 Task: Find a place to stay in Trenton, United States, from 12th to 16th July for 8 guests. Ensure the place has WiFi, free parking, TV, gym, and breakfast, with a price range between ₹10,000 and ₹16,000, and select 'Flat' as the property type.
Action: Mouse moved to (656, 79)
Screenshot: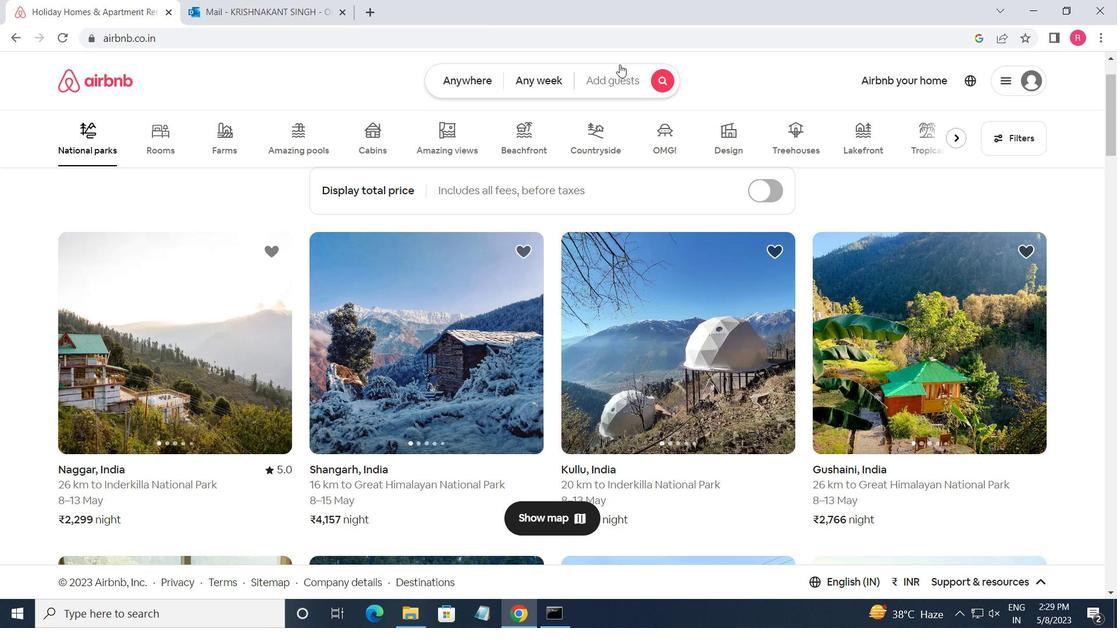 
Action: Mouse pressed left at (656, 79)
Screenshot: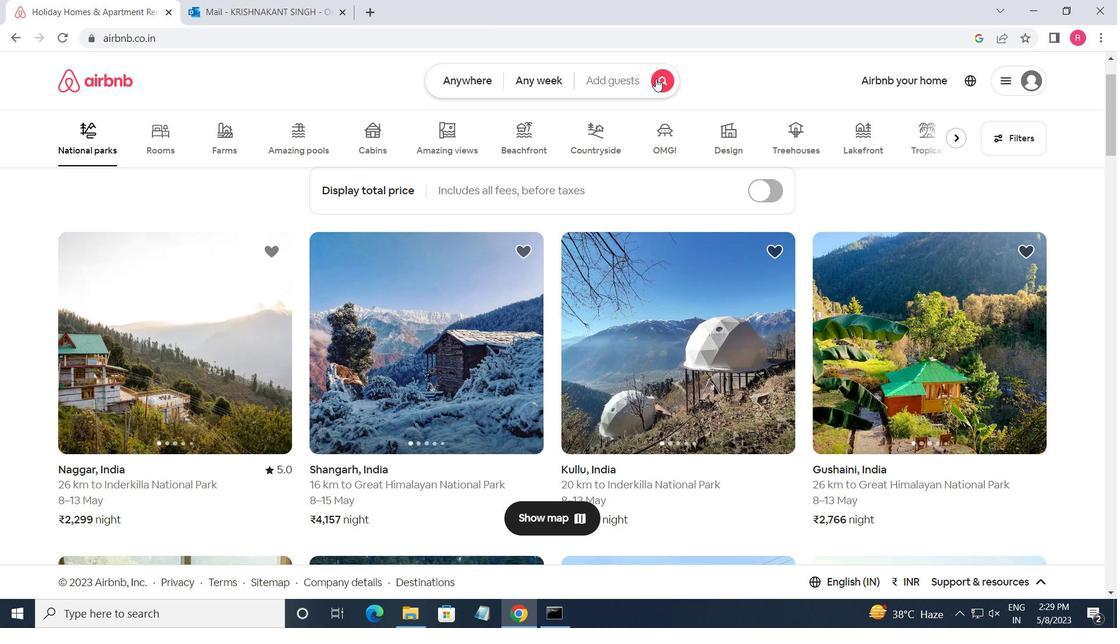 
Action: Mouse moved to (319, 136)
Screenshot: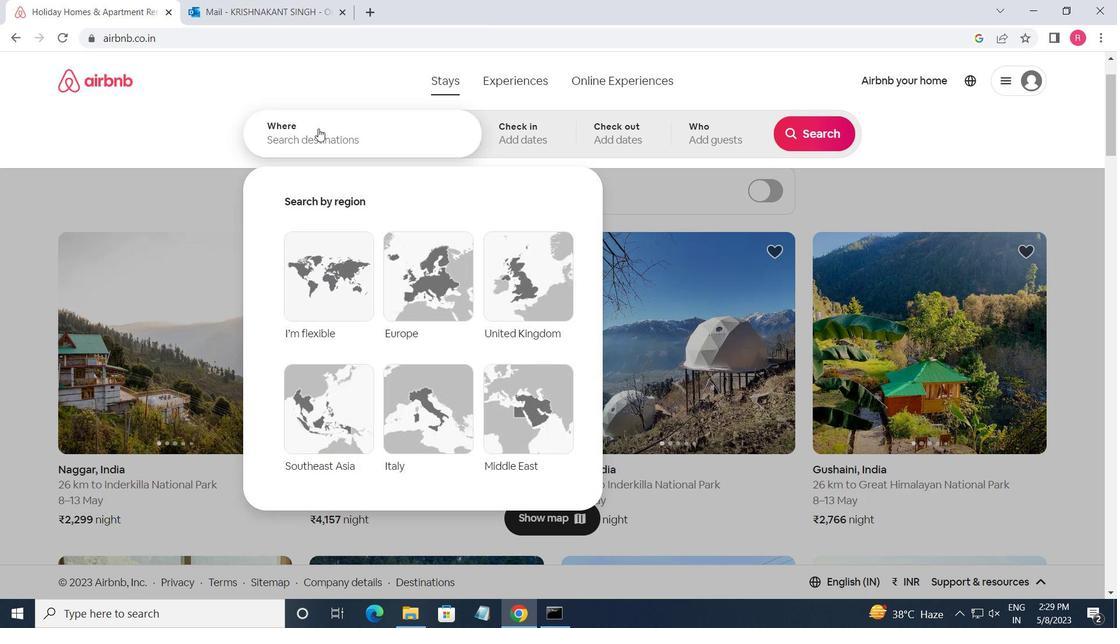 
Action: Mouse pressed left at (319, 136)
Screenshot: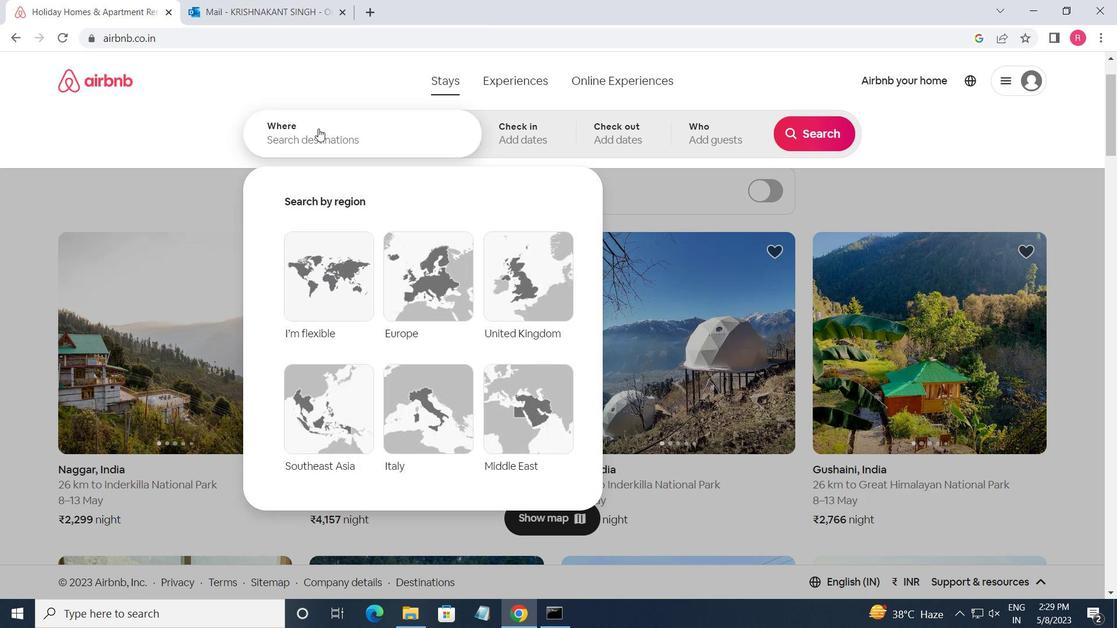 
Action: Key pressed <Key.shift>TRENTON,<Key.space><Key.shift_r>UNITED<Key.space><Key.shift>STATES<Key.enter>
Screenshot: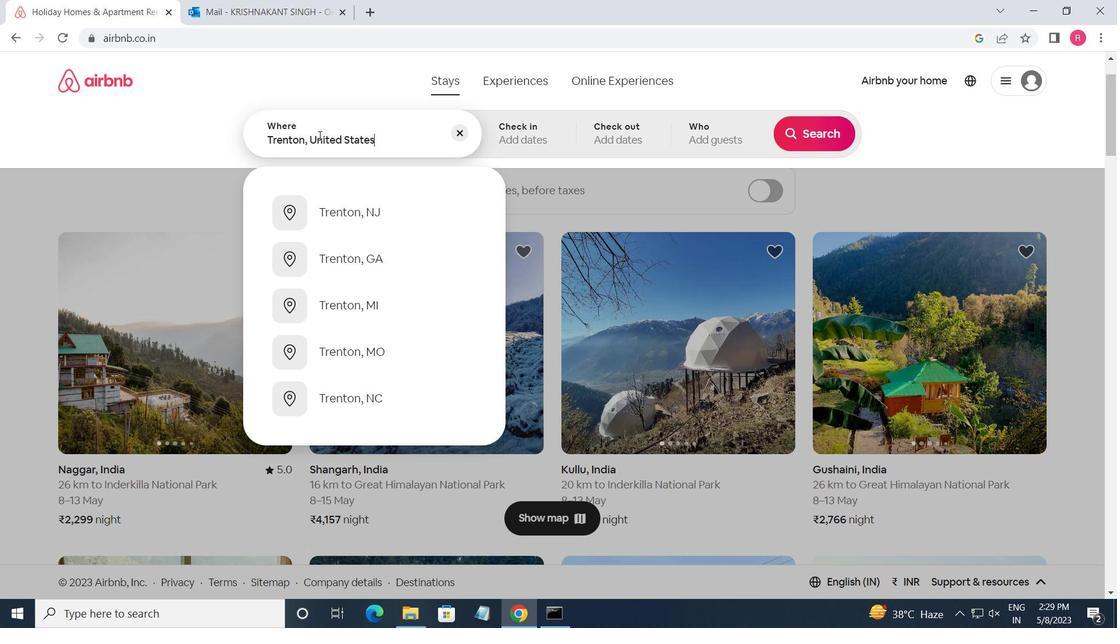 
Action: Mouse moved to (813, 249)
Screenshot: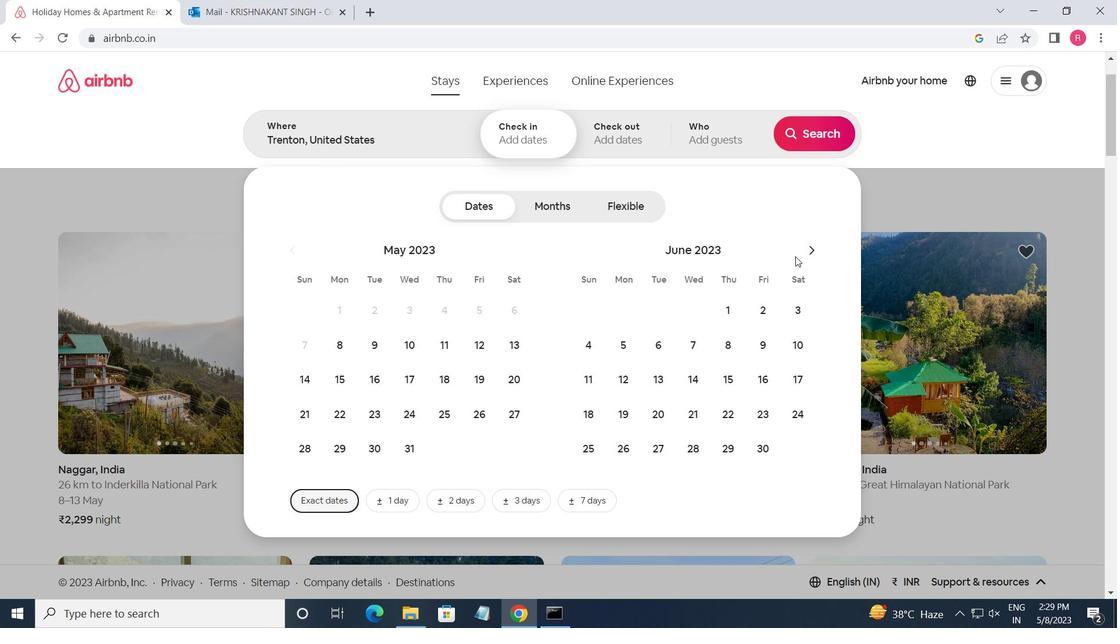 
Action: Mouse pressed left at (813, 249)
Screenshot: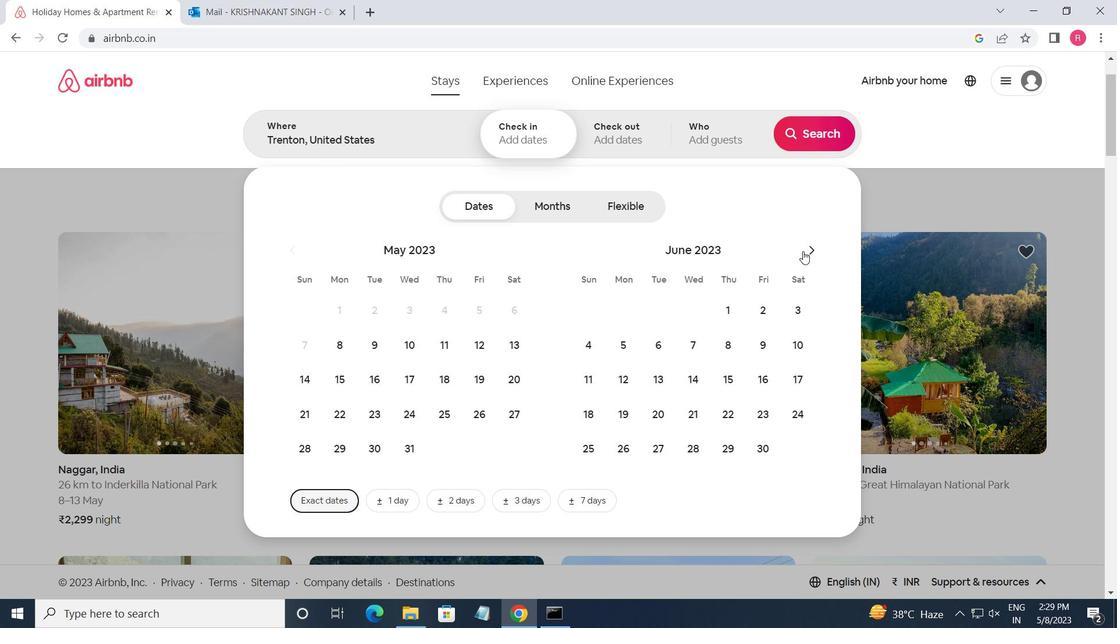 
Action: Mouse moved to (704, 378)
Screenshot: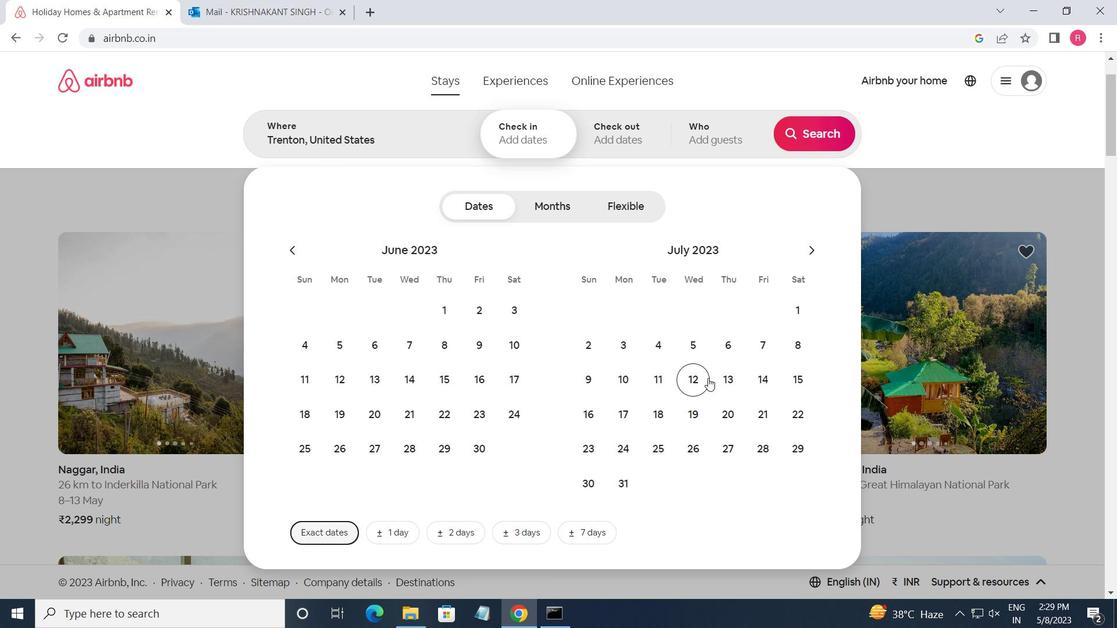
Action: Mouse pressed left at (704, 378)
Screenshot: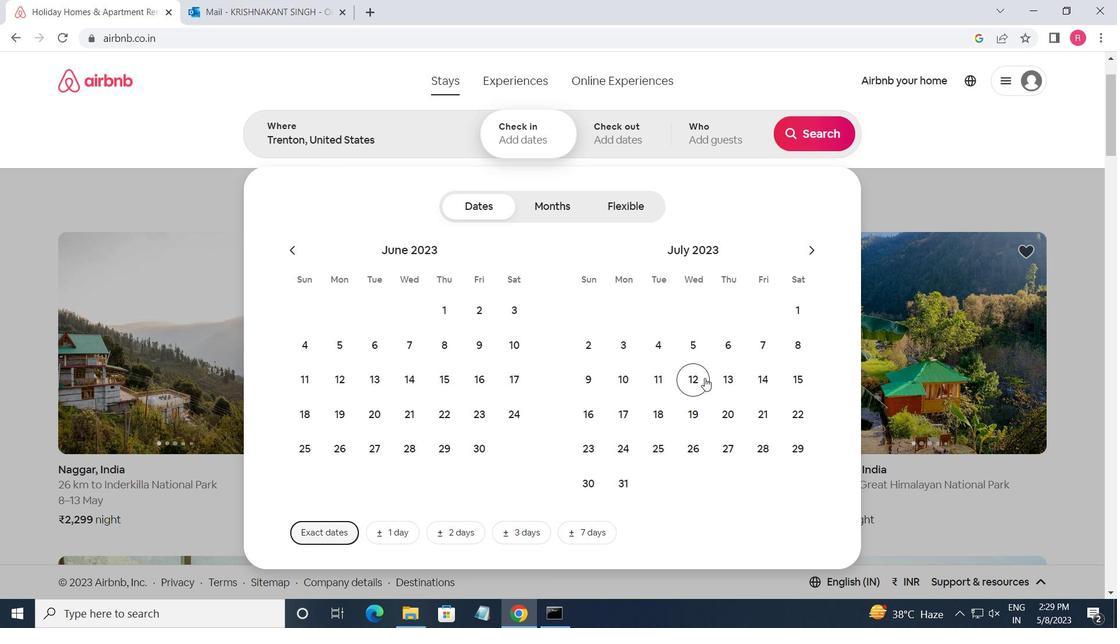 
Action: Mouse moved to (592, 428)
Screenshot: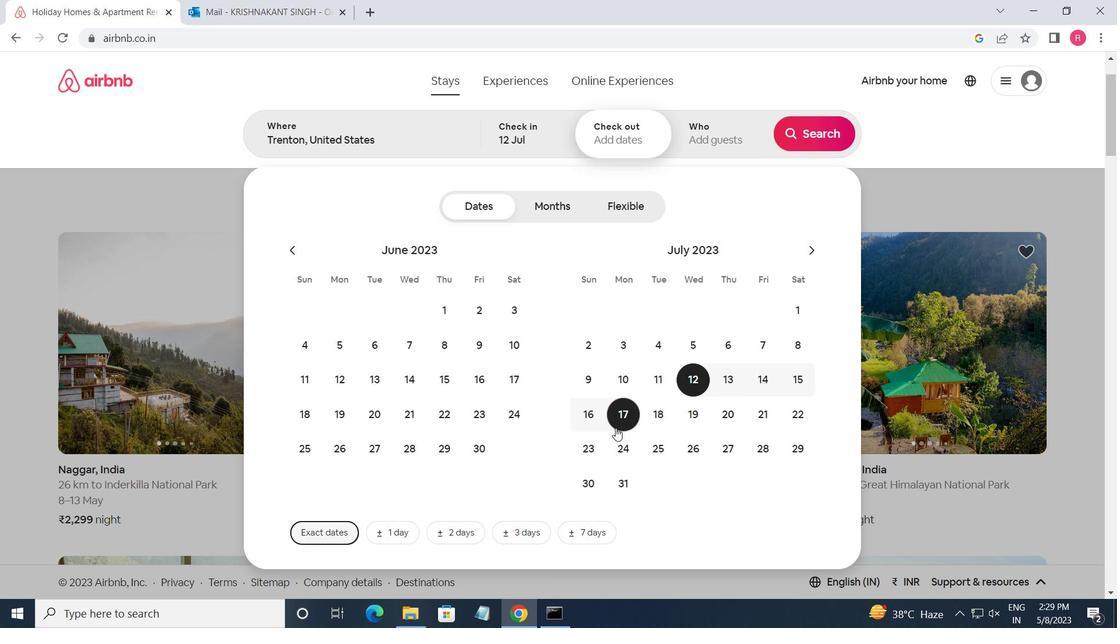 
Action: Mouse pressed left at (592, 428)
Screenshot: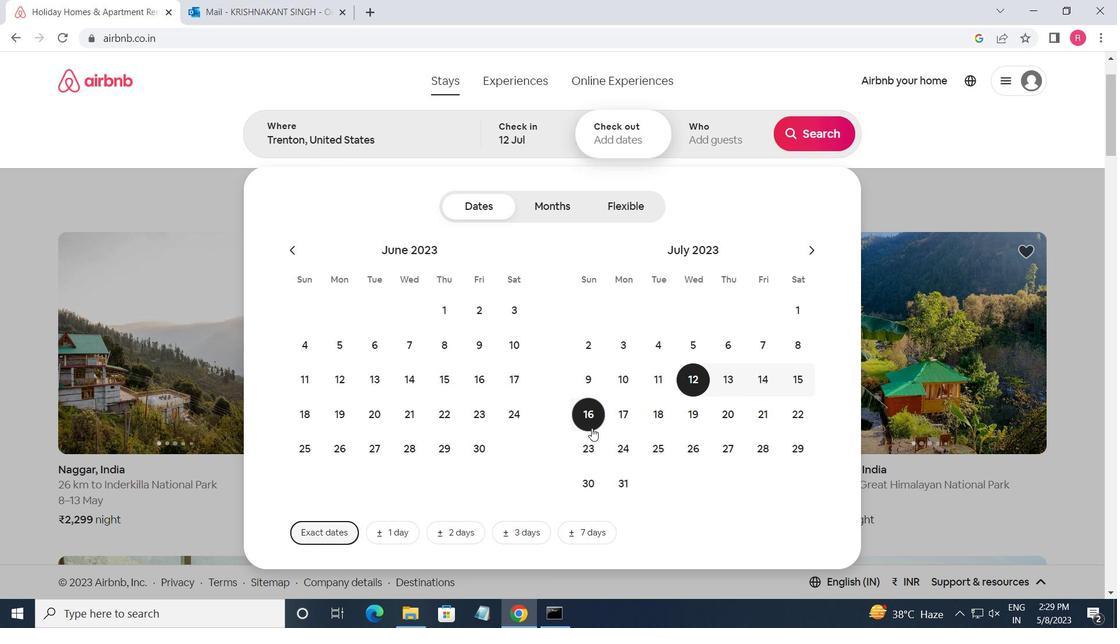 
Action: Mouse moved to (698, 141)
Screenshot: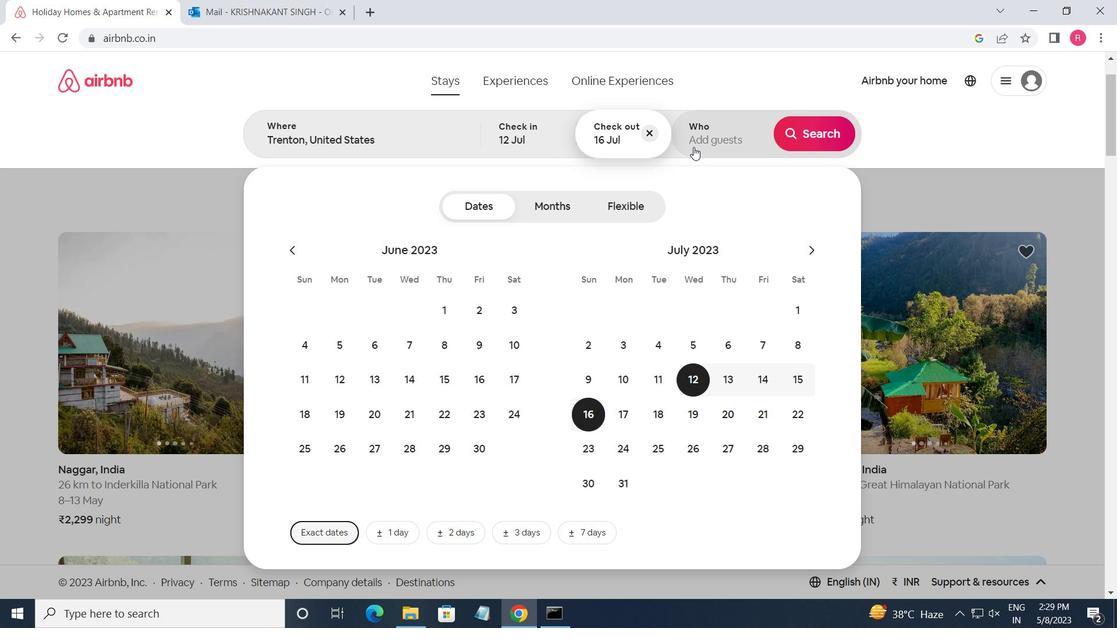 
Action: Mouse pressed left at (698, 141)
Screenshot: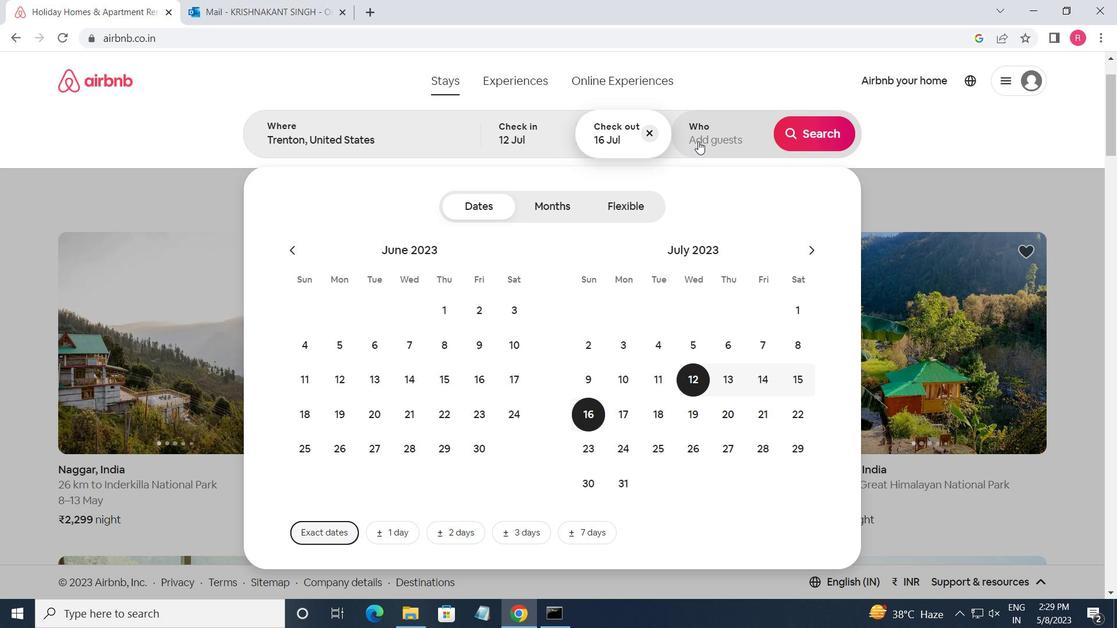 
Action: Mouse moved to (819, 207)
Screenshot: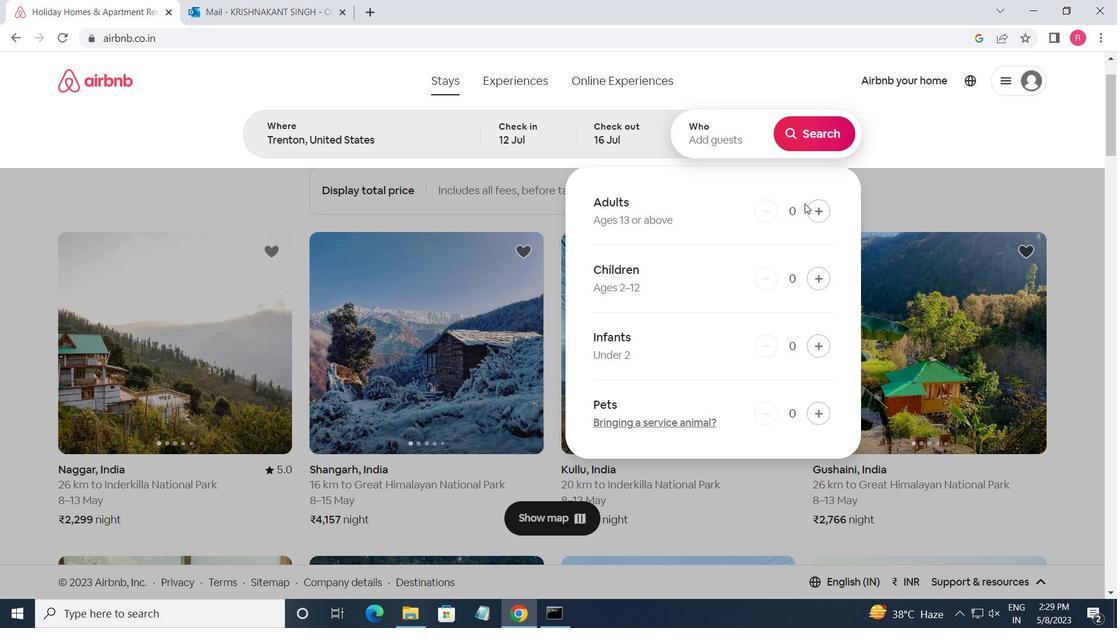 
Action: Mouse pressed left at (819, 207)
Screenshot: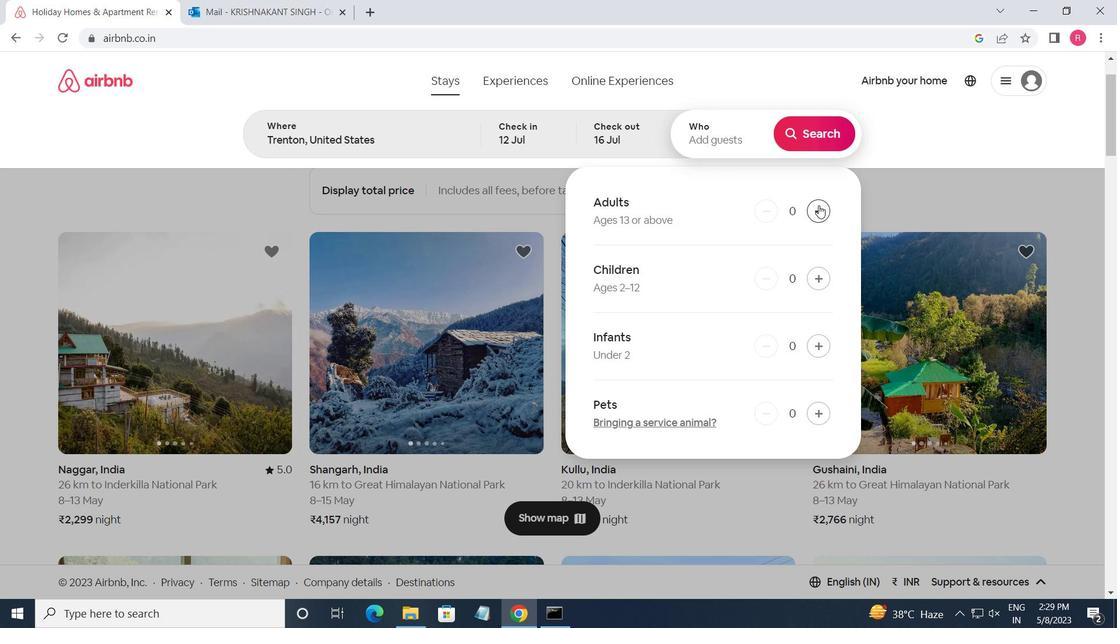 
Action: Mouse pressed left at (819, 207)
Screenshot: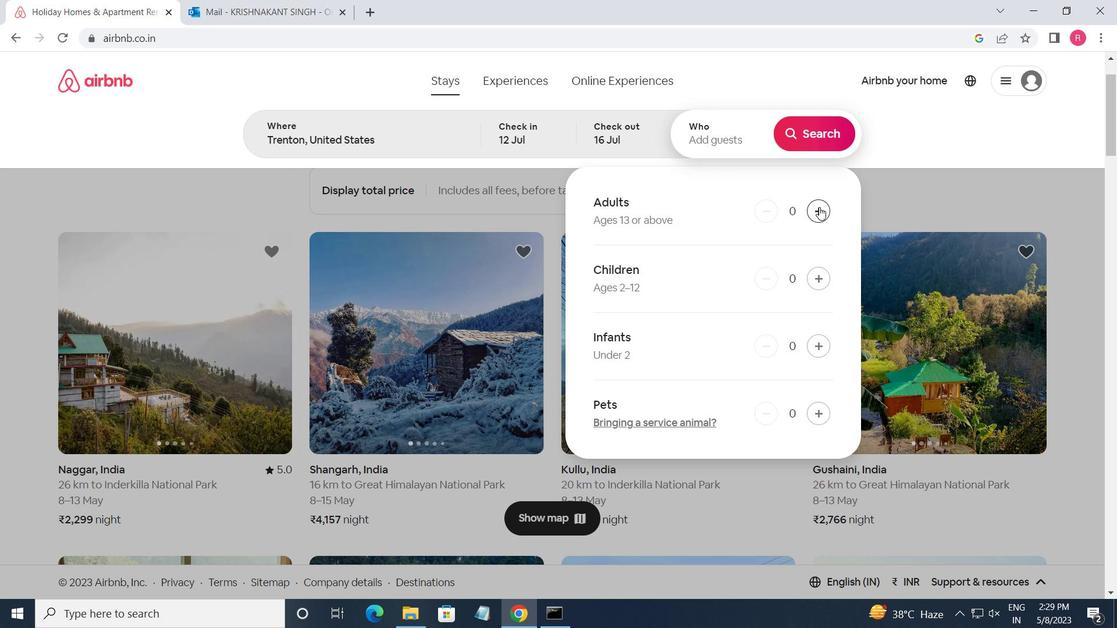 
Action: Mouse pressed left at (819, 207)
Screenshot: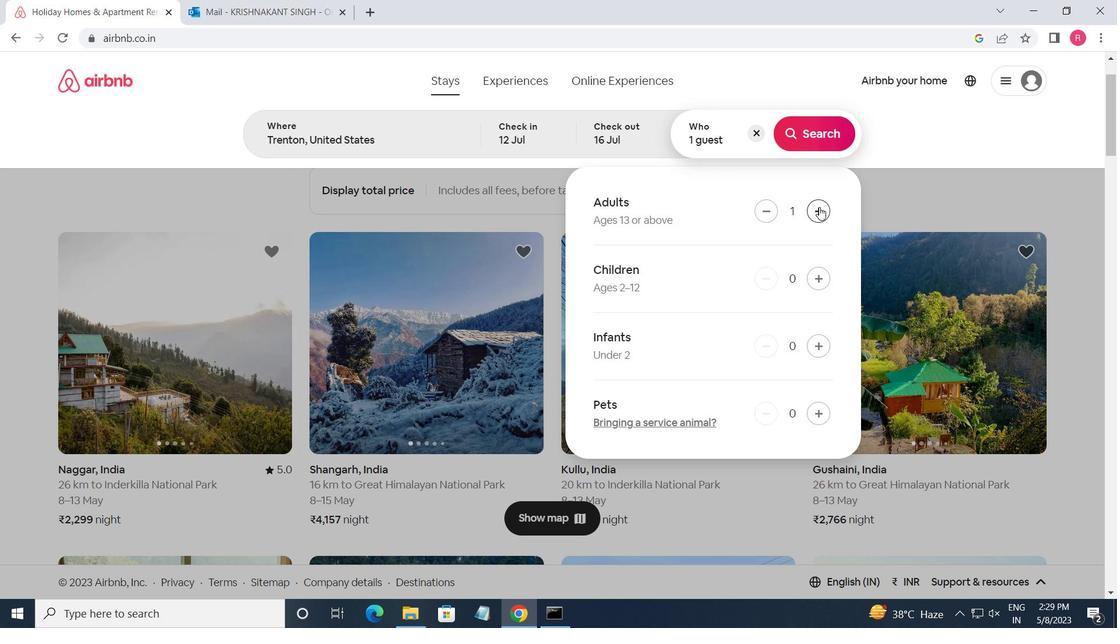 
Action: Mouse pressed left at (819, 207)
Screenshot: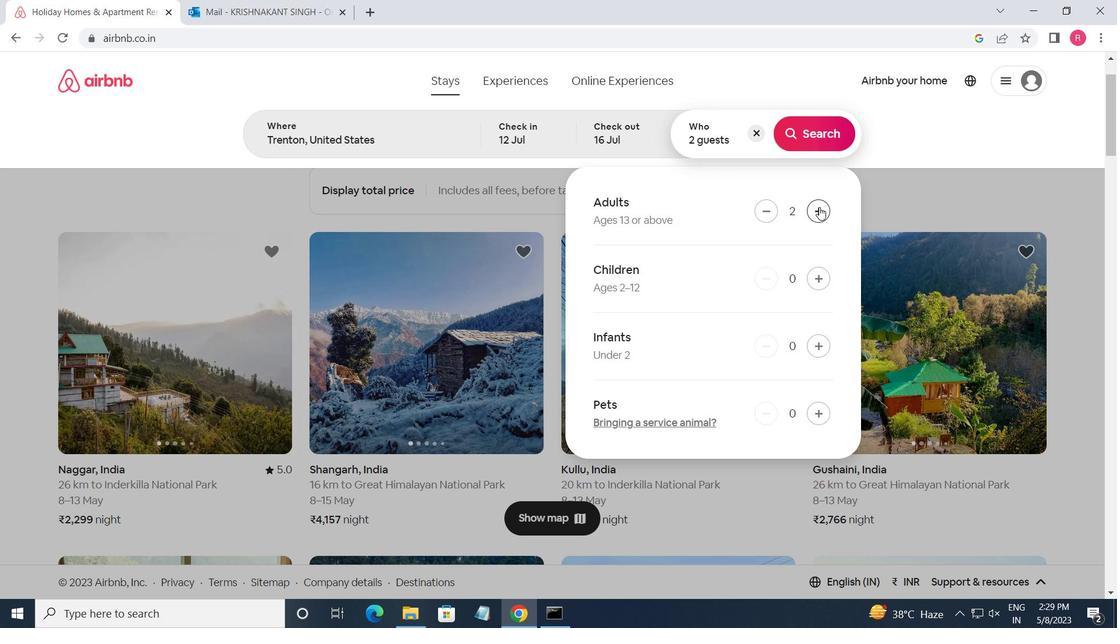 
Action: Mouse pressed left at (819, 207)
Screenshot: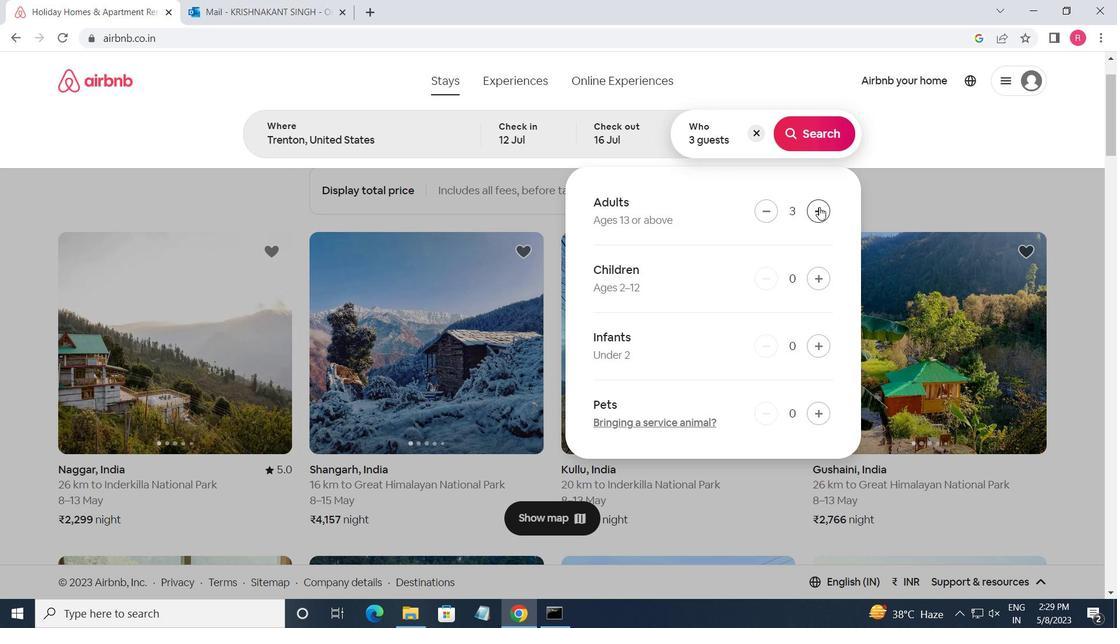 
Action: Mouse pressed left at (819, 207)
Screenshot: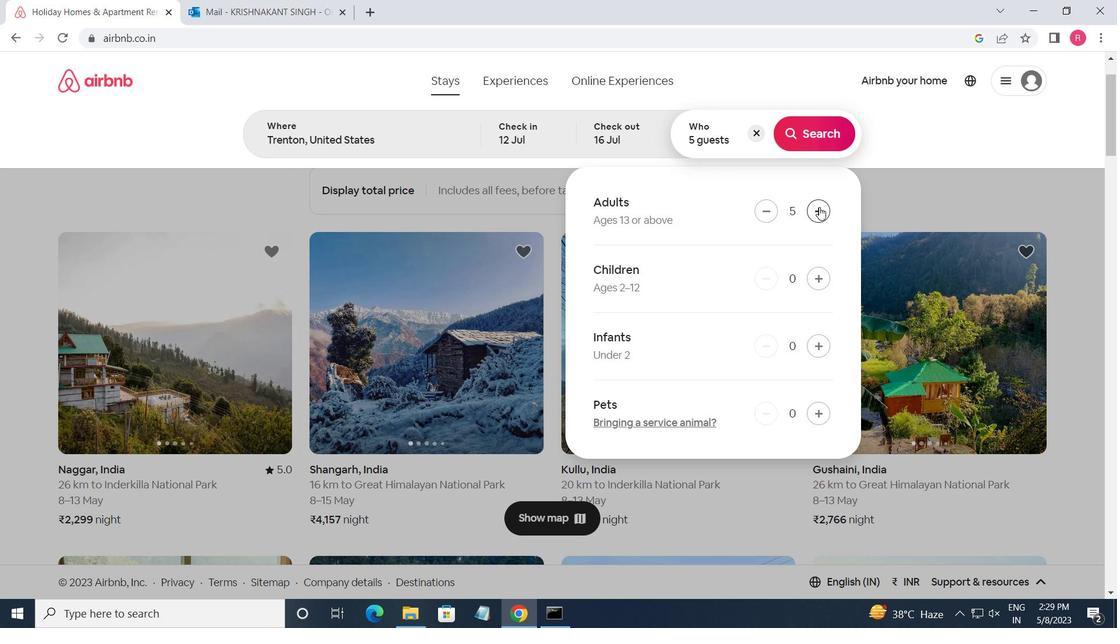 
Action: Mouse pressed left at (819, 207)
Screenshot: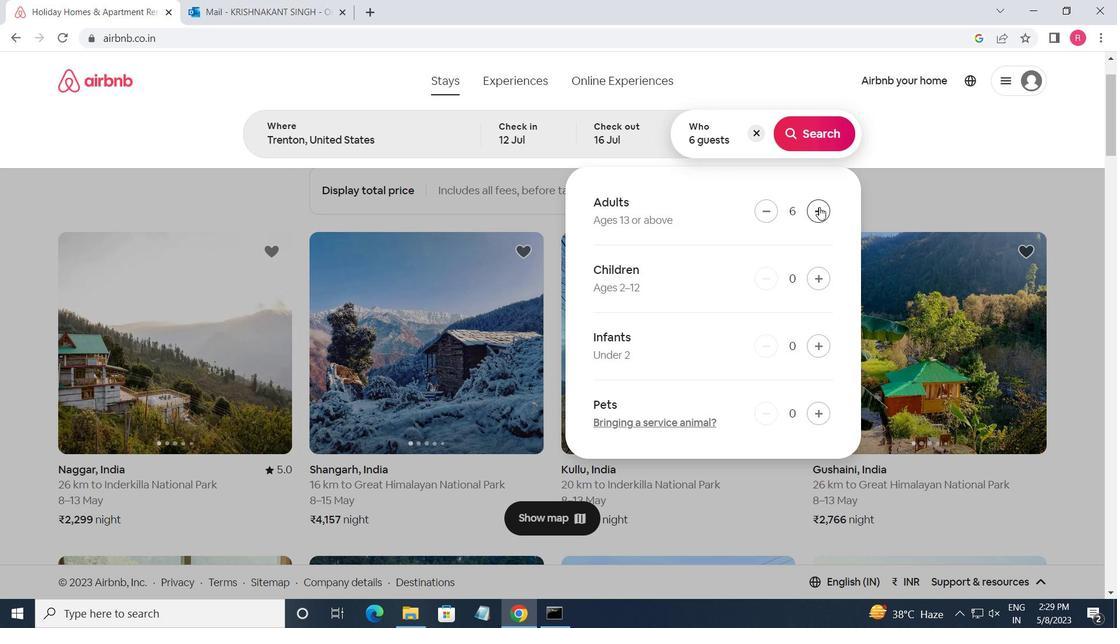 
Action: Mouse pressed left at (819, 207)
Screenshot: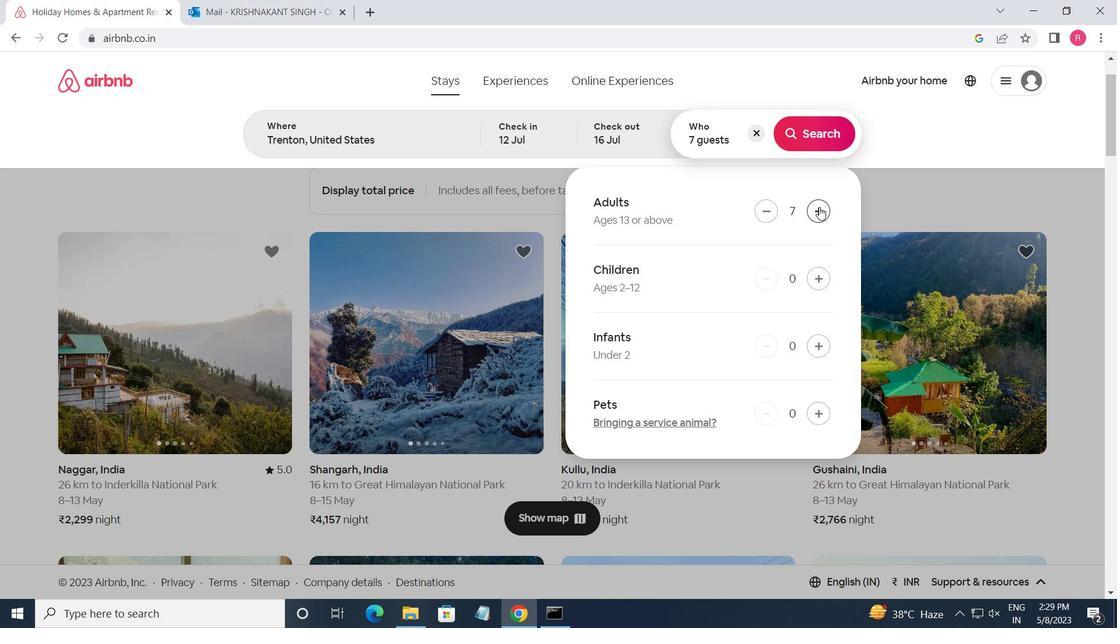 
Action: Mouse moved to (812, 140)
Screenshot: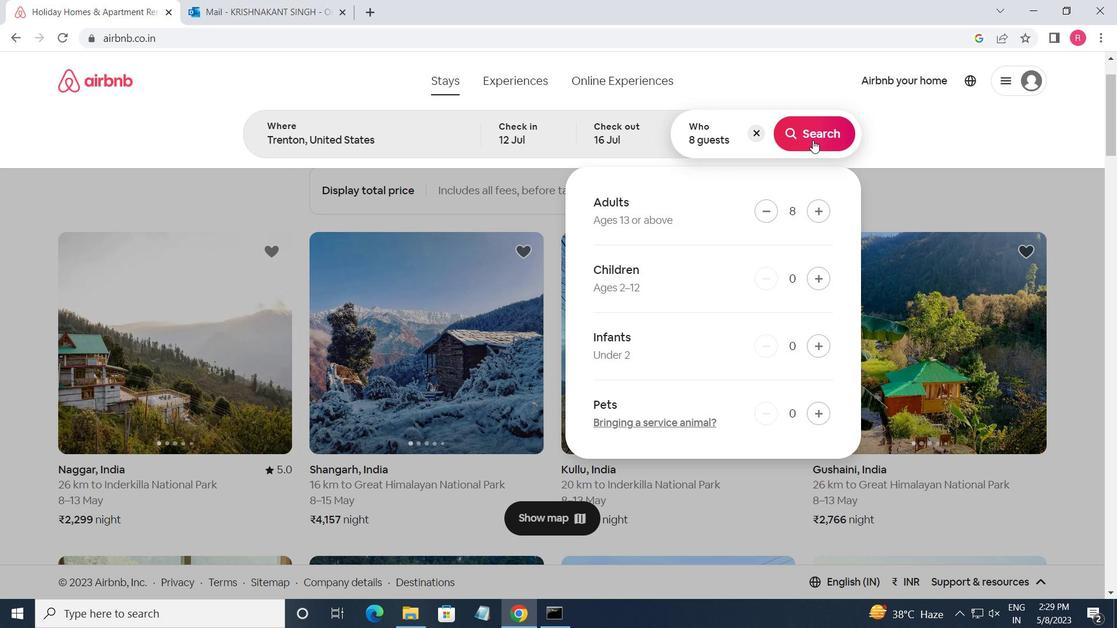 
Action: Mouse pressed left at (812, 140)
Screenshot: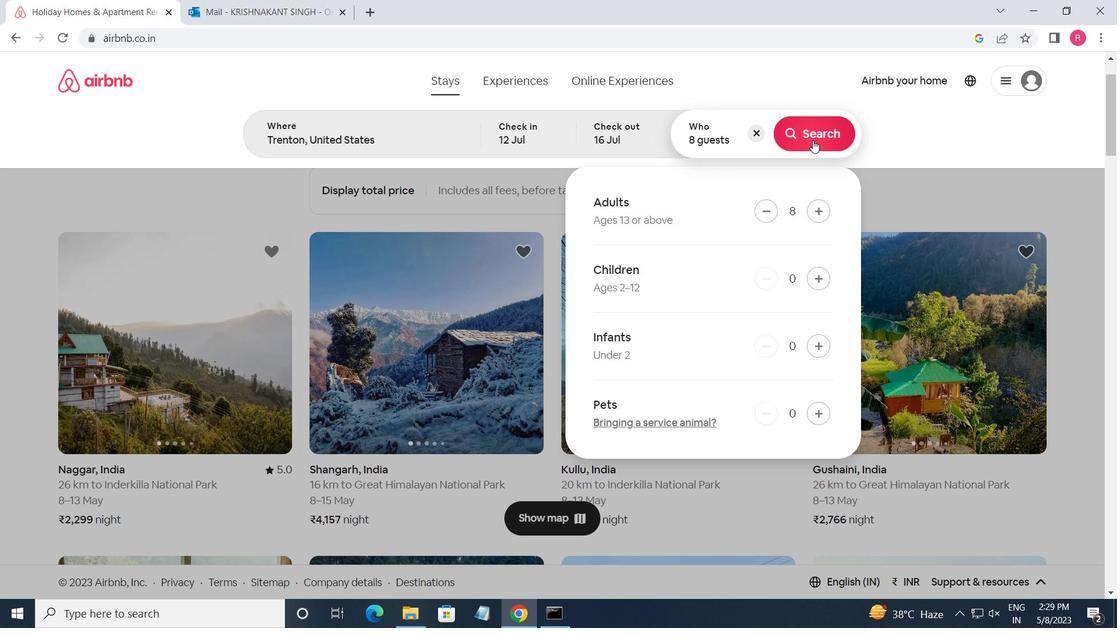 
Action: Mouse moved to (1037, 136)
Screenshot: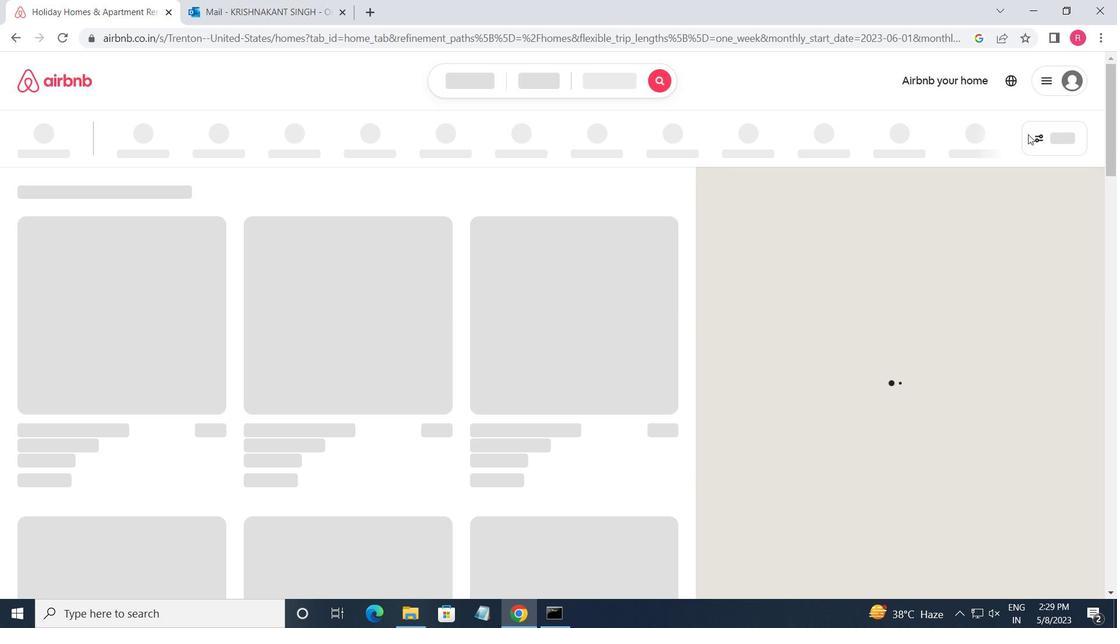 
Action: Mouse pressed left at (1037, 136)
Screenshot: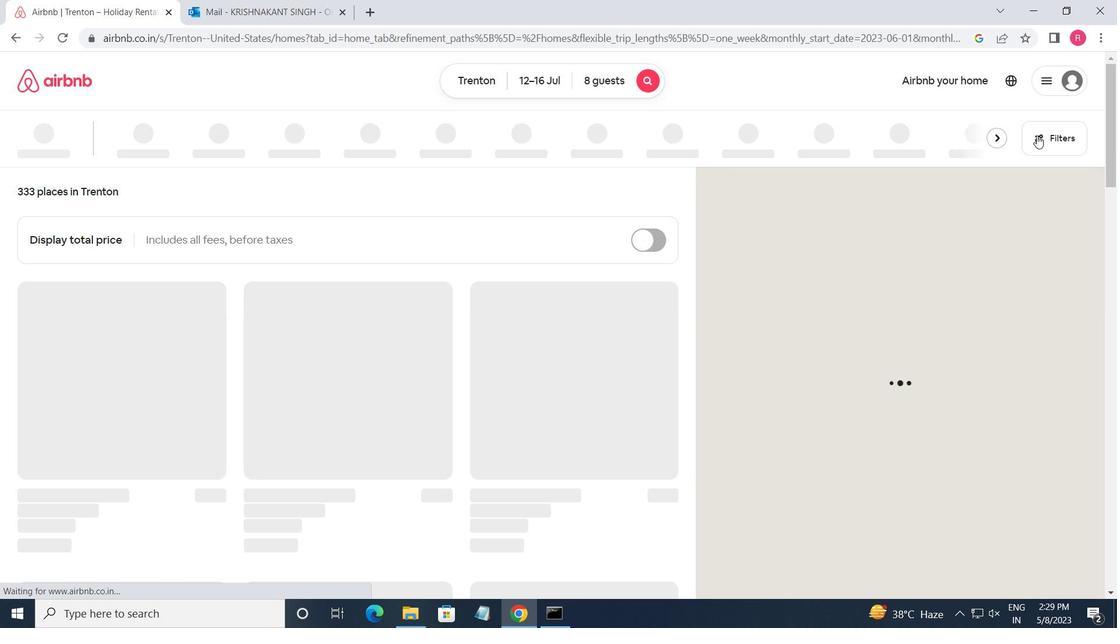 
Action: Mouse moved to (372, 490)
Screenshot: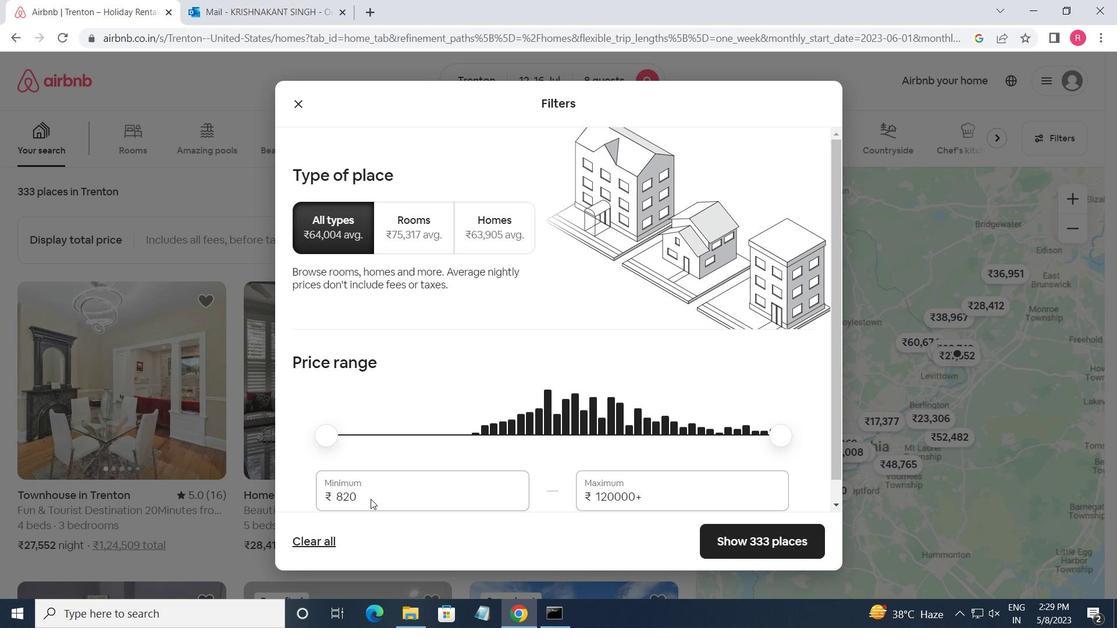 
Action: Mouse pressed left at (372, 490)
Screenshot: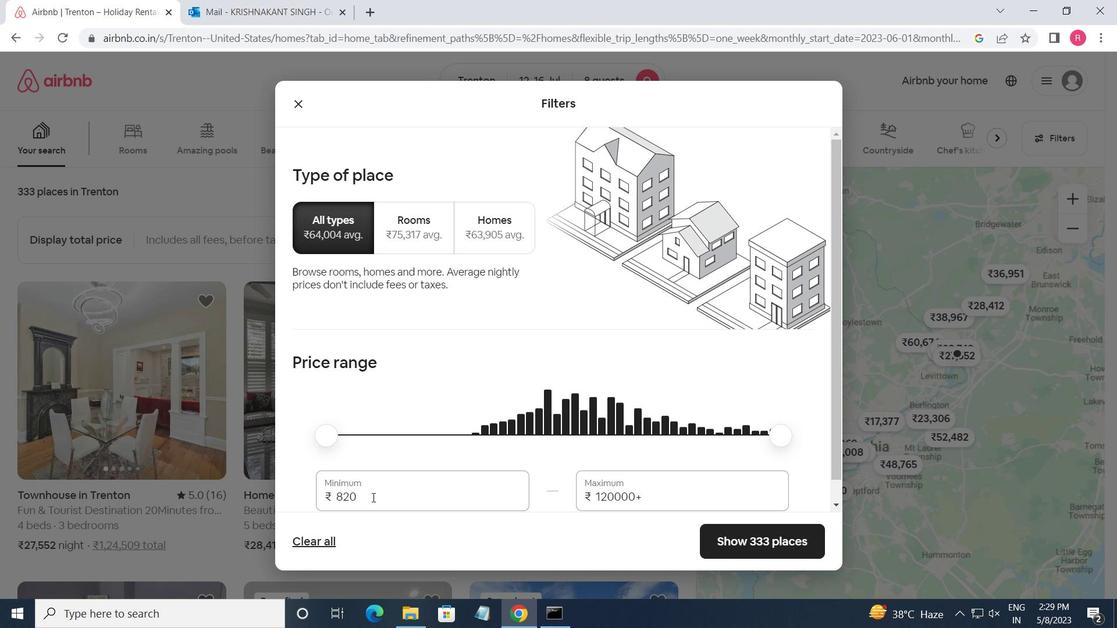 
Action: Mouse pressed left at (372, 490)
Screenshot: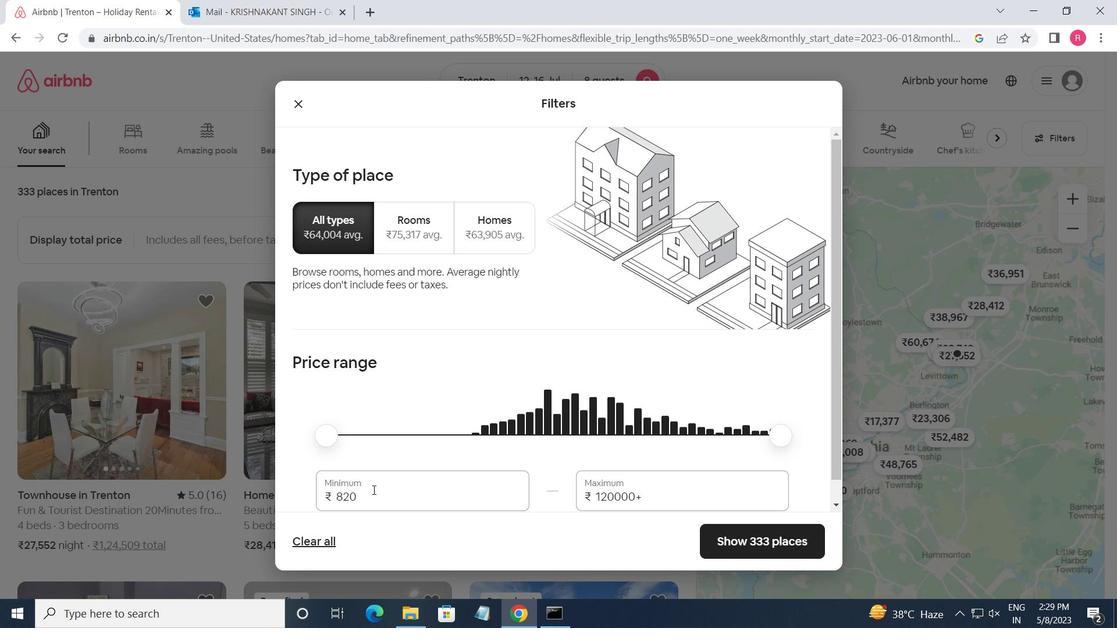 
Action: Mouse moved to (412, 473)
Screenshot: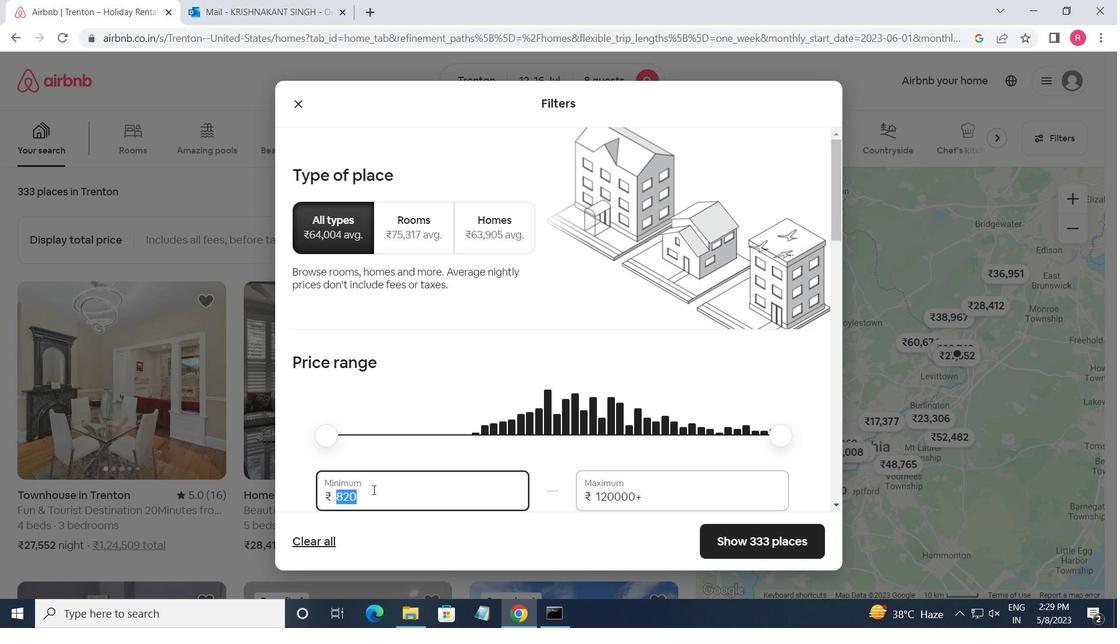 
Action: Key pressed 10000<Key.tab>16000
Screenshot: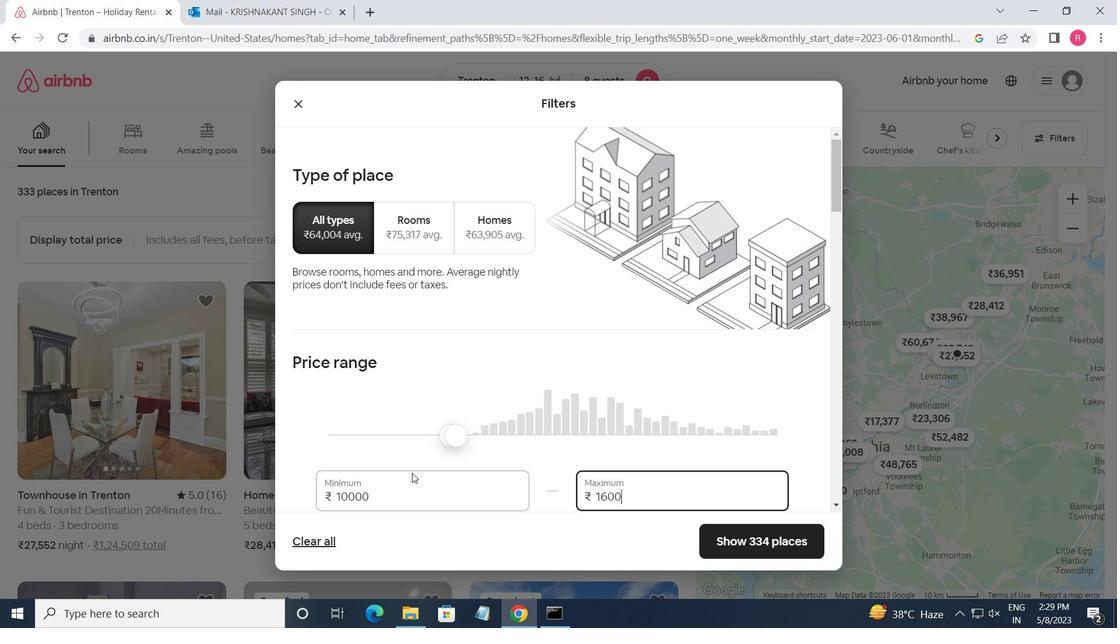 
Action: Mouse moved to (570, 466)
Screenshot: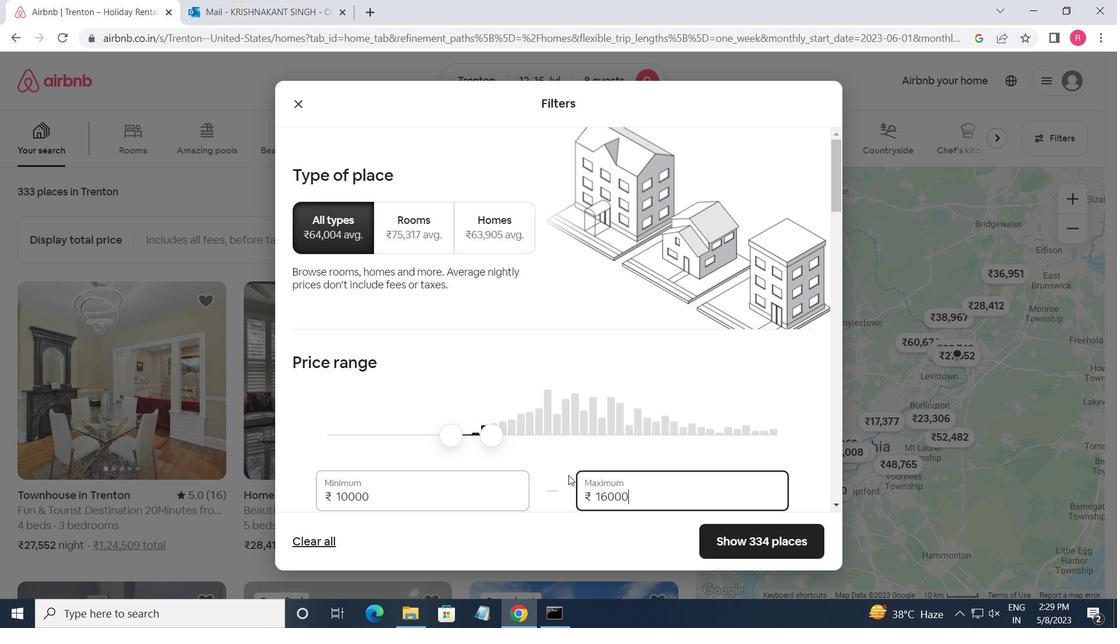 
Action: Mouse scrolled (570, 465) with delta (0, 0)
Screenshot: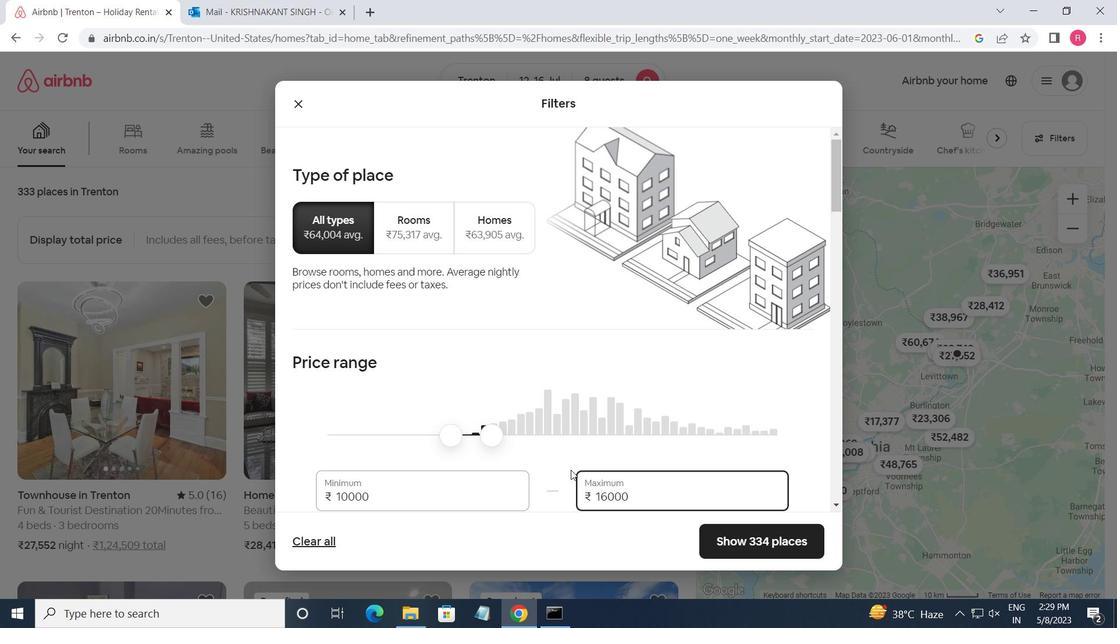 
Action: Mouse scrolled (570, 465) with delta (0, 0)
Screenshot: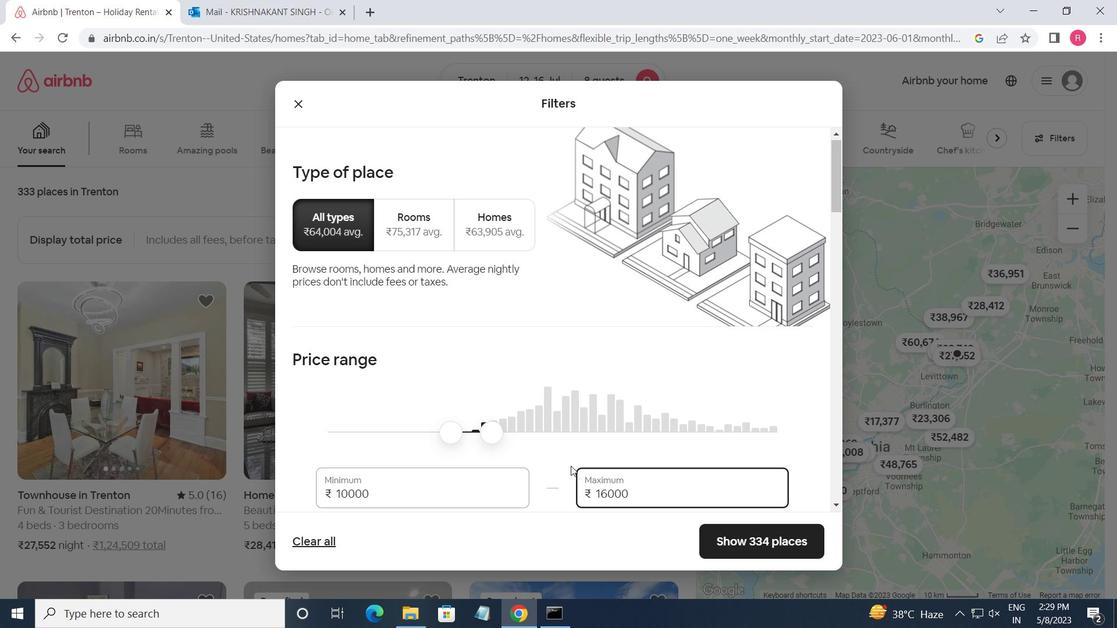 
Action: Mouse moved to (570, 466)
Screenshot: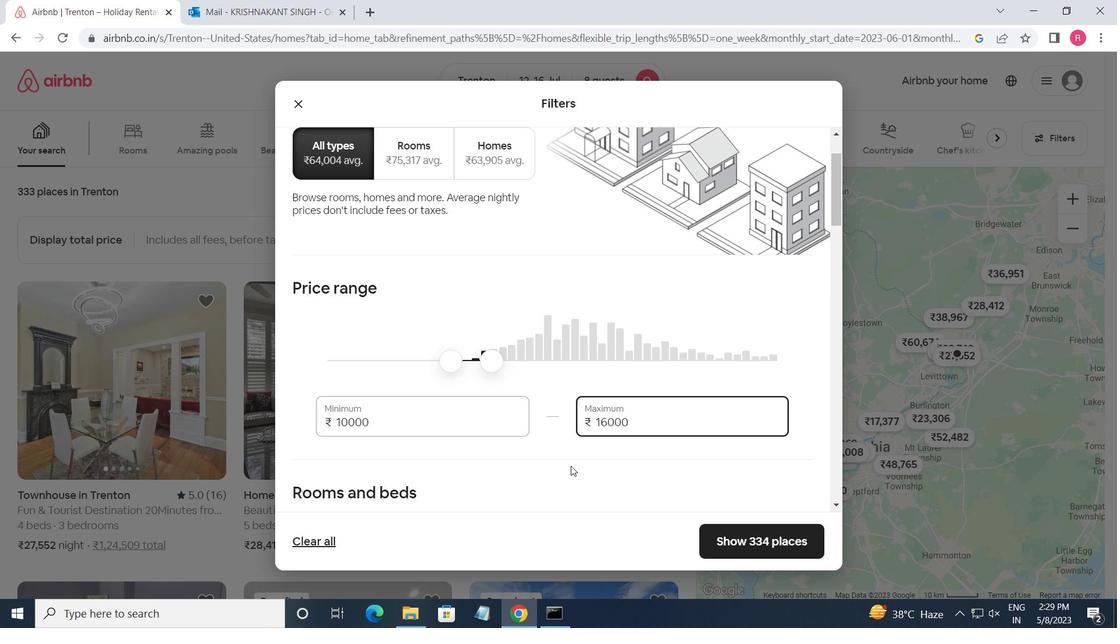 
Action: Mouse scrolled (570, 465) with delta (0, 0)
Screenshot: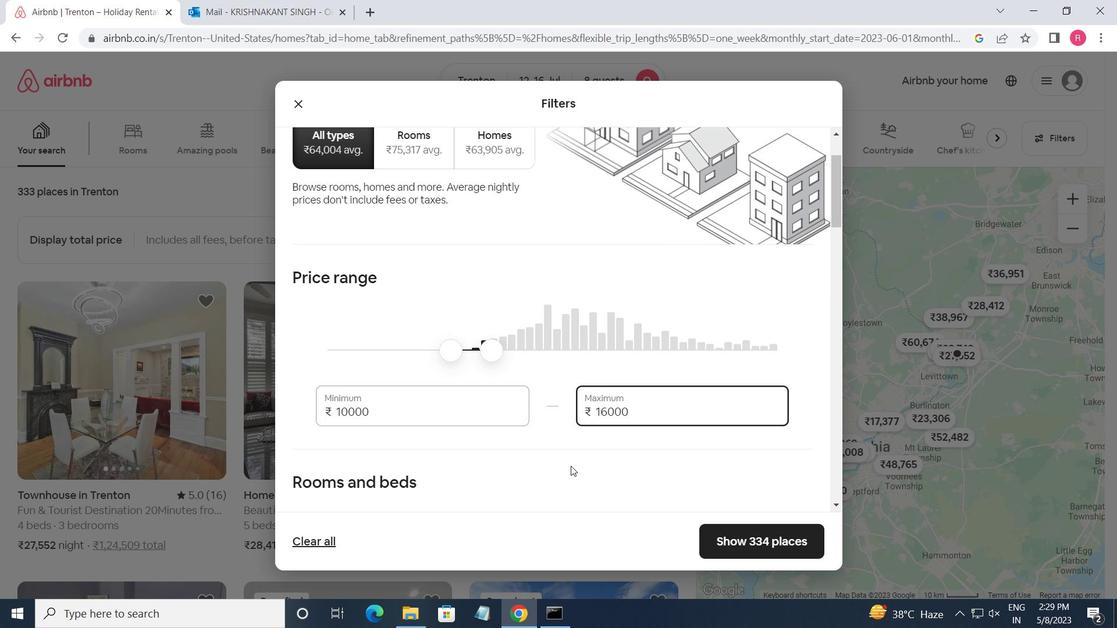 
Action: Mouse moved to (493, 458)
Screenshot: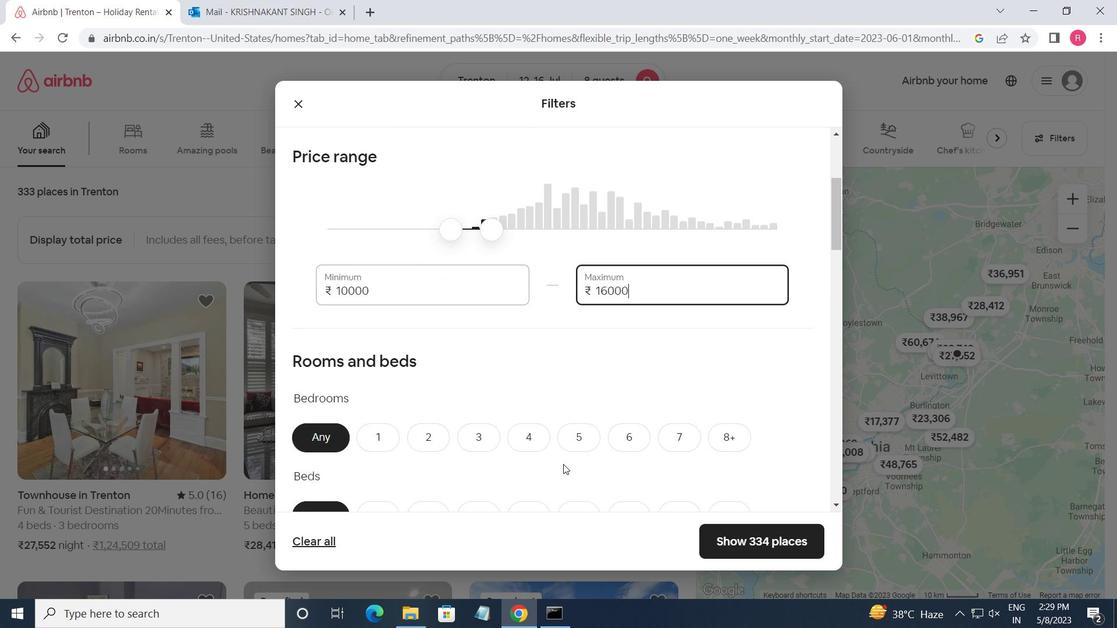 
Action: Mouse scrolled (493, 457) with delta (0, 0)
Screenshot: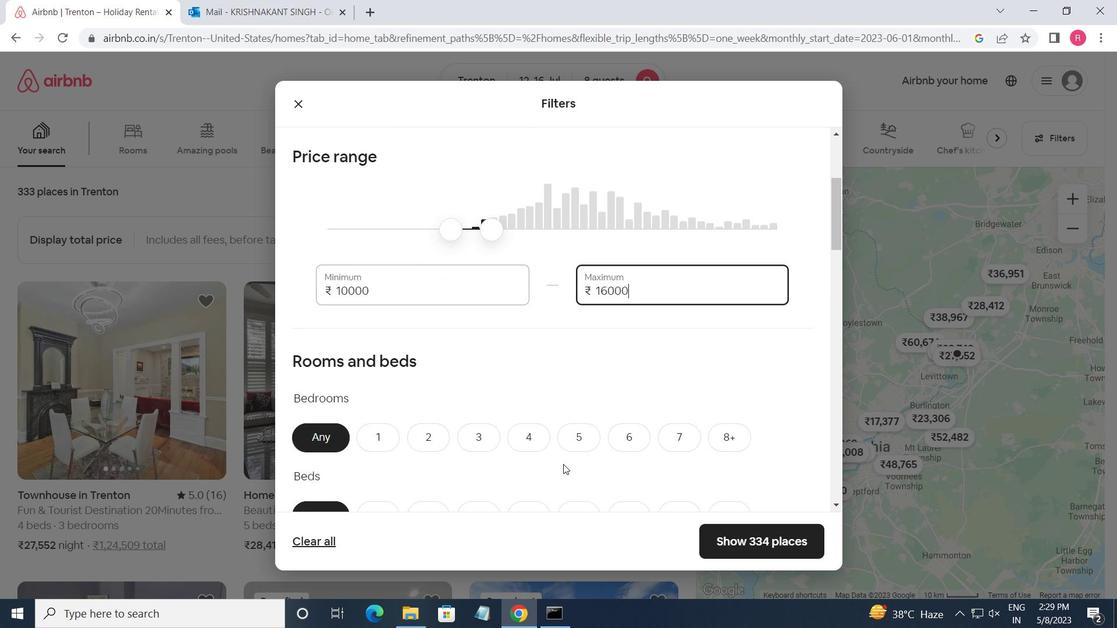 
Action: Mouse moved to (725, 361)
Screenshot: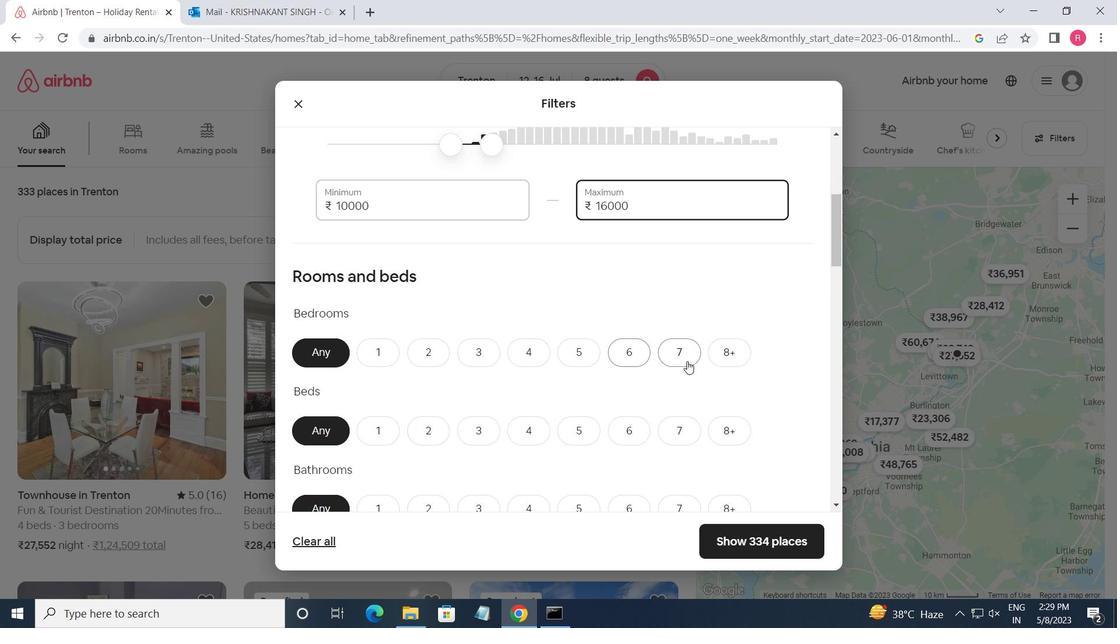
Action: Mouse pressed left at (725, 361)
Screenshot: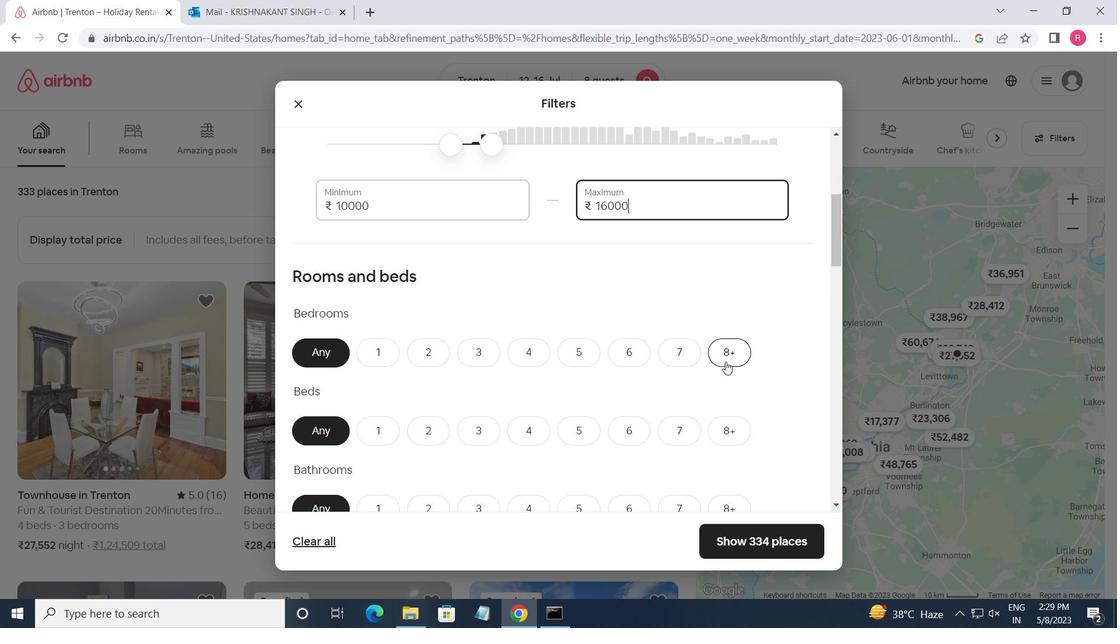 
Action: Mouse moved to (737, 430)
Screenshot: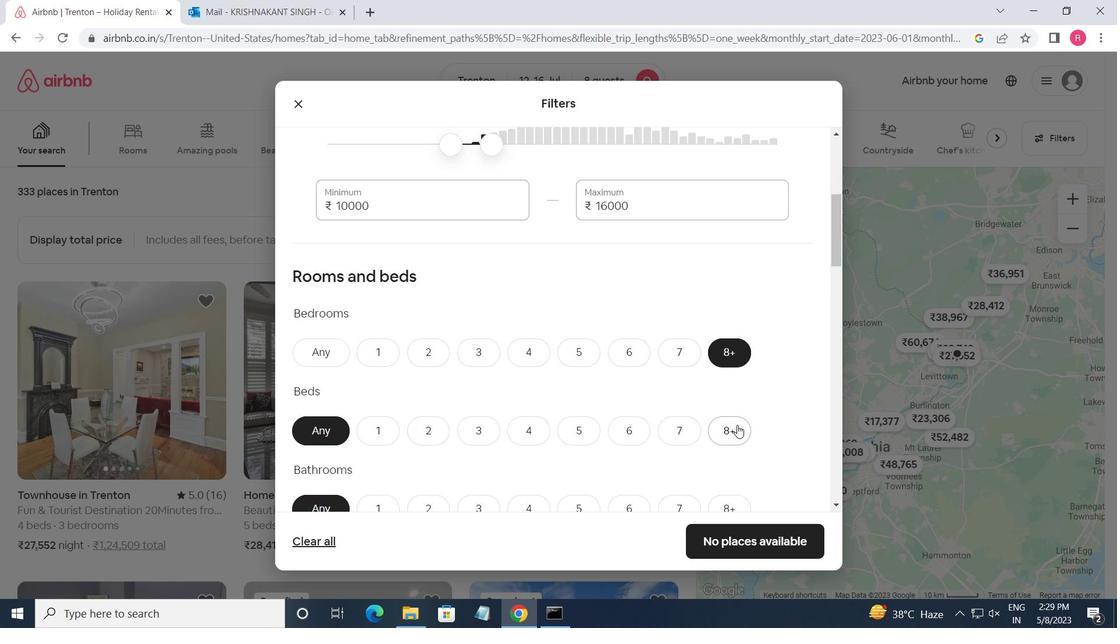 
Action: Mouse pressed left at (737, 430)
Screenshot: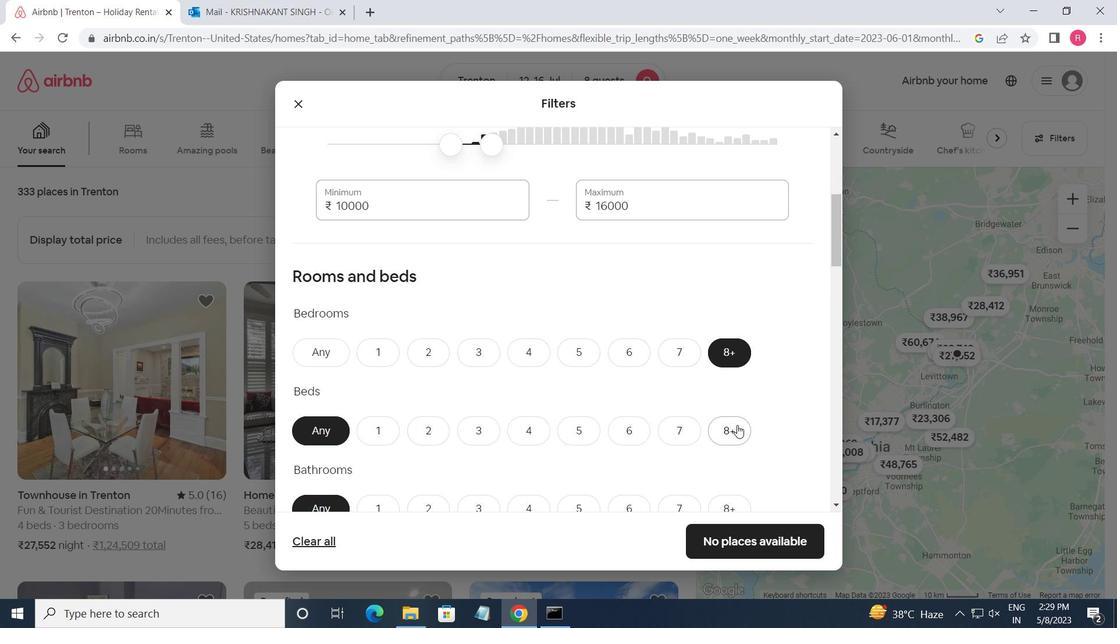 
Action: Mouse moved to (737, 430)
Screenshot: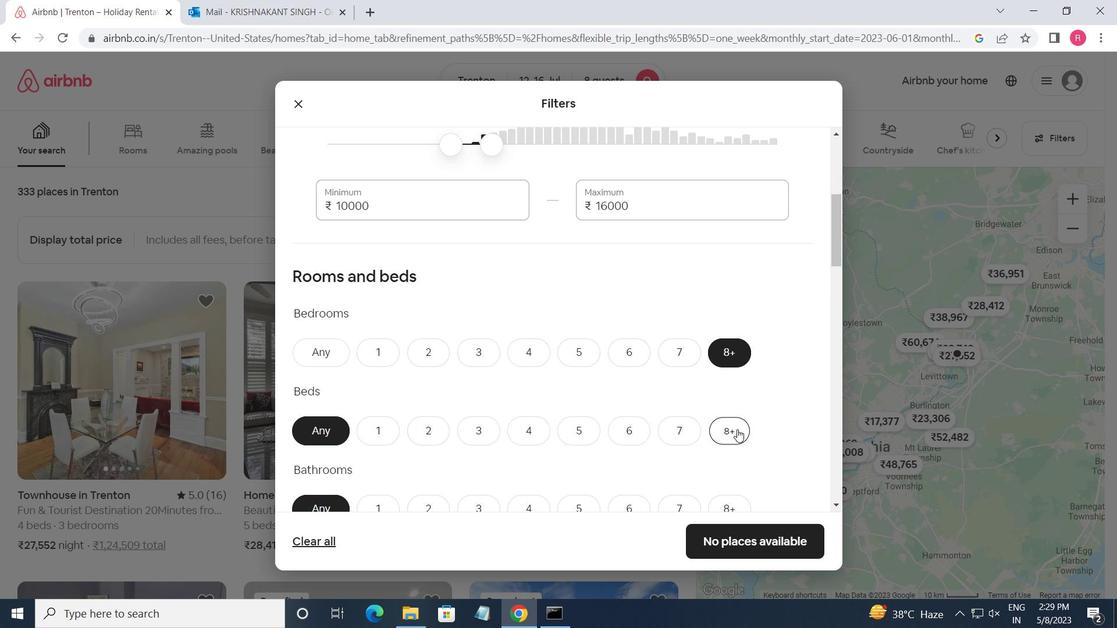 
Action: Mouse scrolled (737, 430) with delta (0, 0)
Screenshot: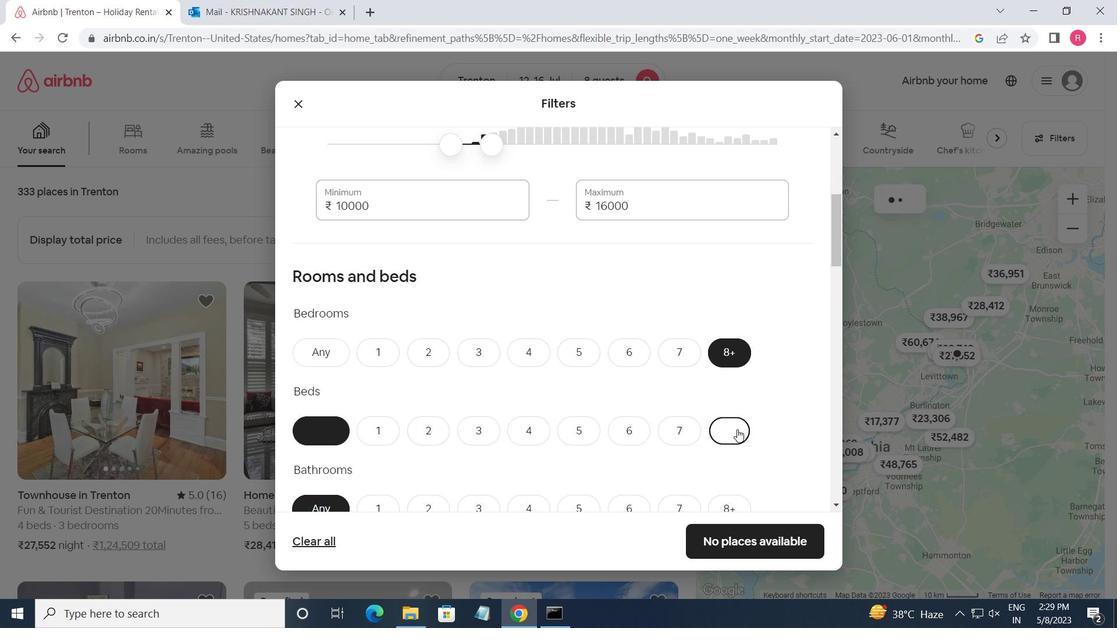 
Action: Mouse moved to (736, 426)
Screenshot: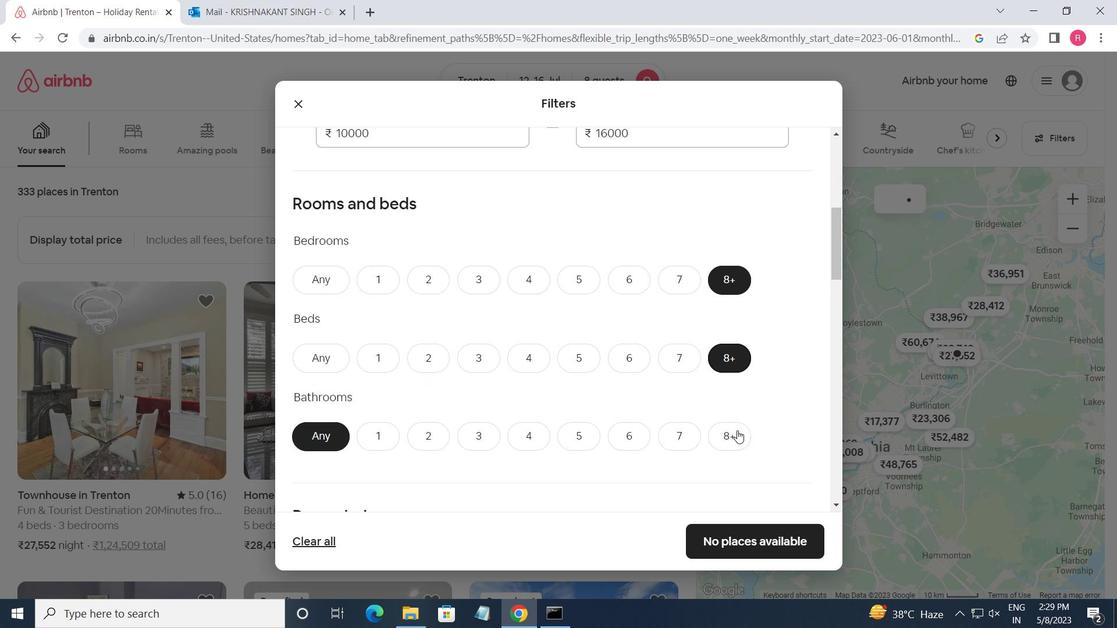 
Action: Mouse pressed left at (736, 426)
Screenshot: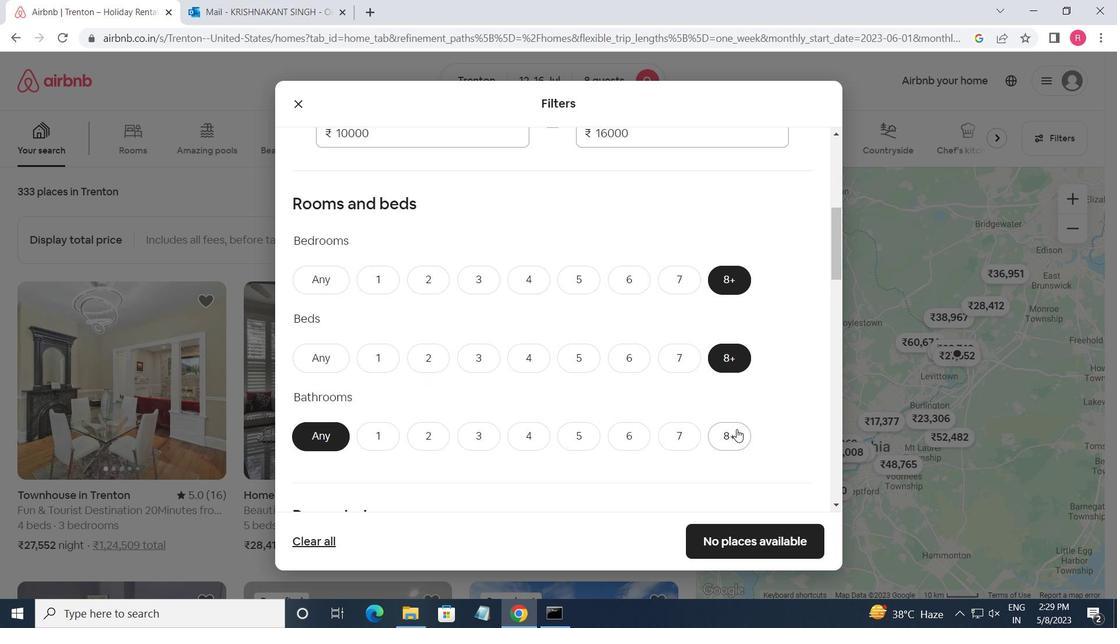 
Action: Mouse moved to (735, 425)
Screenshot: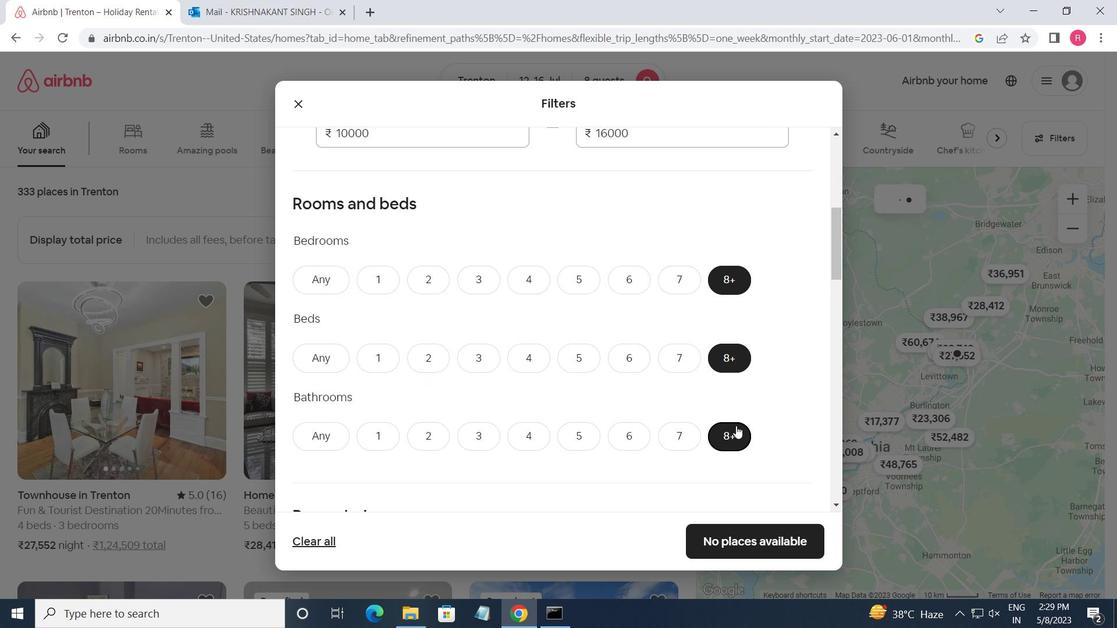 
Action: Mouse scrolled (735, 425) with delta (0, 0)
Screenshot: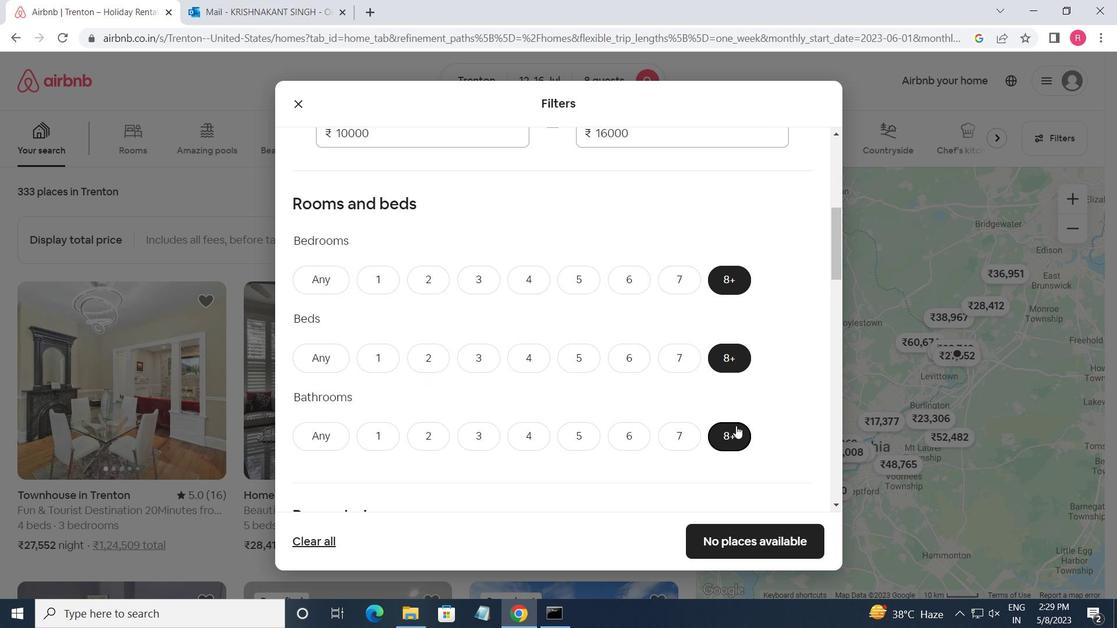 
Action: Mouse scrolled (735, 425) with delta (0, 0)
Screenshot: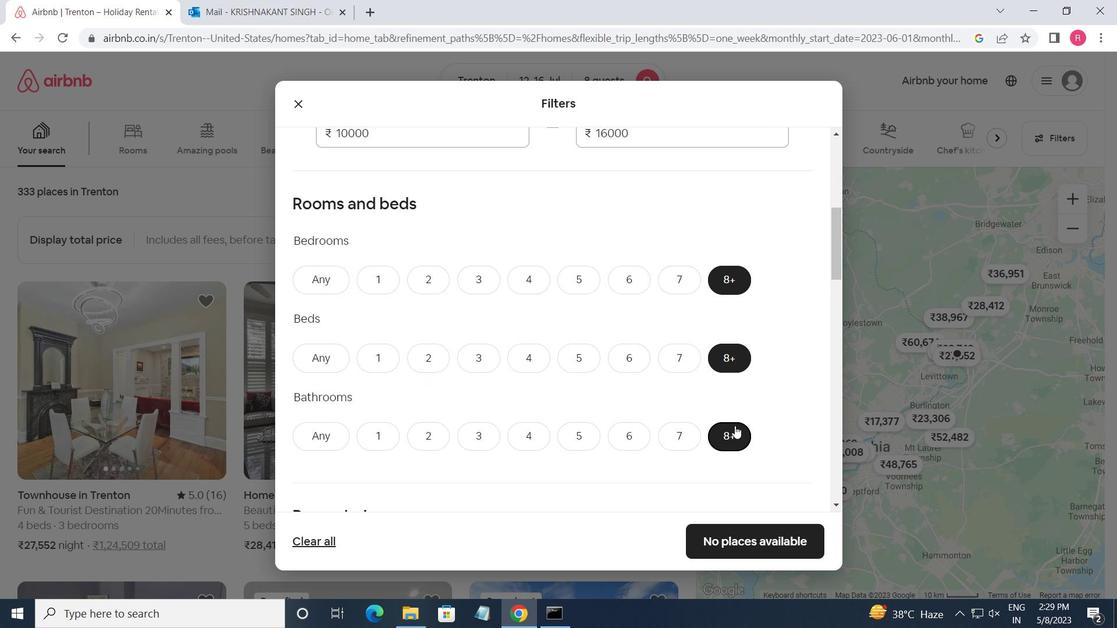 
Action: Mouse moved to (734, 425)
Screenshot: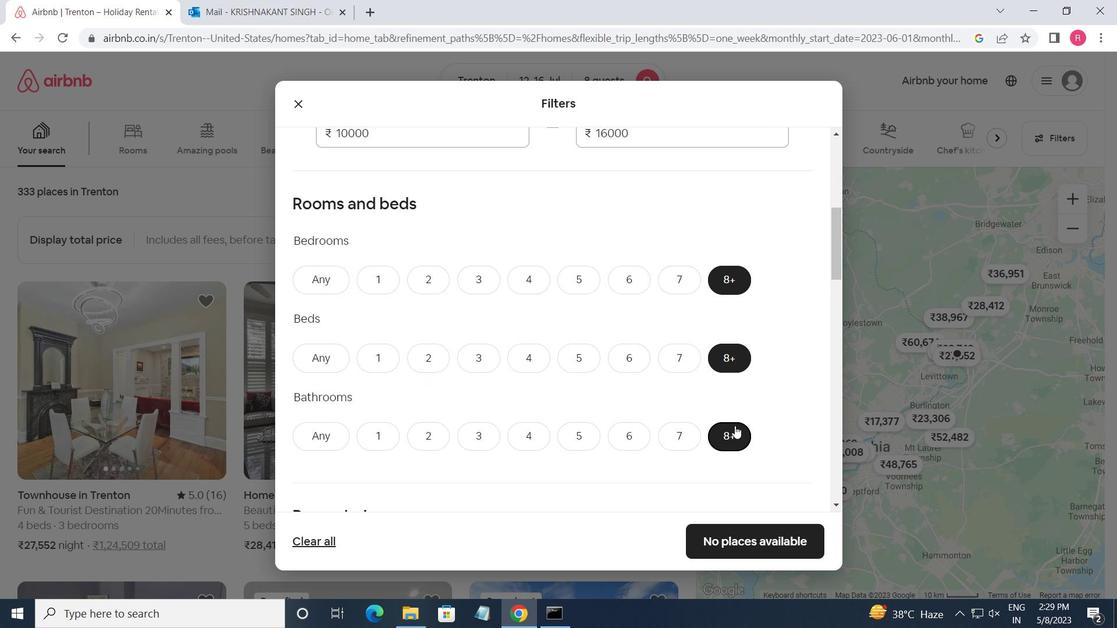 
Action: Mouse scrolled (734, 424) with delta (0, 0)
Screenshot: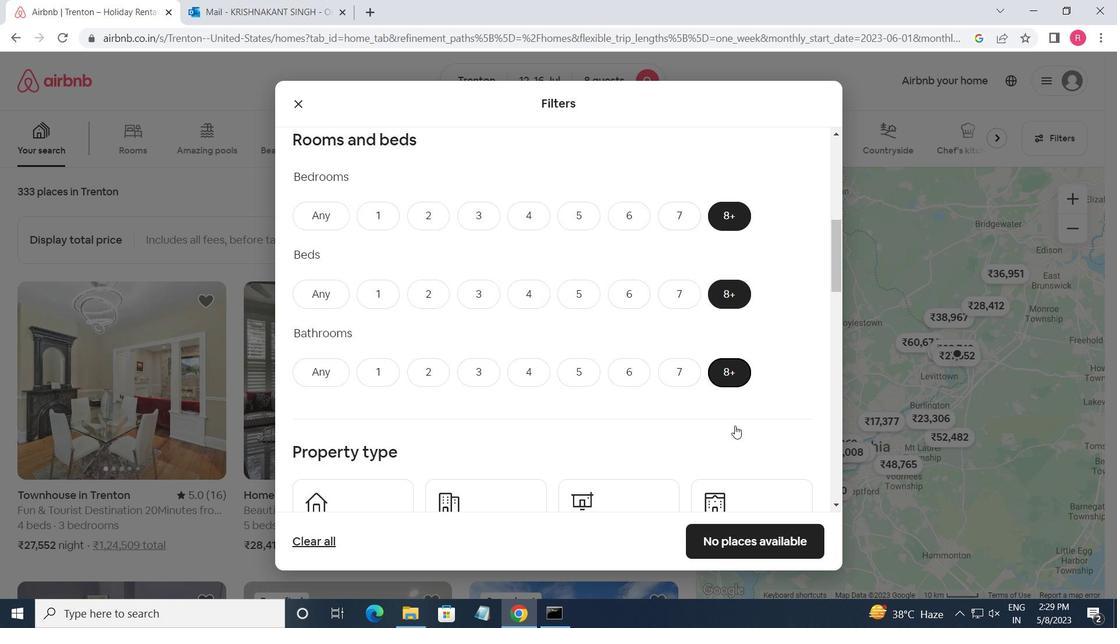 
Action: Mouse moved to (733, 425)
Screenshot: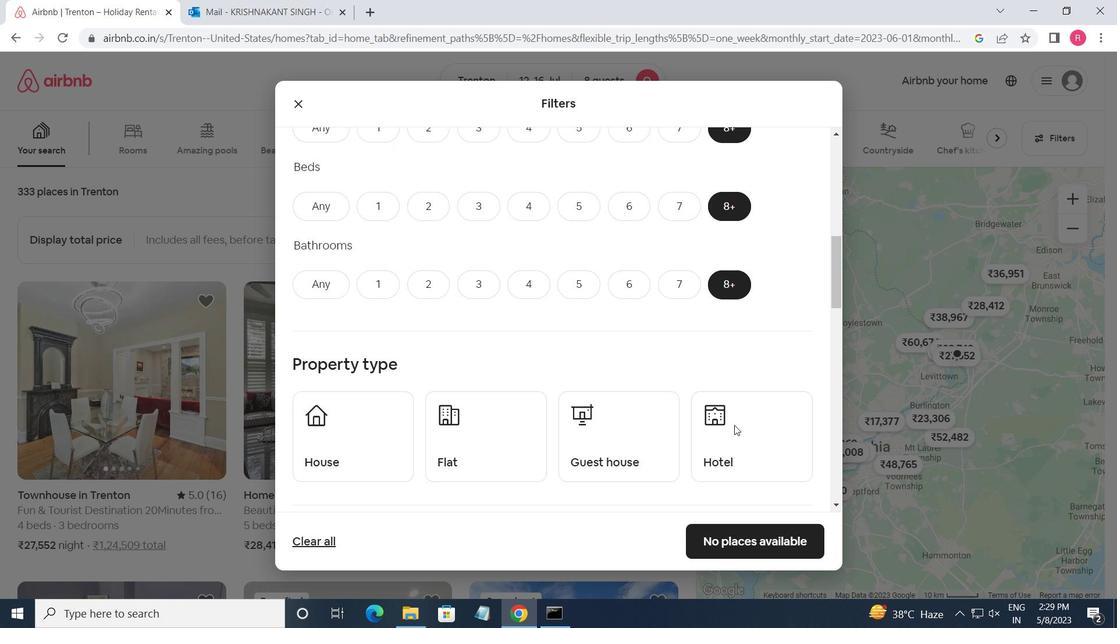 
Action: Mouse scrolled (733, 424) with delta (0, 0)
Screenshot: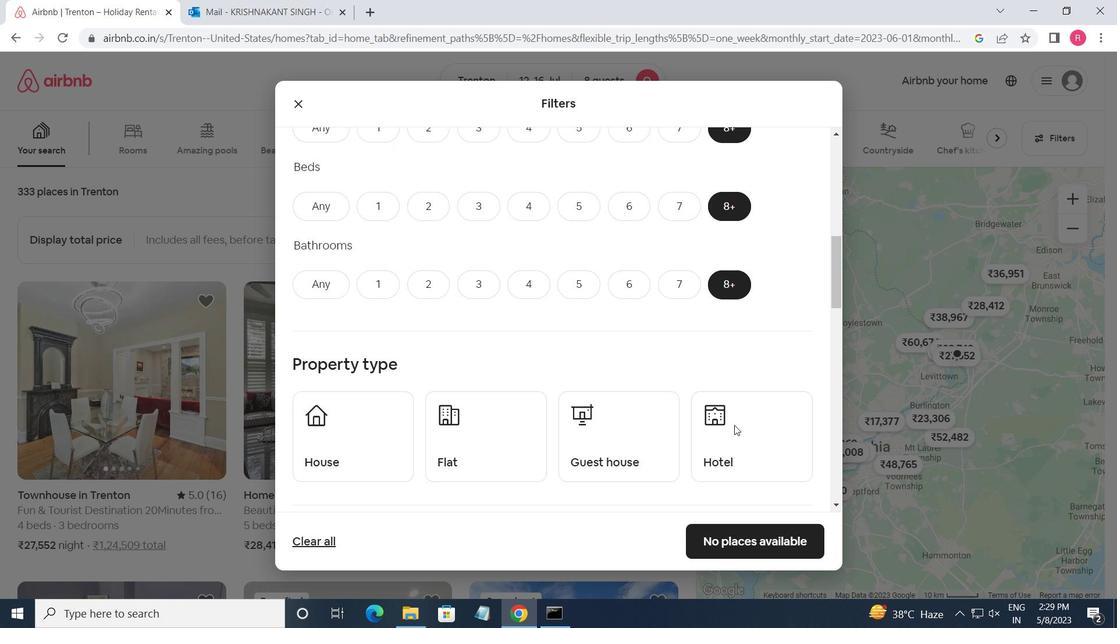 
Action: Mouse moved to (370, 306)
Screenshot: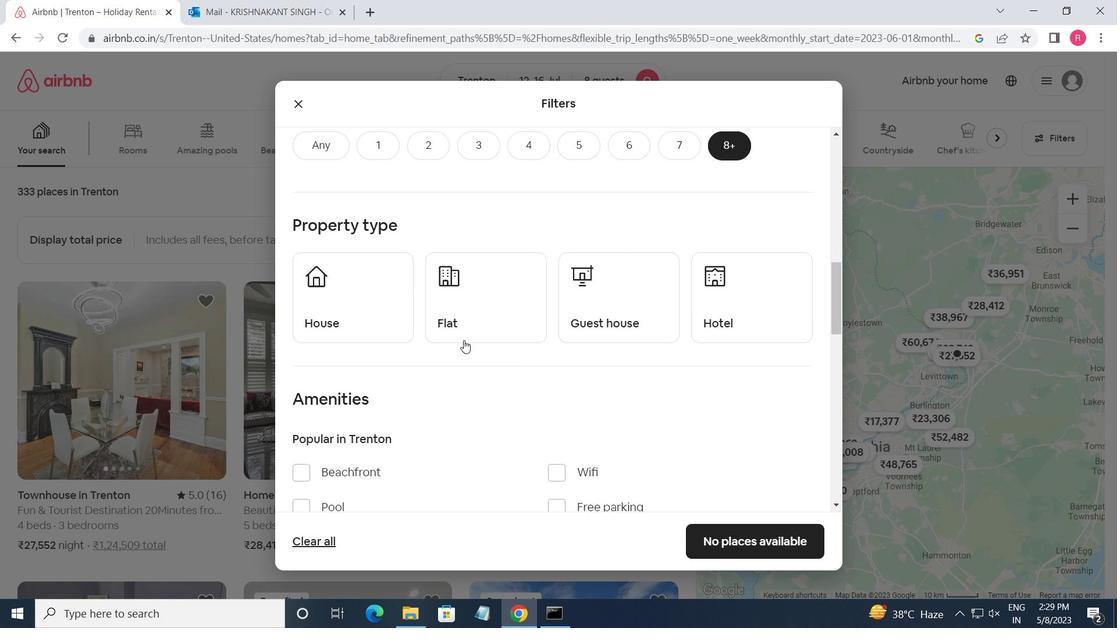 
Action: Mouse pressed left at (370, 306)
Screenshot: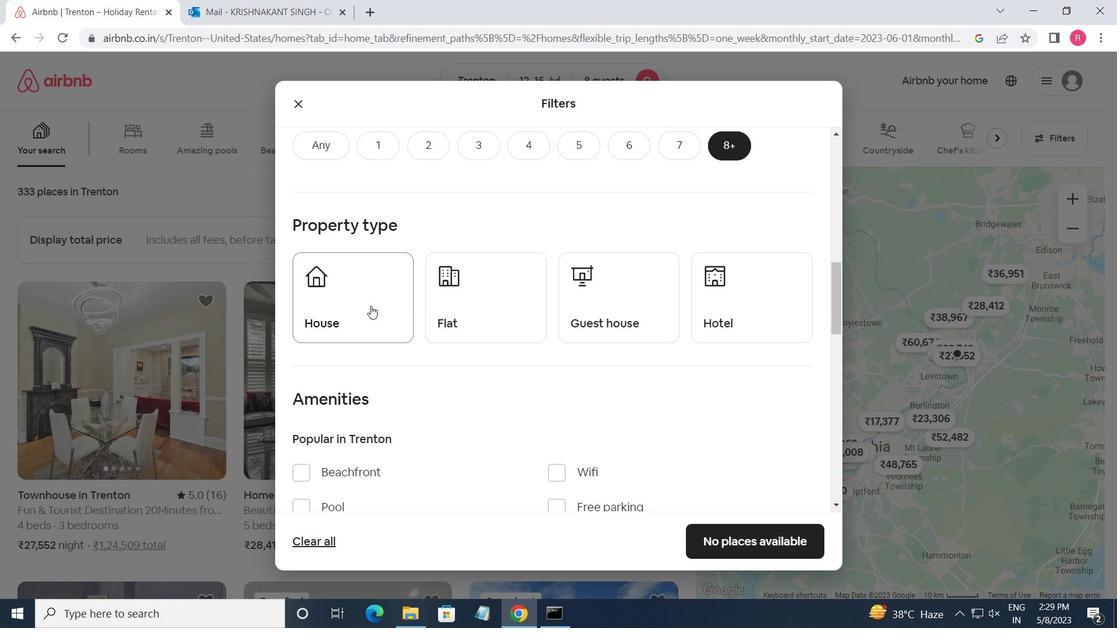 
Action: Mouse moved to (446, 304)
Screenshot: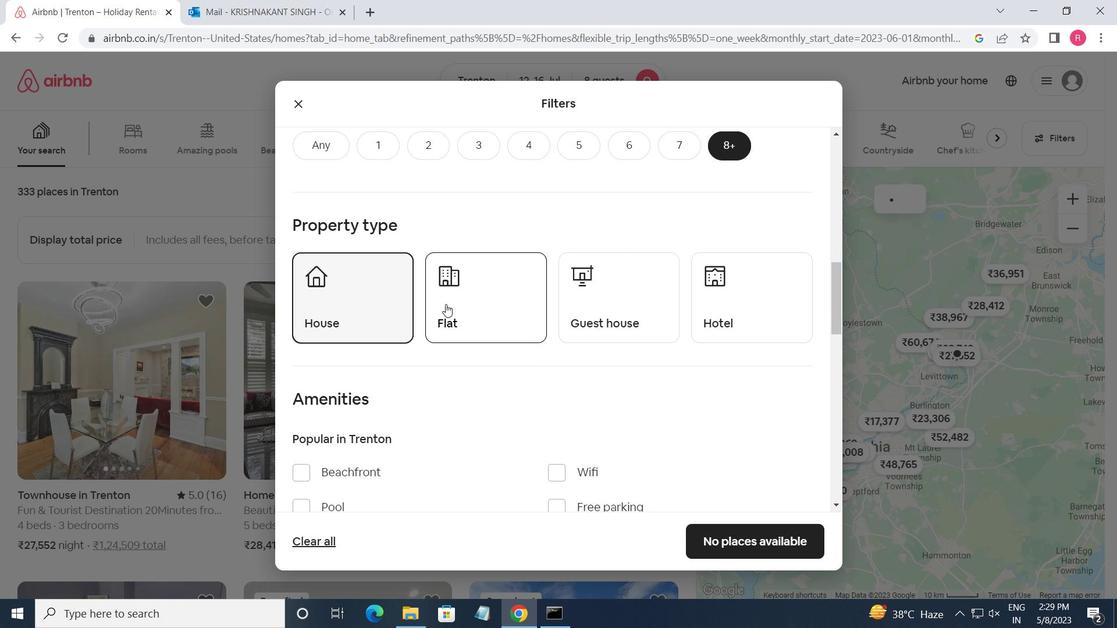 
Action: Mouse pressed left at (446, 304)
Screenshot: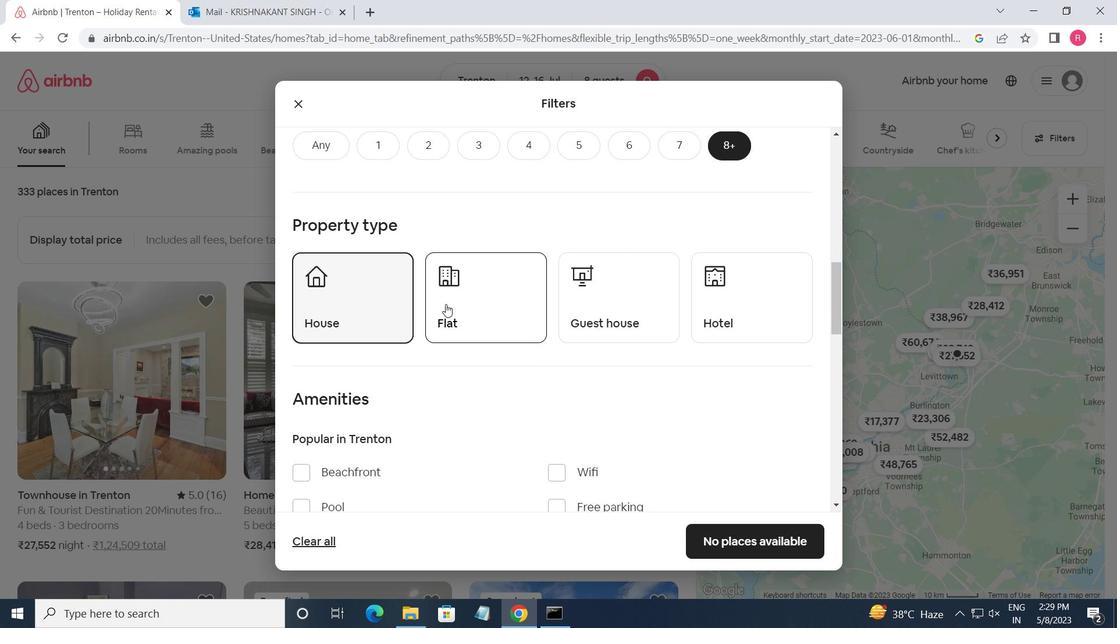 
Action: Mouse moved to (648, 328)
Screenshot: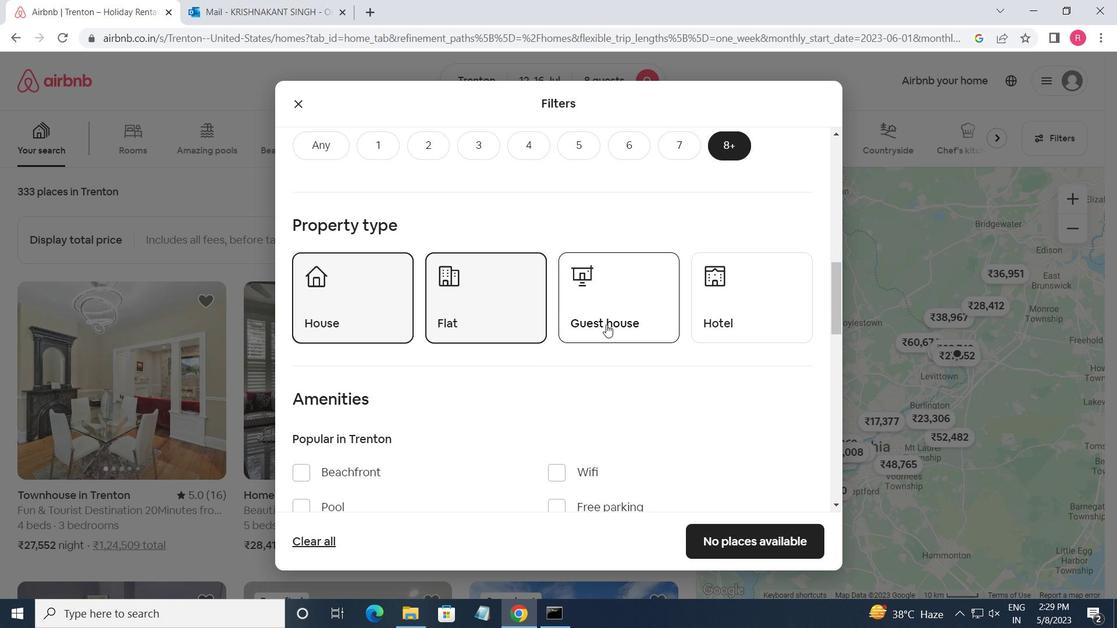 
Action: Mouse pressed left at (648, 328)
Screenshot: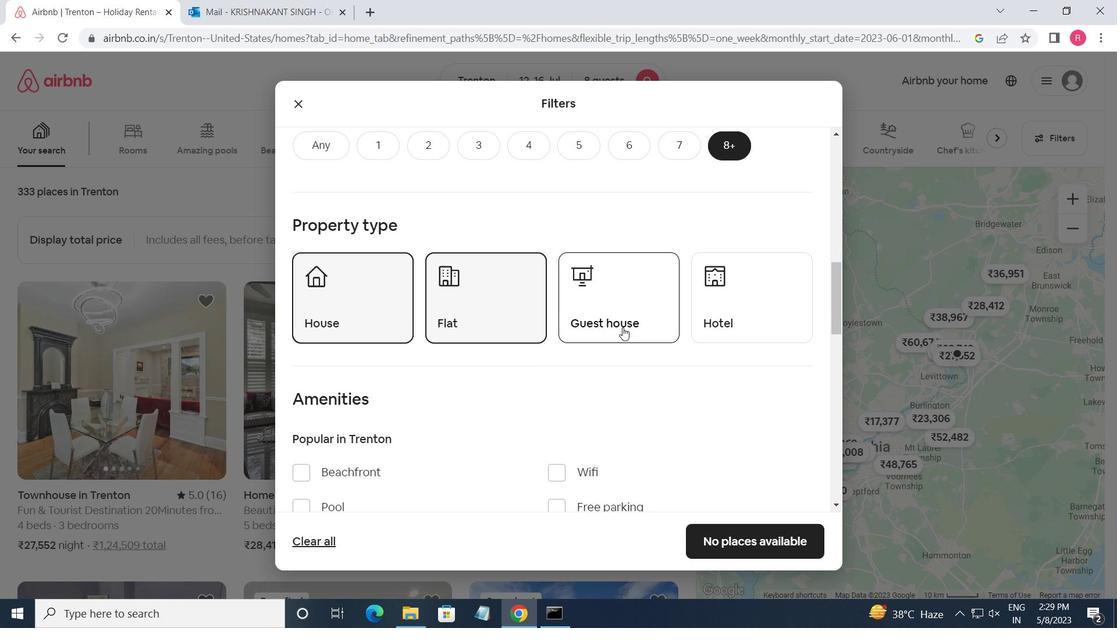 
Action: Mouse moved to (735, 324)
Screenshot: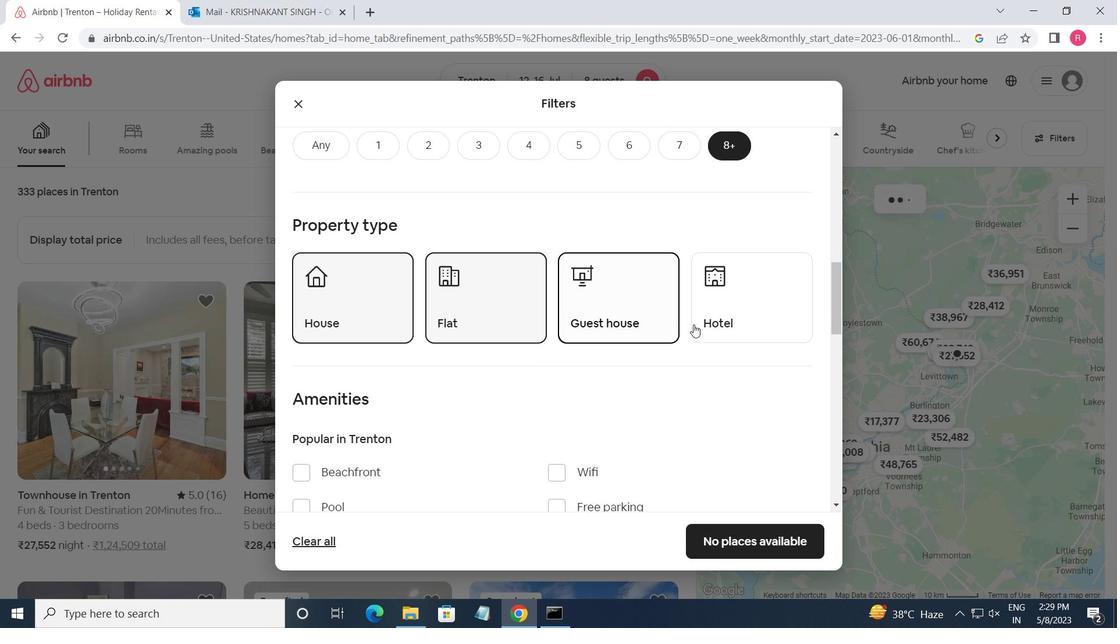 
Action: Mouse pressed left at (735, 324)
Screenshot: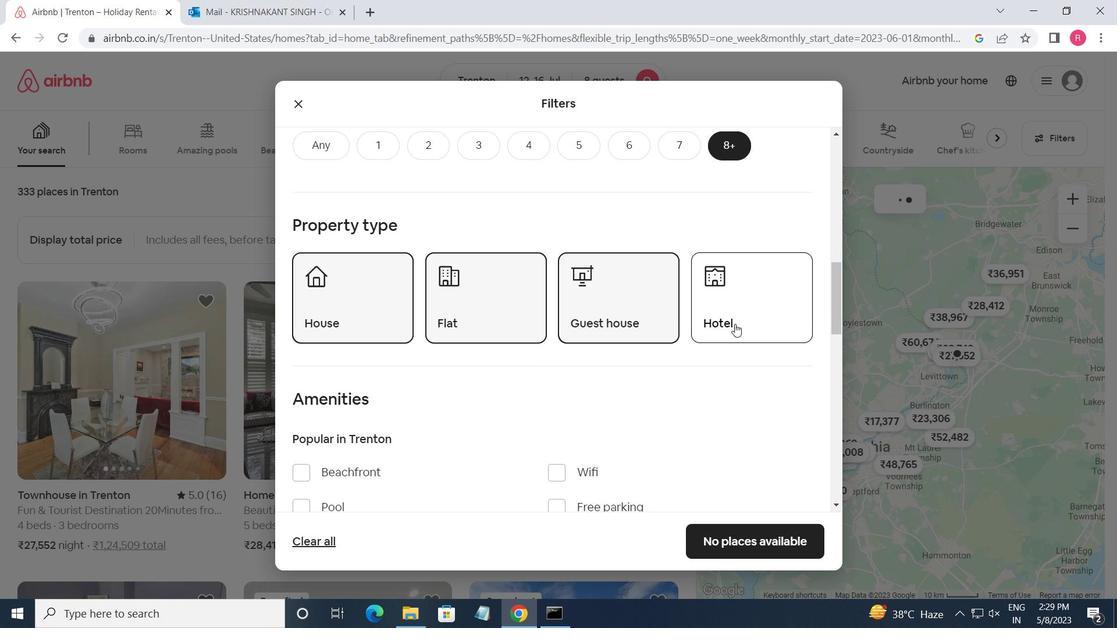 
Action: Mouse moved to (726, 321)
Screenshot: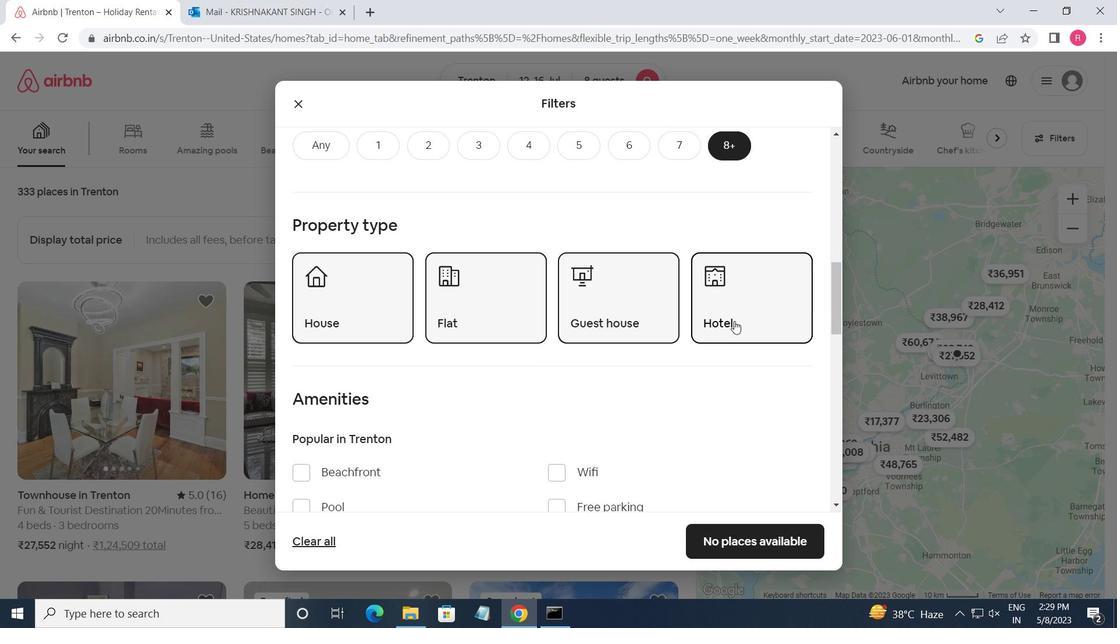 
Action: Mouse scrolled (726, 321) with delta (0, 0)
Screenshot: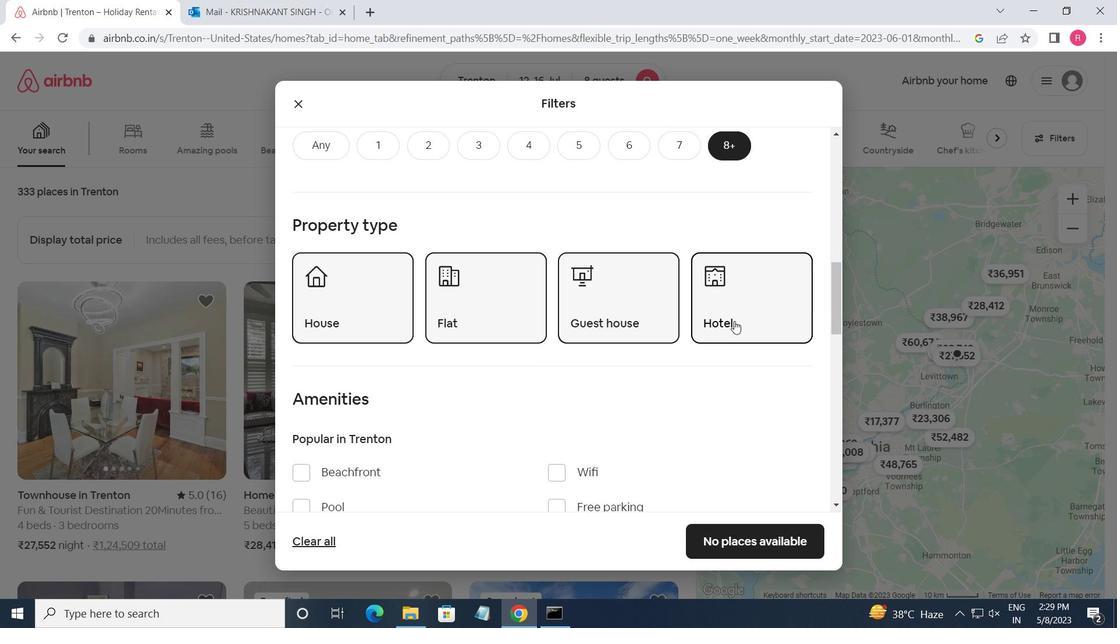 
Action: Mouse moved to (696, 322)
Screenshot: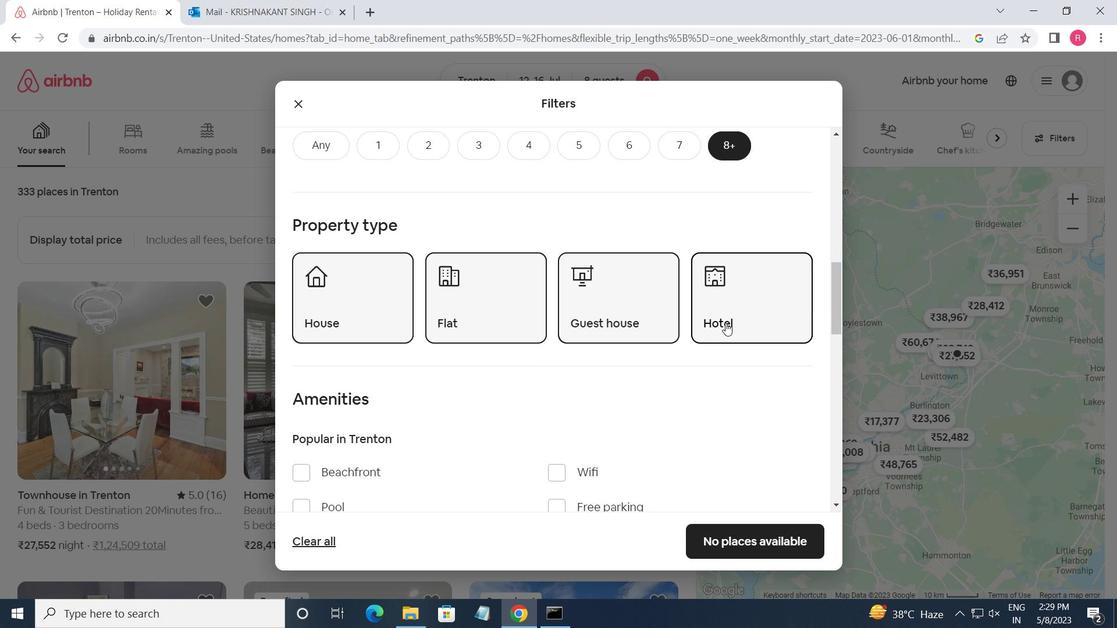 
Action: Mouse scrolled (696, 322) with delta (0, 0)
Screenshot: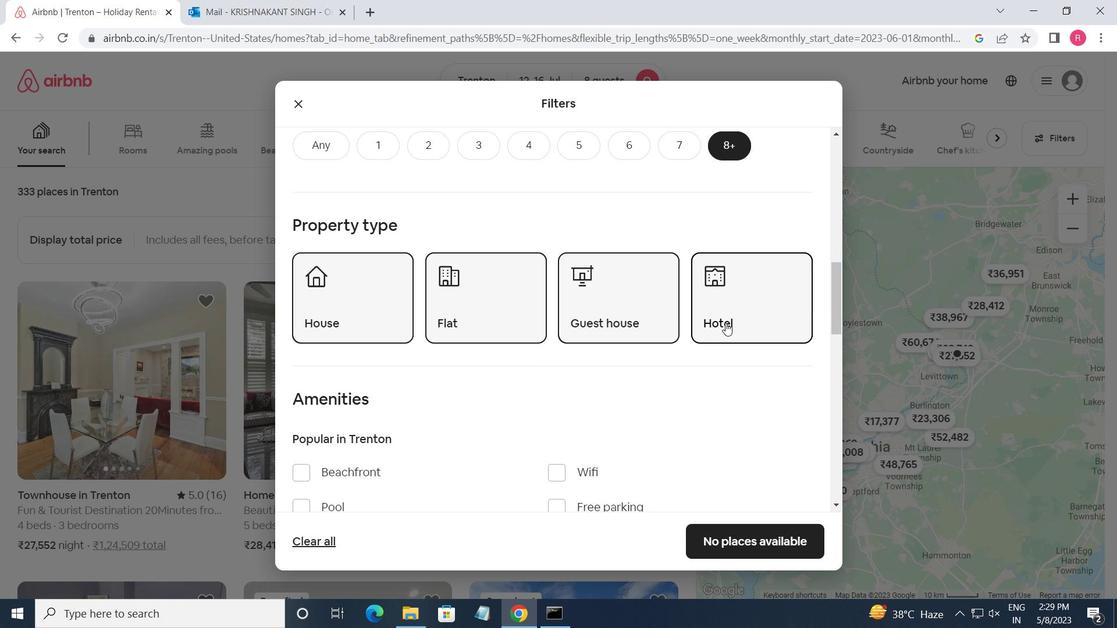
Action: Mouse moved to (657, 320)
Screenshot: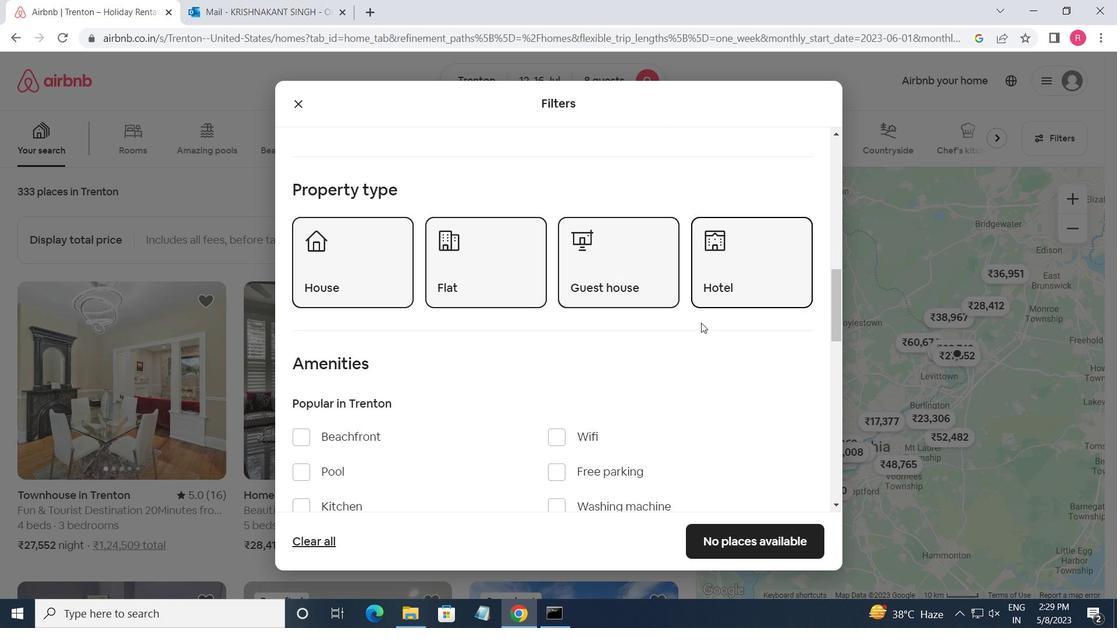 
Action: Mouse scrolled (657, 319) with delta (0, 0)
Screenshot: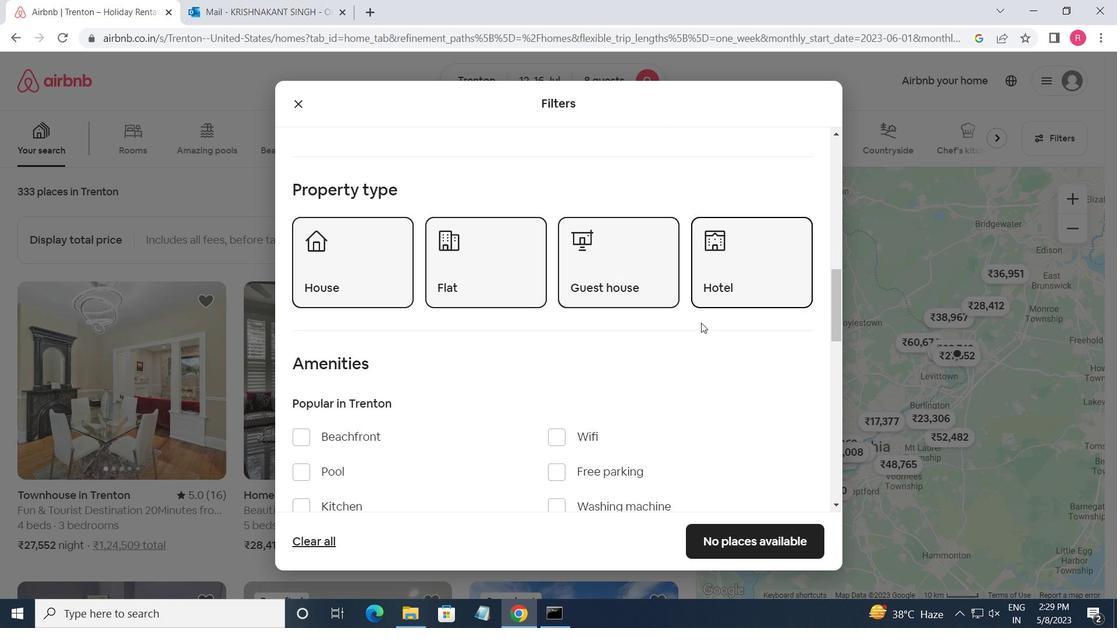 
Action: Mouse moved to (315, 354)
Screenshot: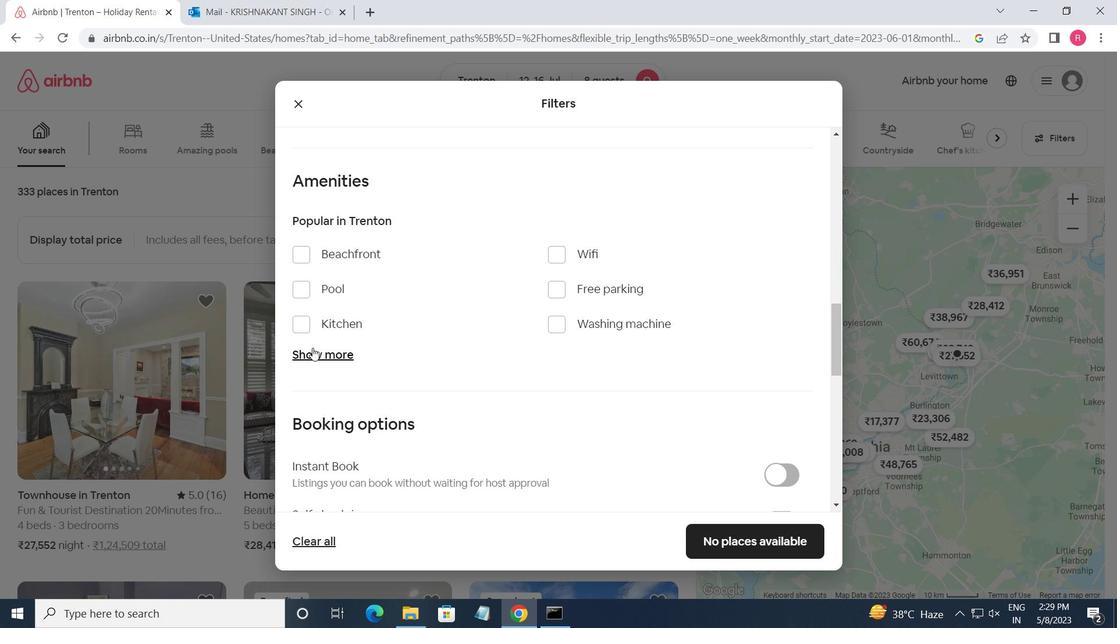 
Action: Mouse pressed left at (315, 354)
Screenshot: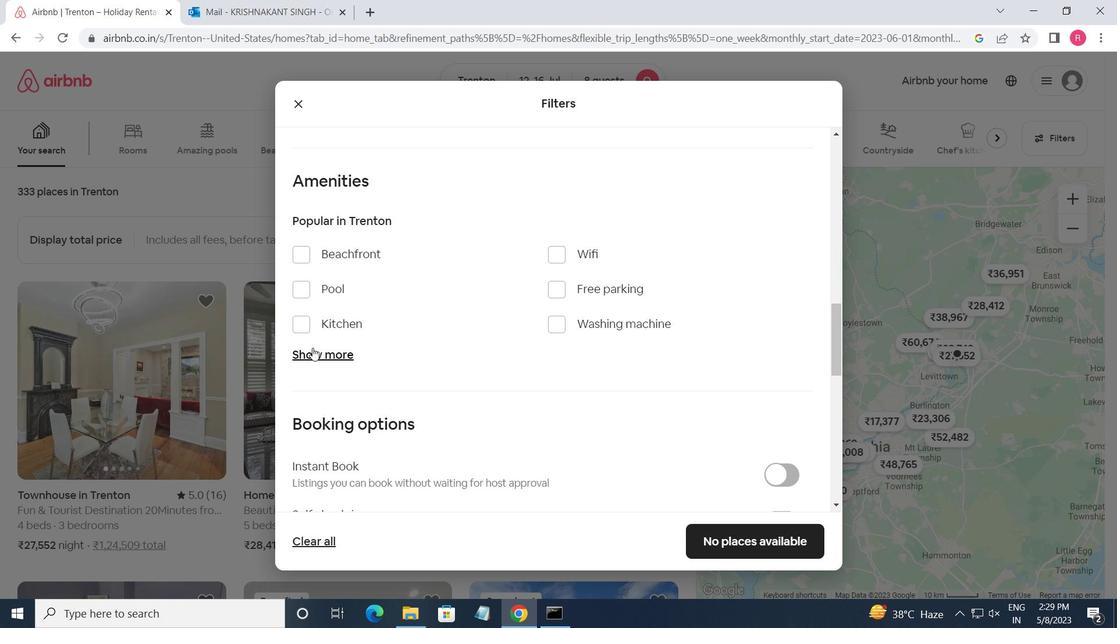 
Action: Mouse moved to (561, 260)
Screenshot: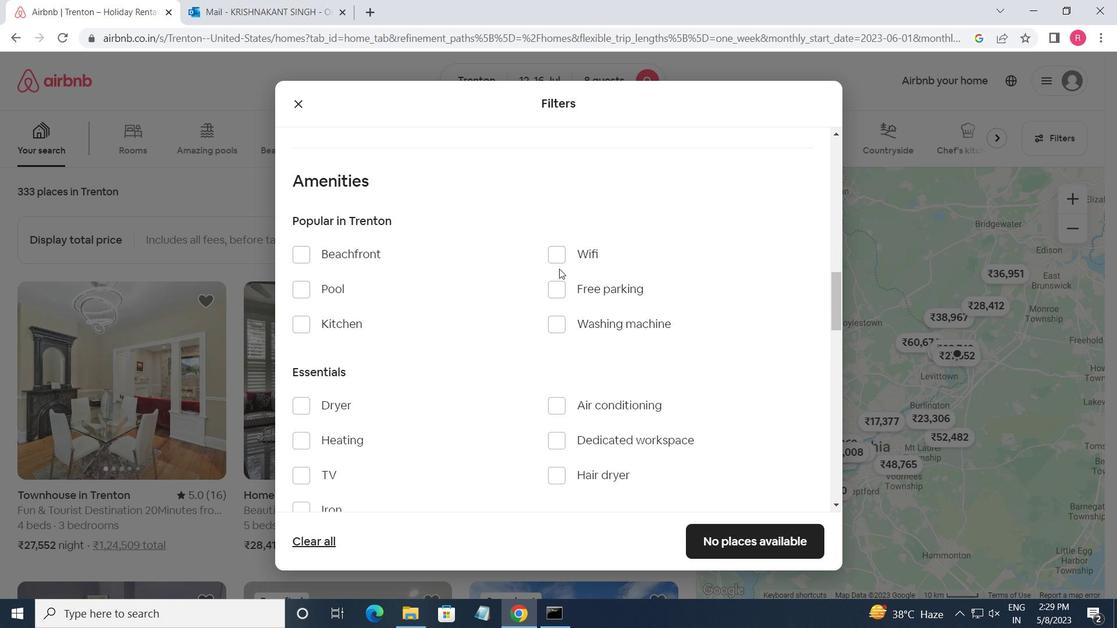 
Action: Mouse pressed left at (561, 260)
Screenshot: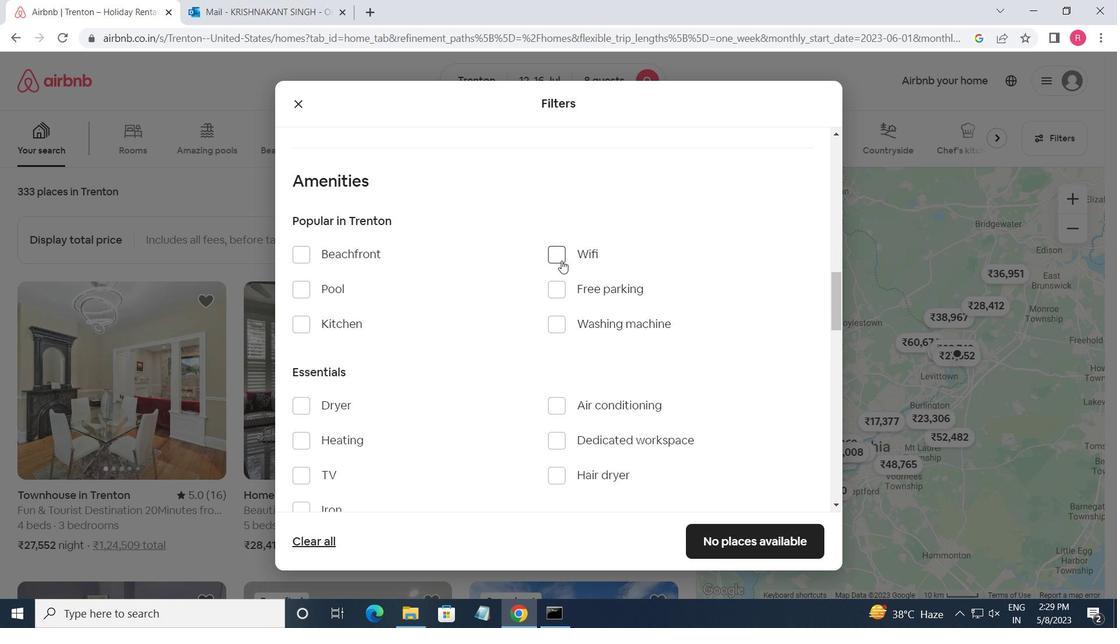 
Action: Mouse moved to (562, 286)
Screenshot: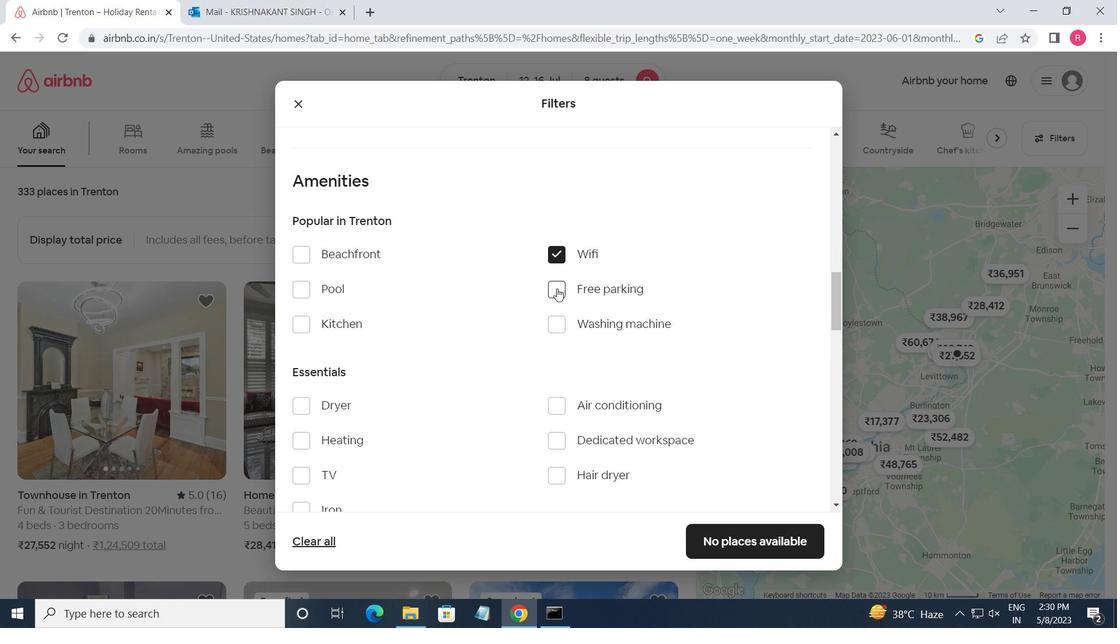 
Action: Mouse pressed left at (562, 286)
Screenshot: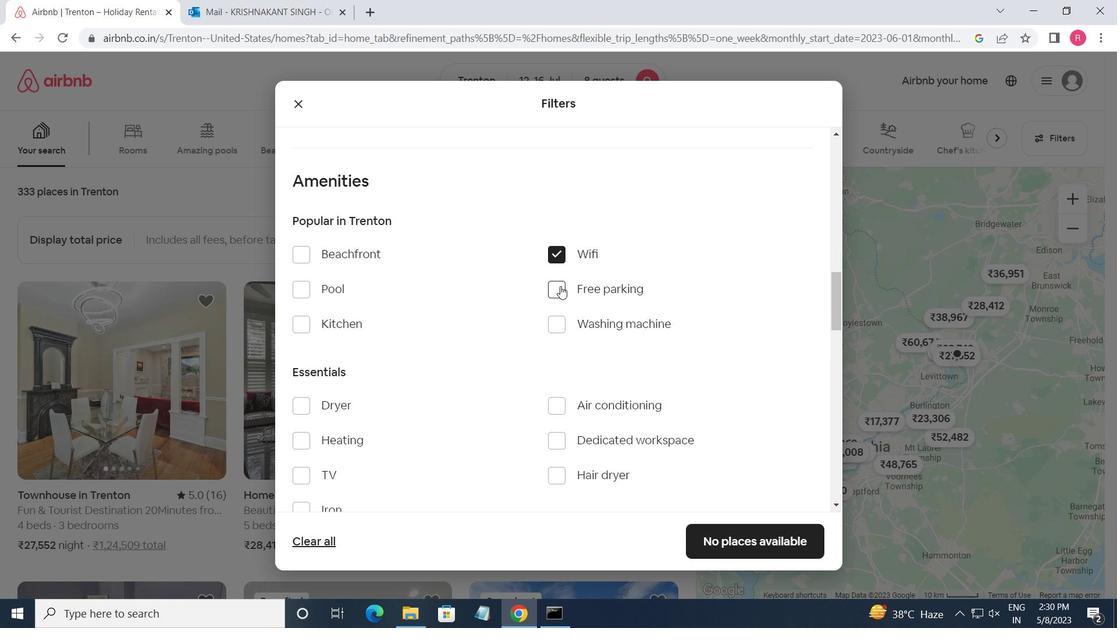 
Action: Mouse moved to (393, 332)
Screenshot: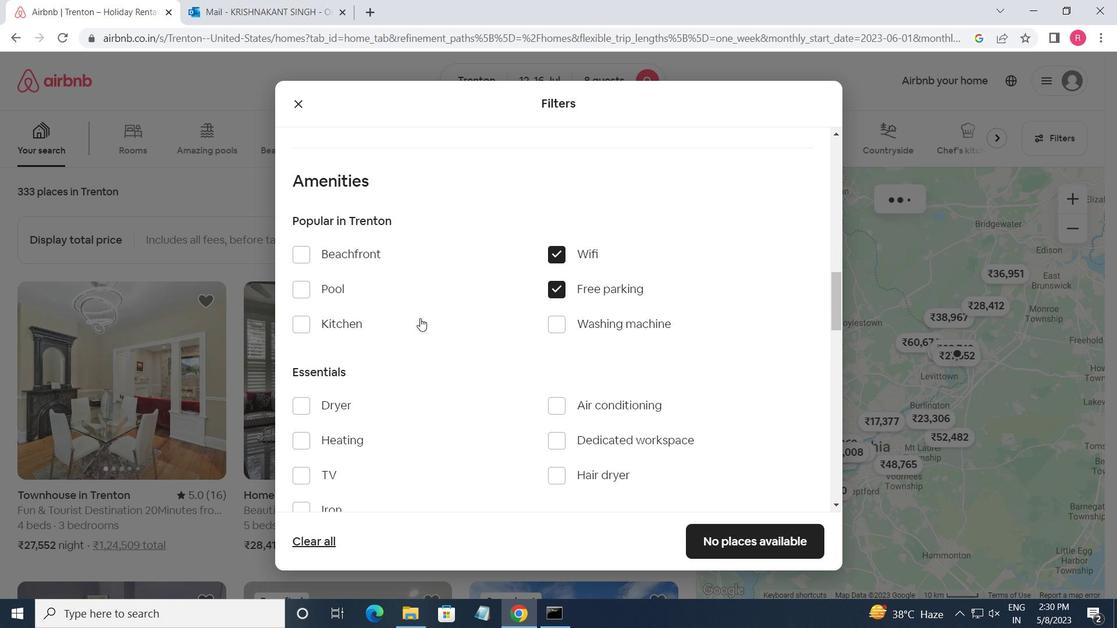 
Action: Mouse scrolled (393, 331) with delta (0, 0)
Screenshot: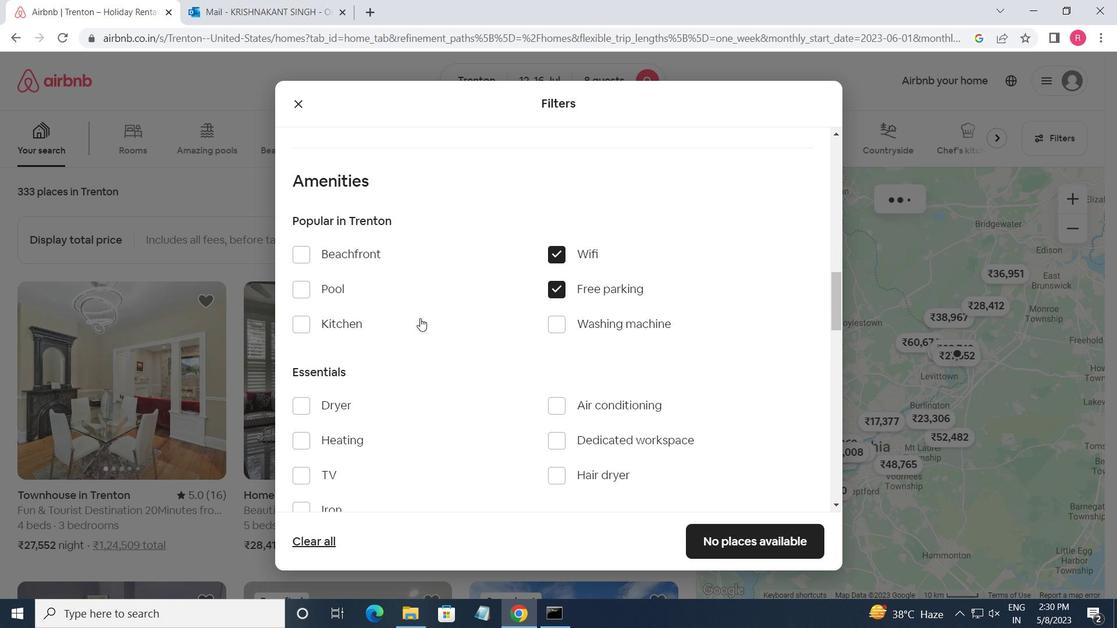
Action: Mouse moved to (482, 373)
Screenshot: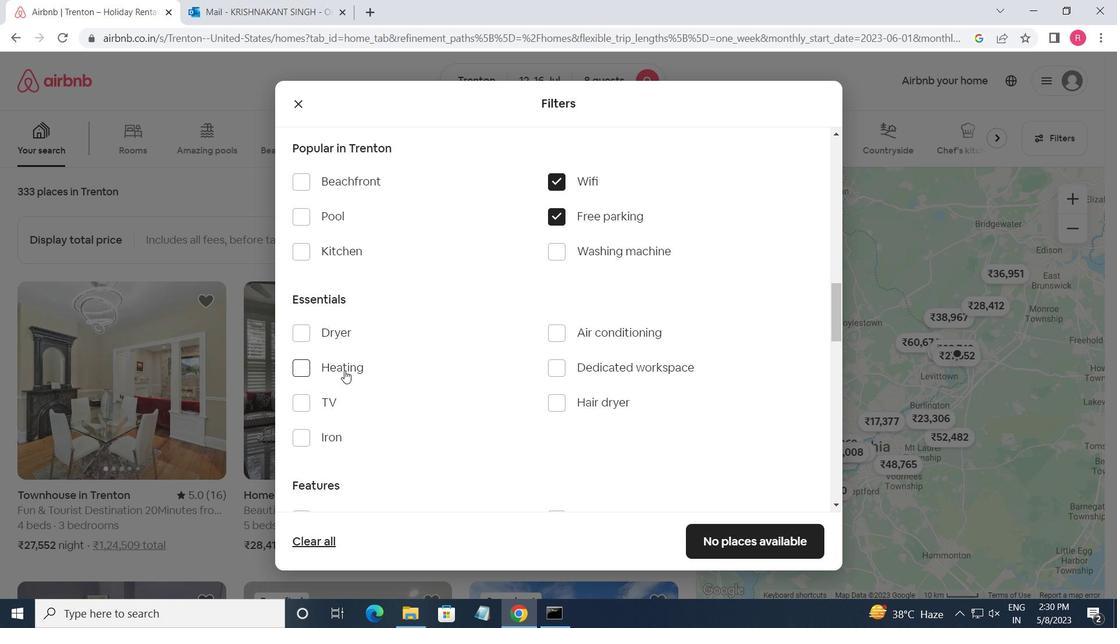 
Action: Mouse scrolled (482, 372) with delta (0, 0)
Screenshot: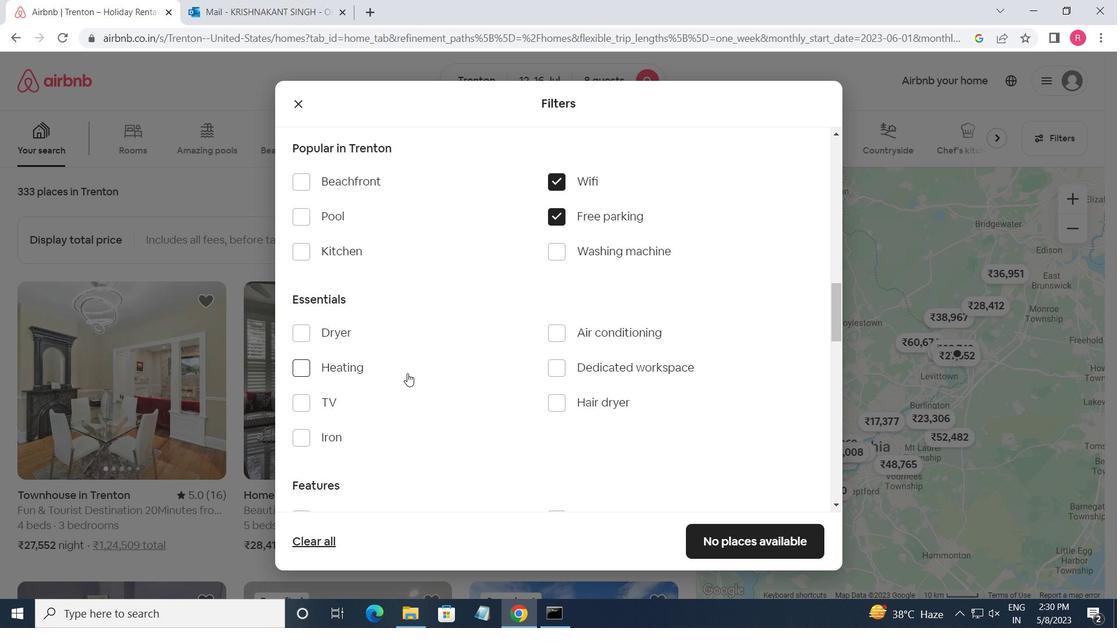 
Action: Mouse moved to (482, 372)
Screenshot: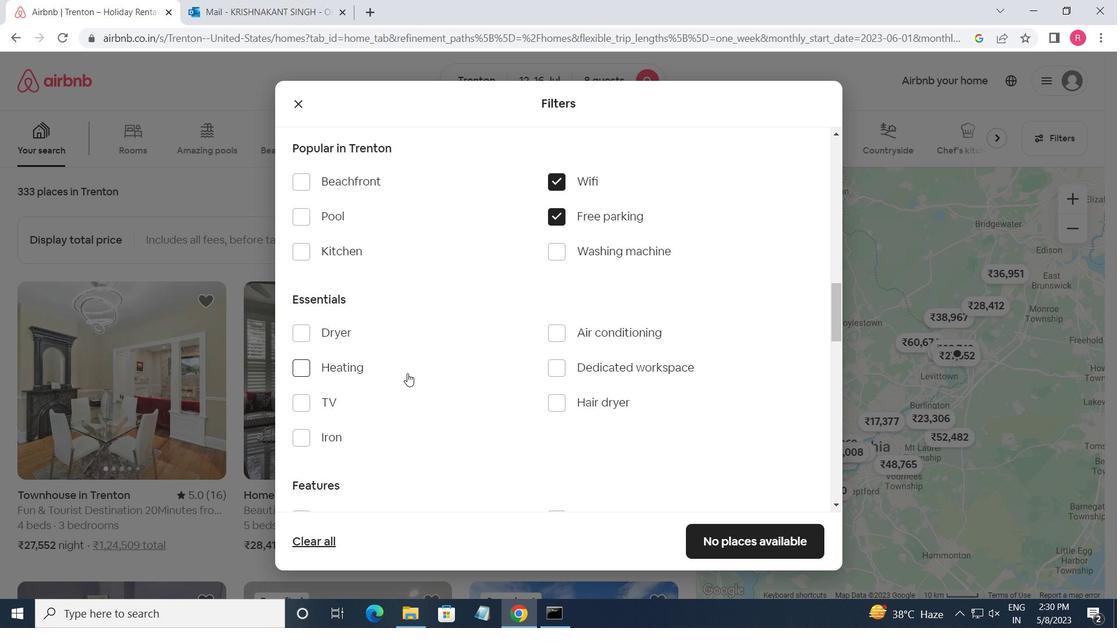 
Action: Mouse scrolled (482, 372) with delta (0, 0)
Screenshot: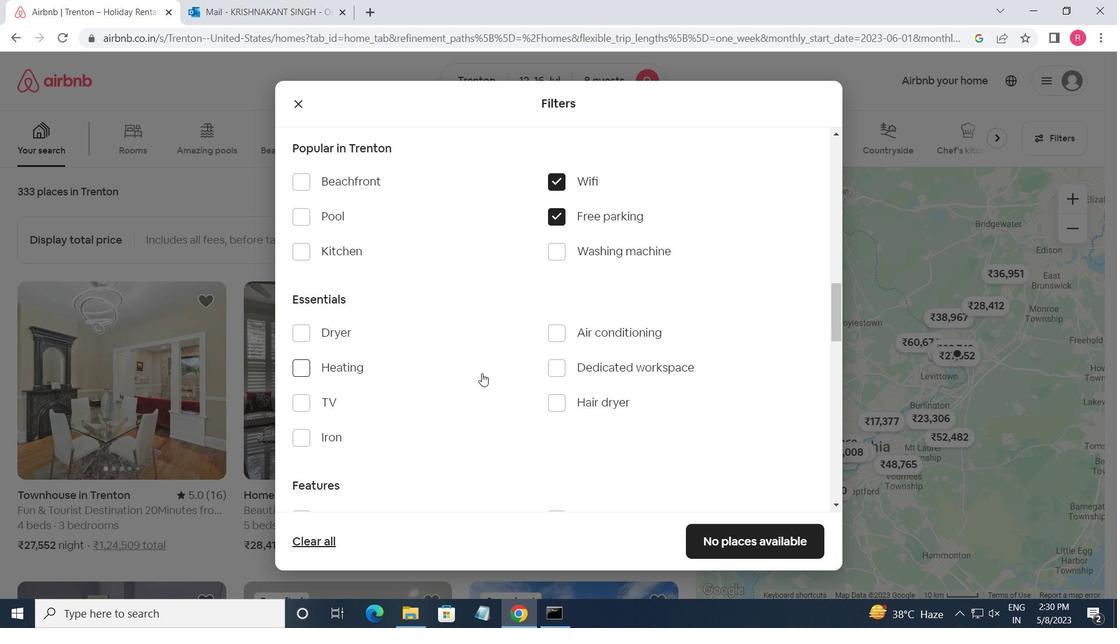 
Action: Mouse moved to (300, 254)
Screenshot: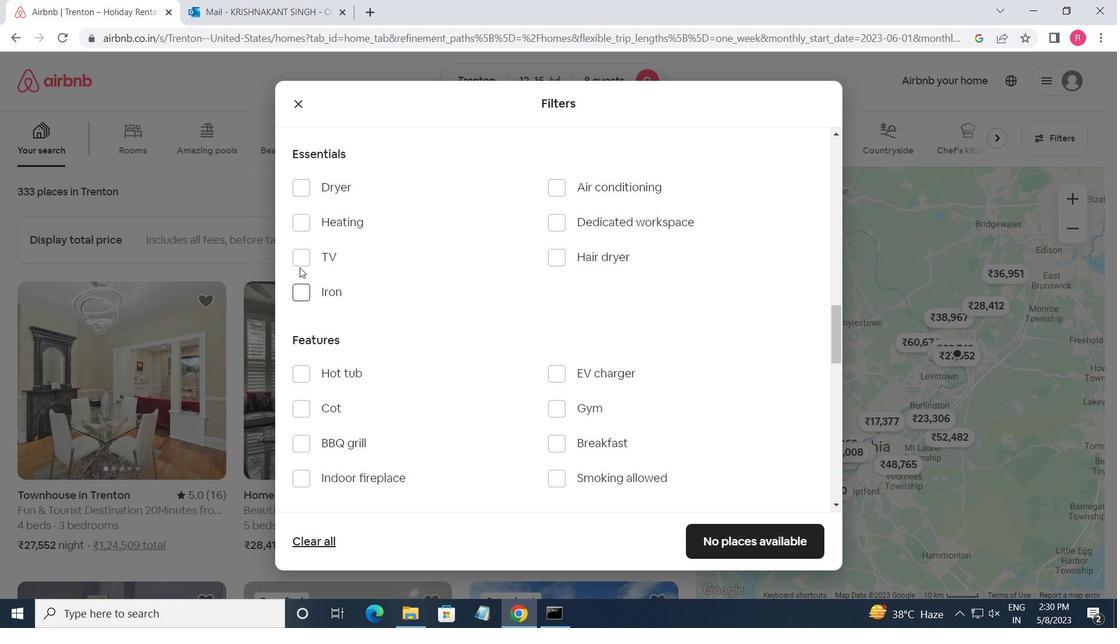 
Action: Mouse pressed left at (300, 254)
Screenshot: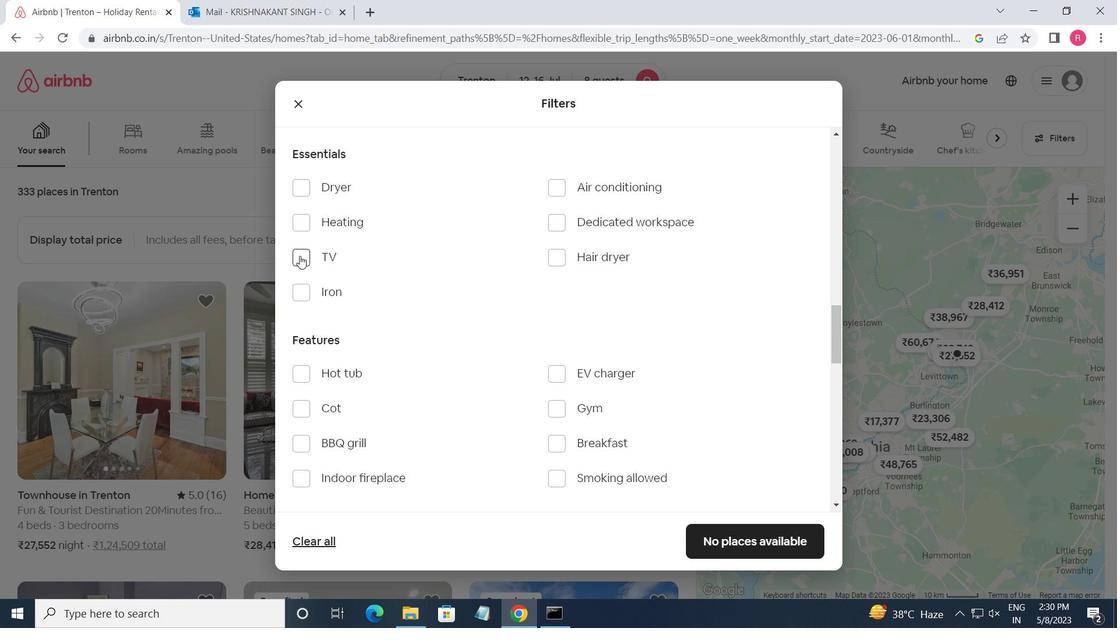 
Action: Mouse moved to (550, 410)
Screenshot: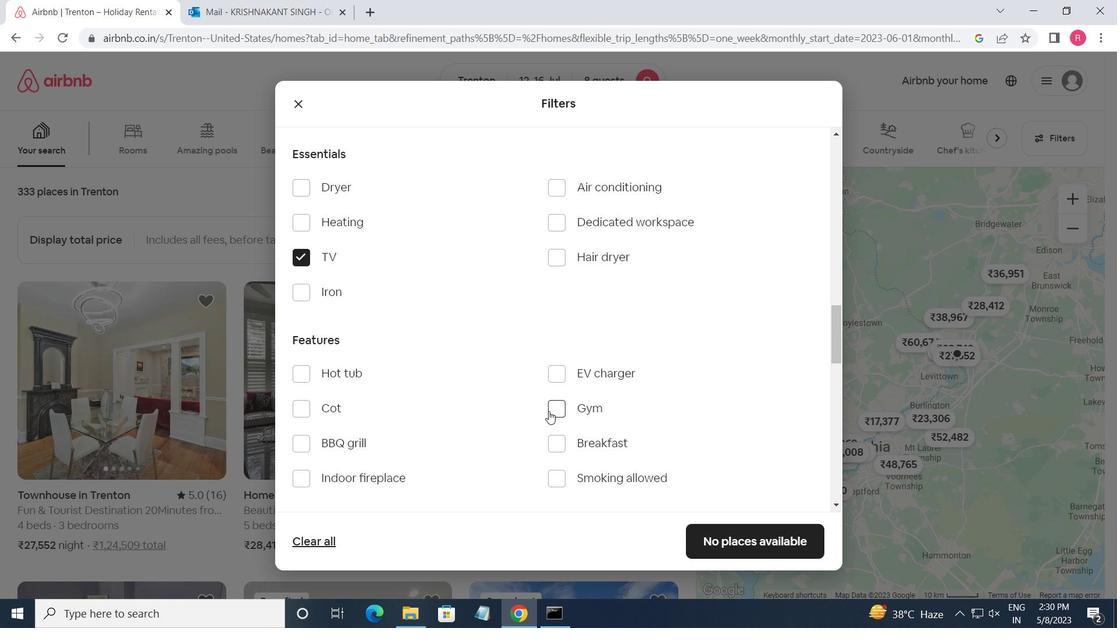 
Action: Mouse pressed left at (550, 410)
Screenshot: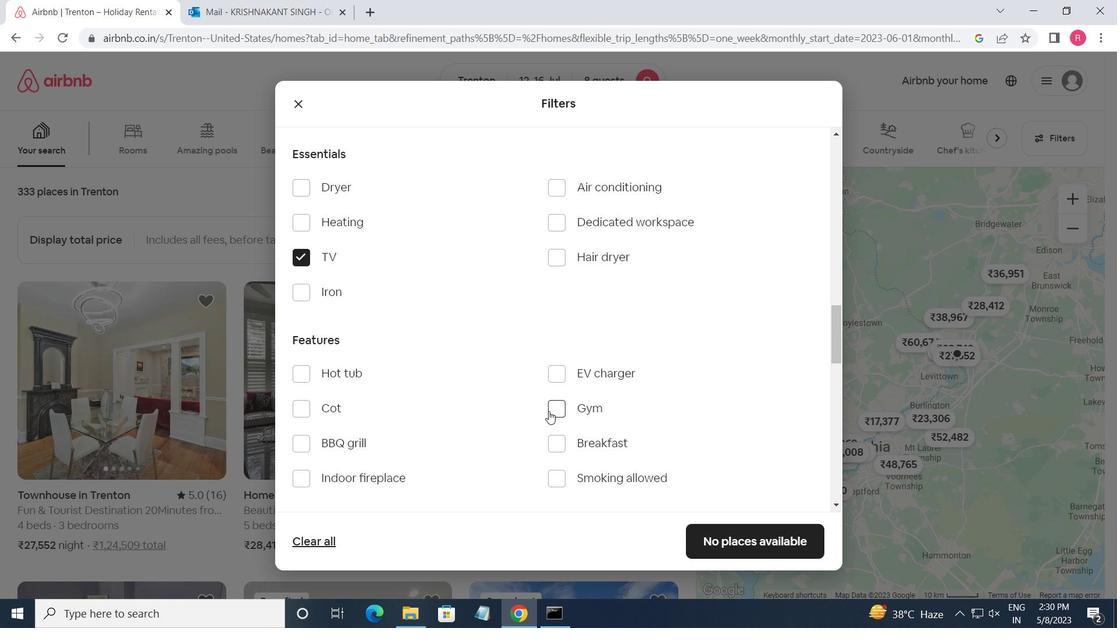 
Action: Mouse moved to (560, 442)
Screenshot: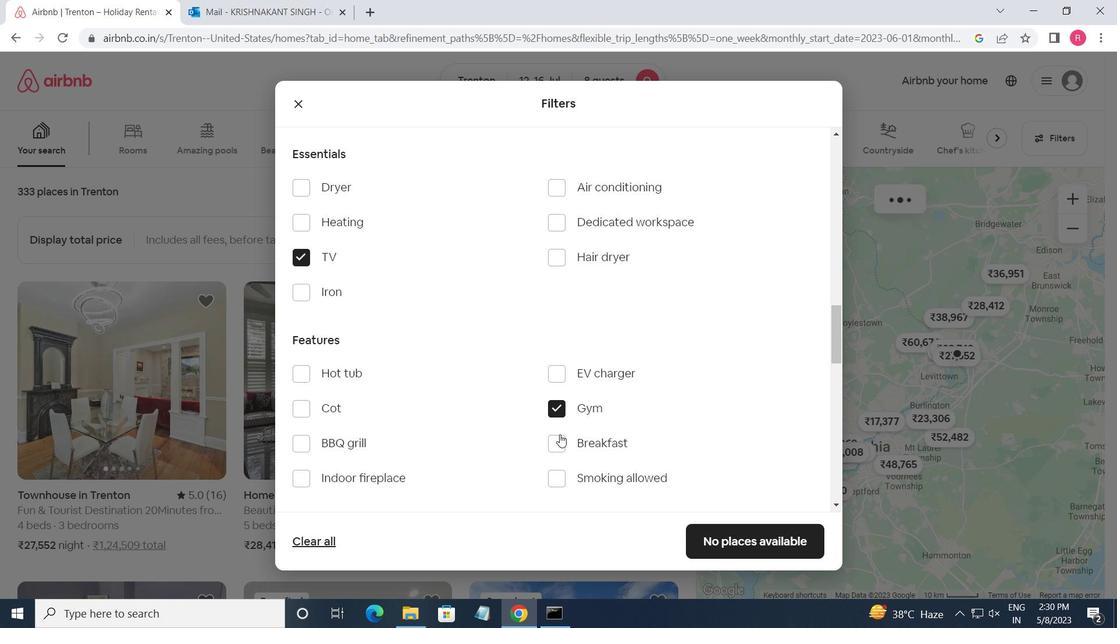 
Action: Mouse pressed left at (560, 442)
Screenshot: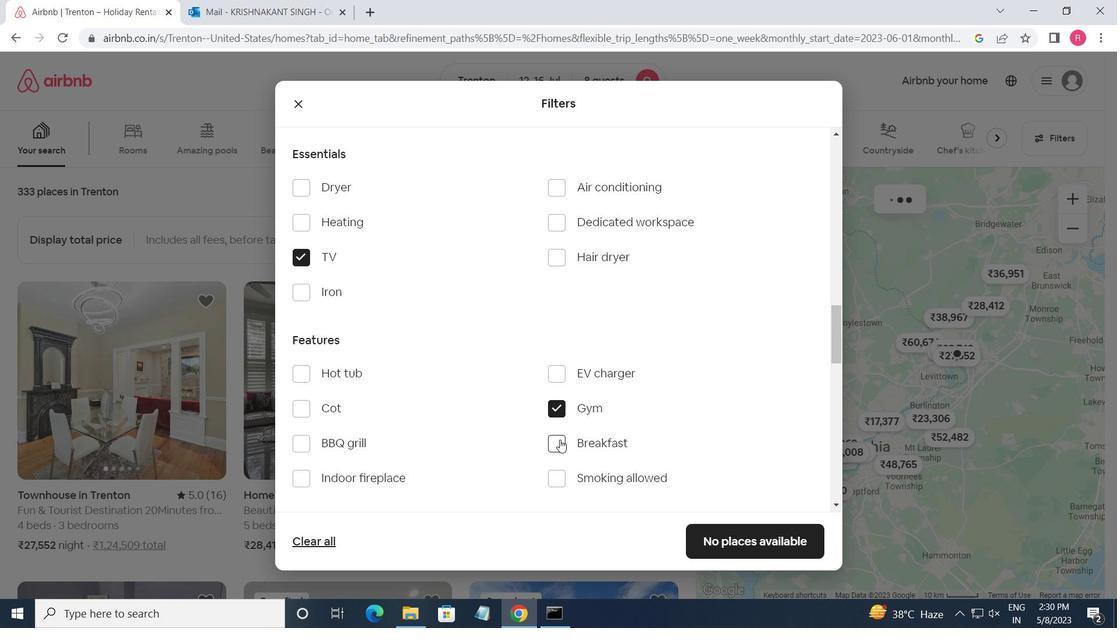 
Action: Mouse moved to (557, 440)
Screenshot: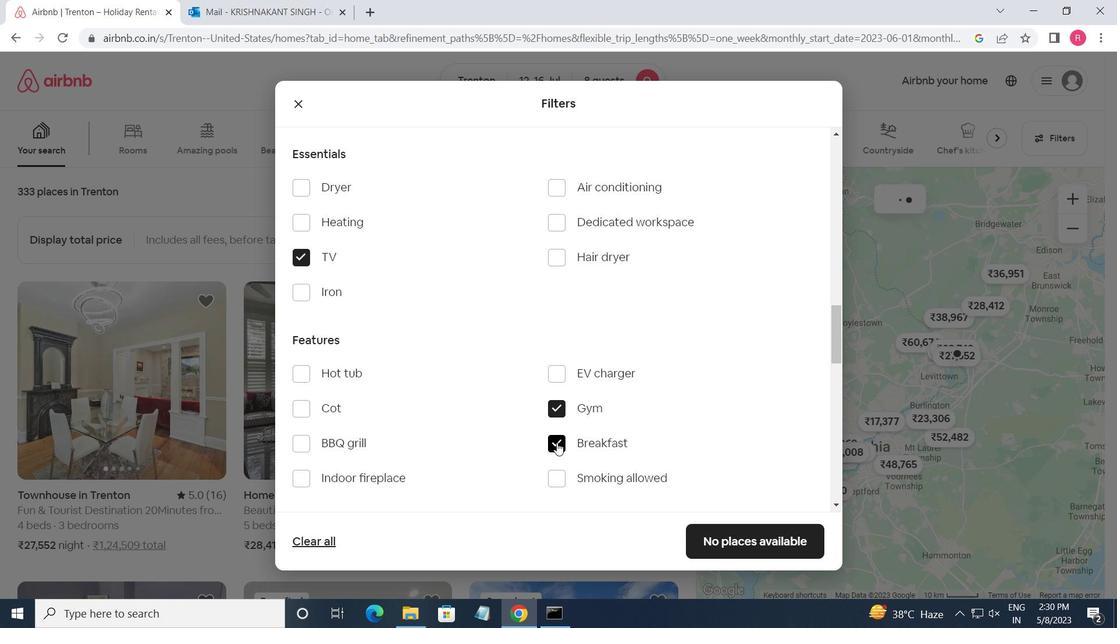 
Action: Mouse scrolled (557, 439) with delta (0, 0)
Screenshot: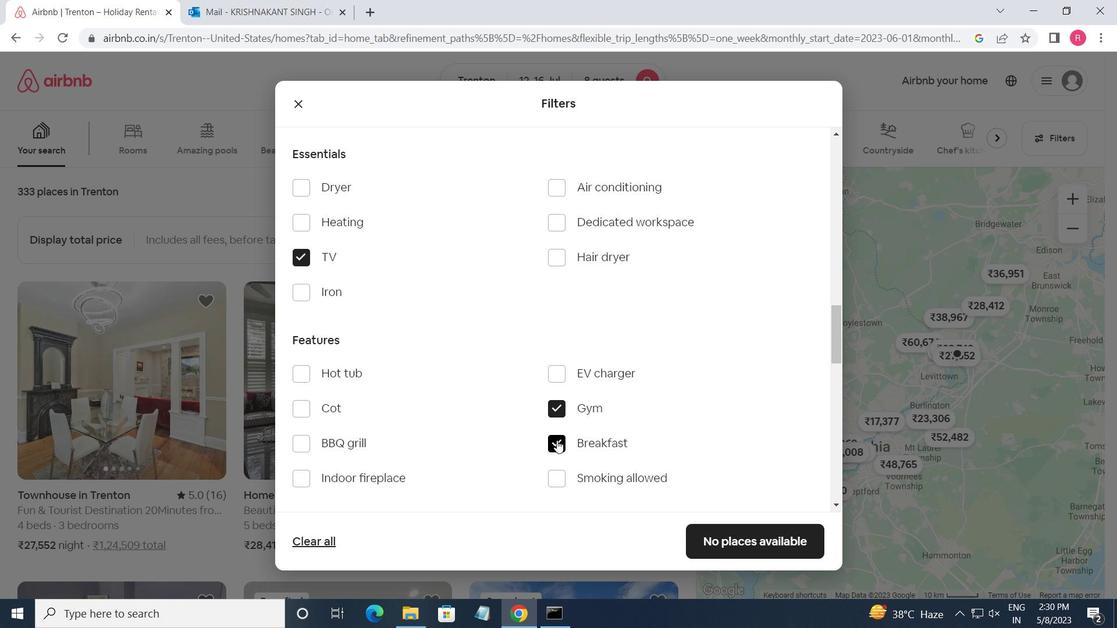 
Action: Mouse moved to (557, 438)
Screenshot: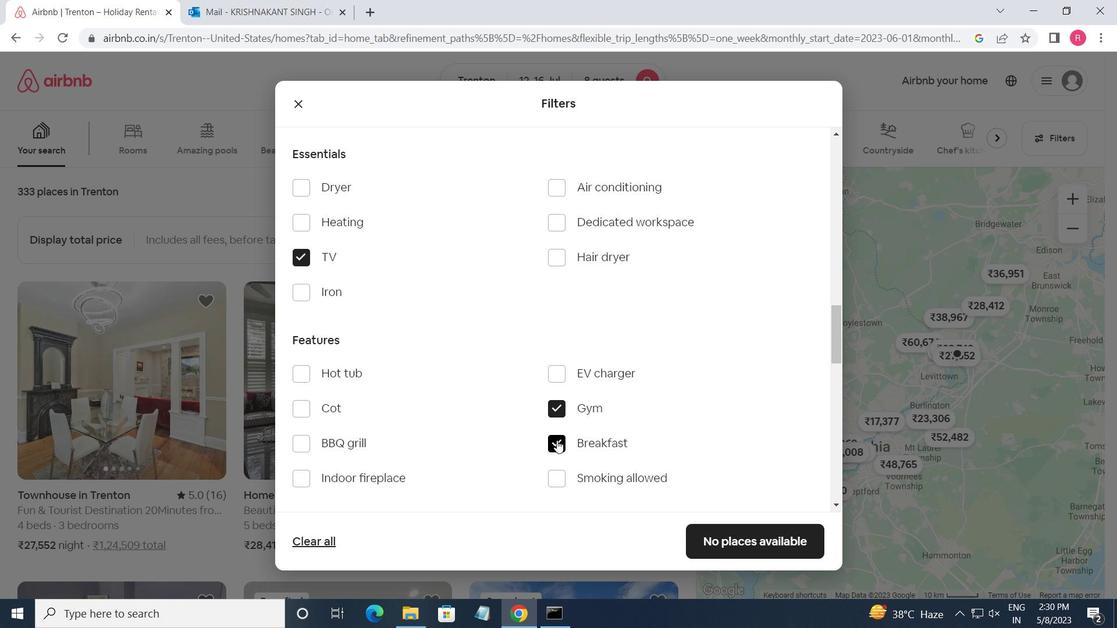 
Action: Mouse scrolled (557, 438) with delta (0, 0)
Screenshot: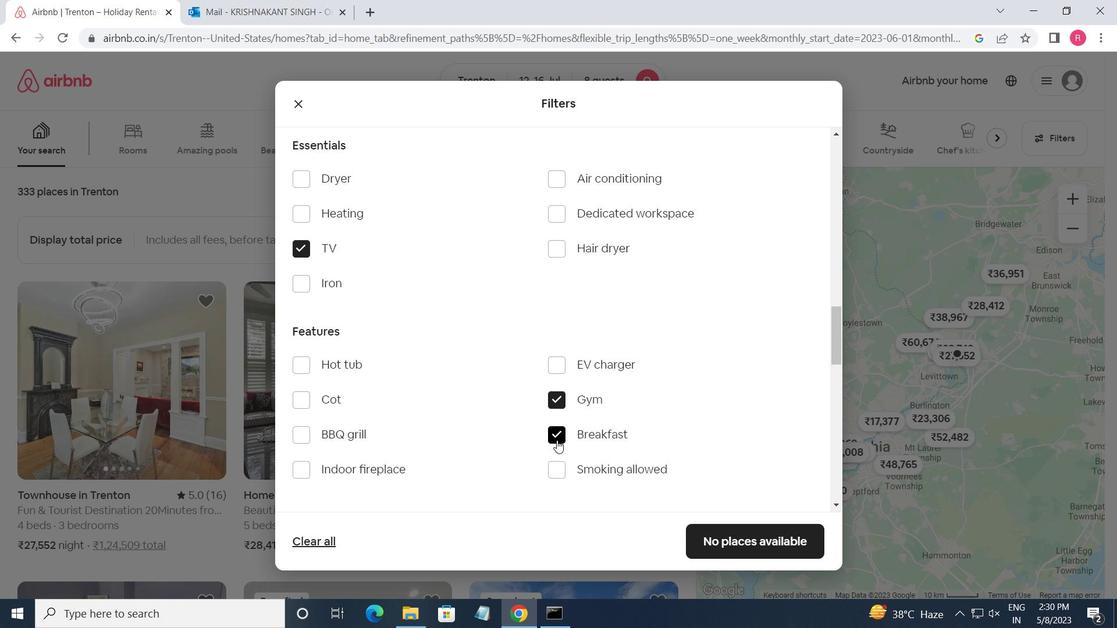 
Action: Mouse moved to (556, 436)
Screenshot: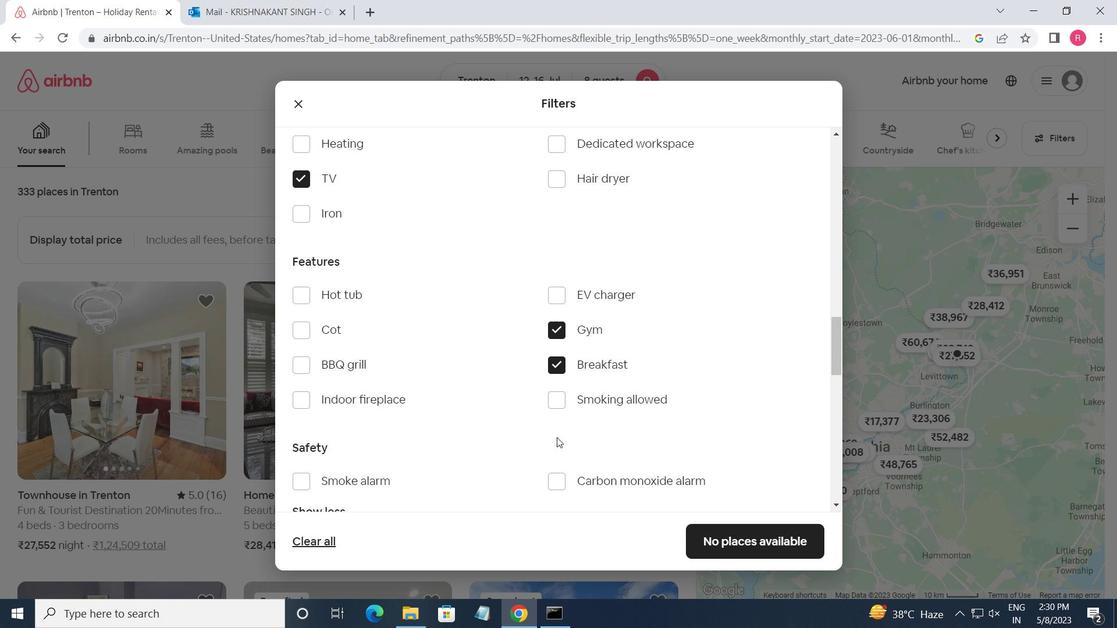 
Action: Mouse scrolled (556, 435) with delta (0, 0)
Screenshot: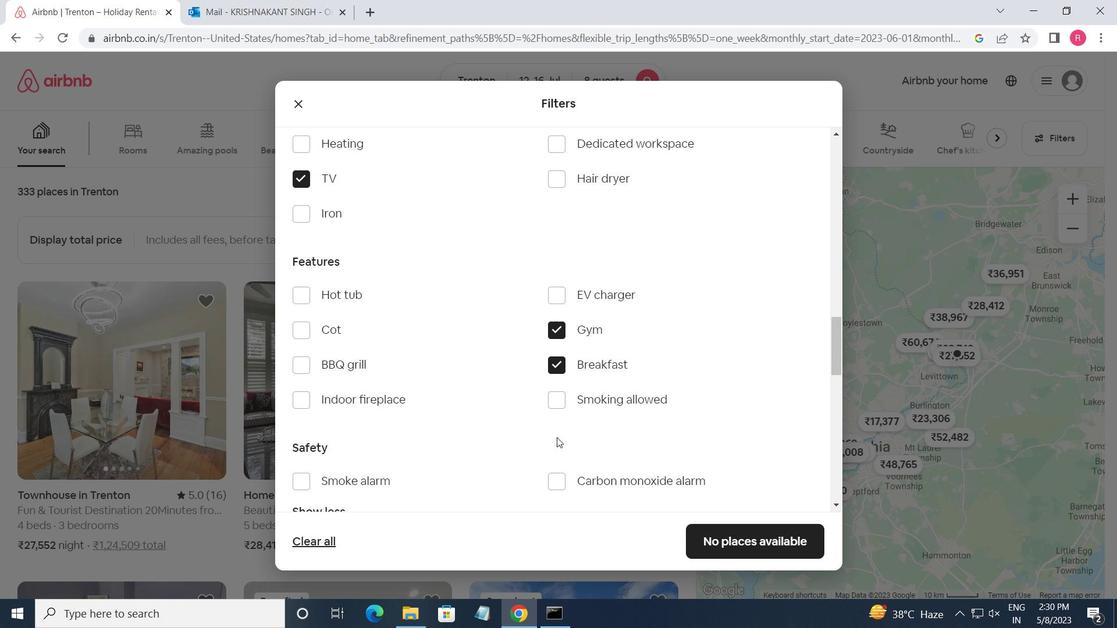 
Action: Mouse moved to (555, 435)
Screenshot: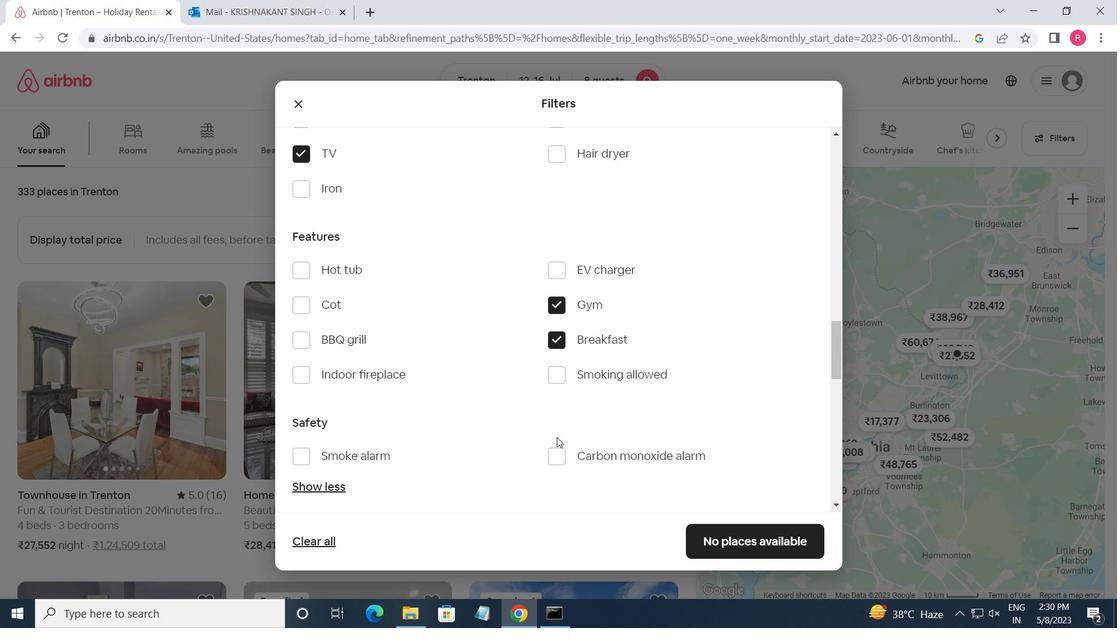 
Action: Mouse scrolled (555, 434) with delta (0, 0)
Screenshot: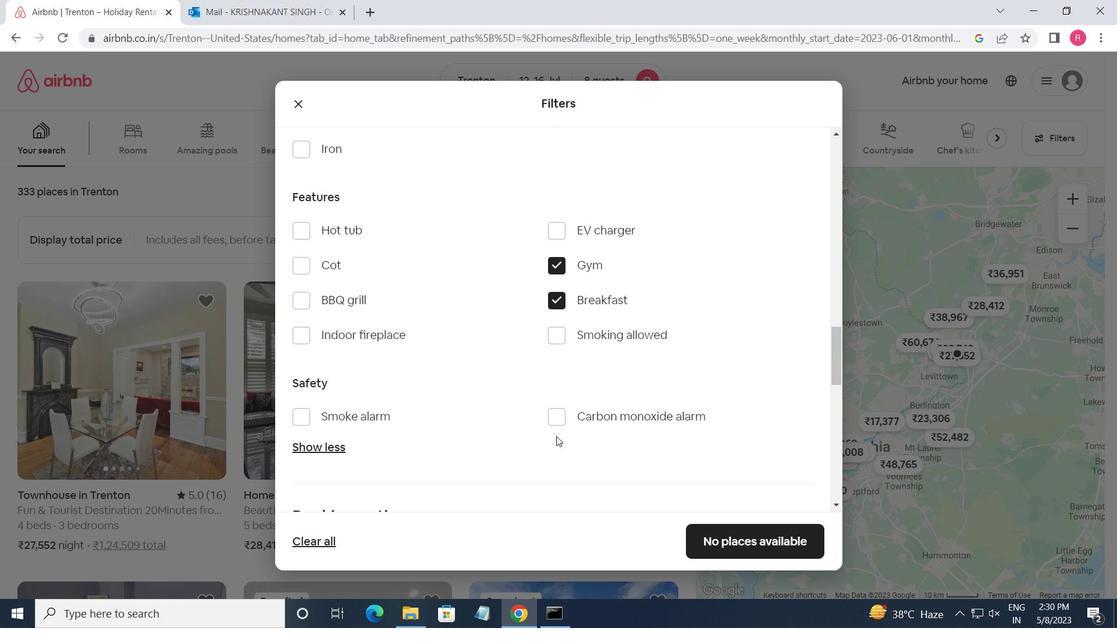 
Action: Mouse moved to (554, 434)
Screenshot: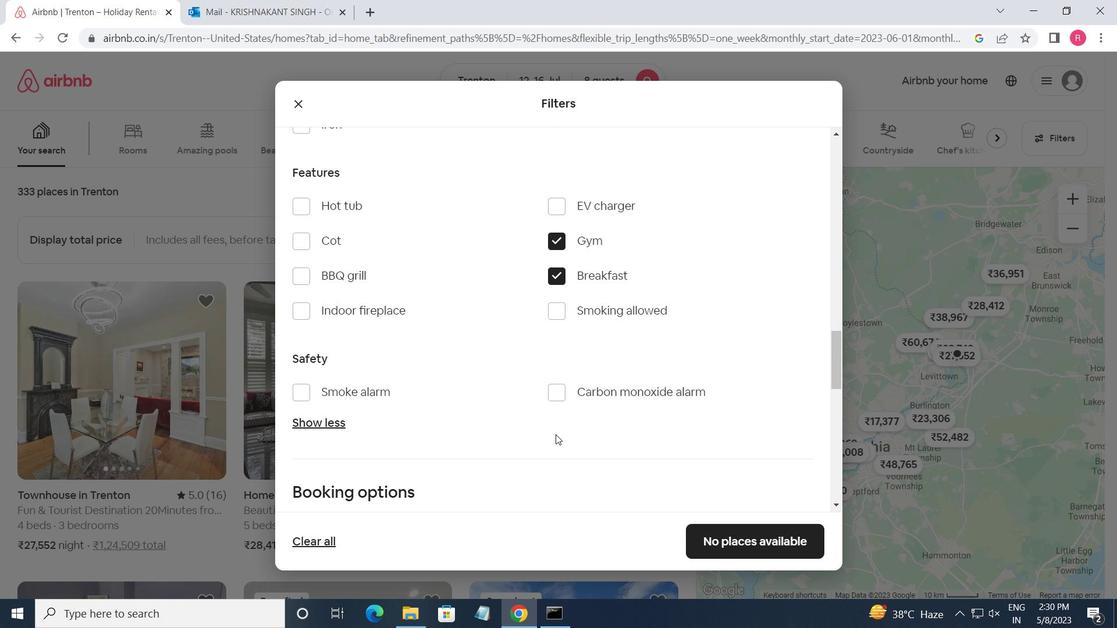 
Action: Mouse scrolled (554, 434) with delta (0, 0)
Screenshot: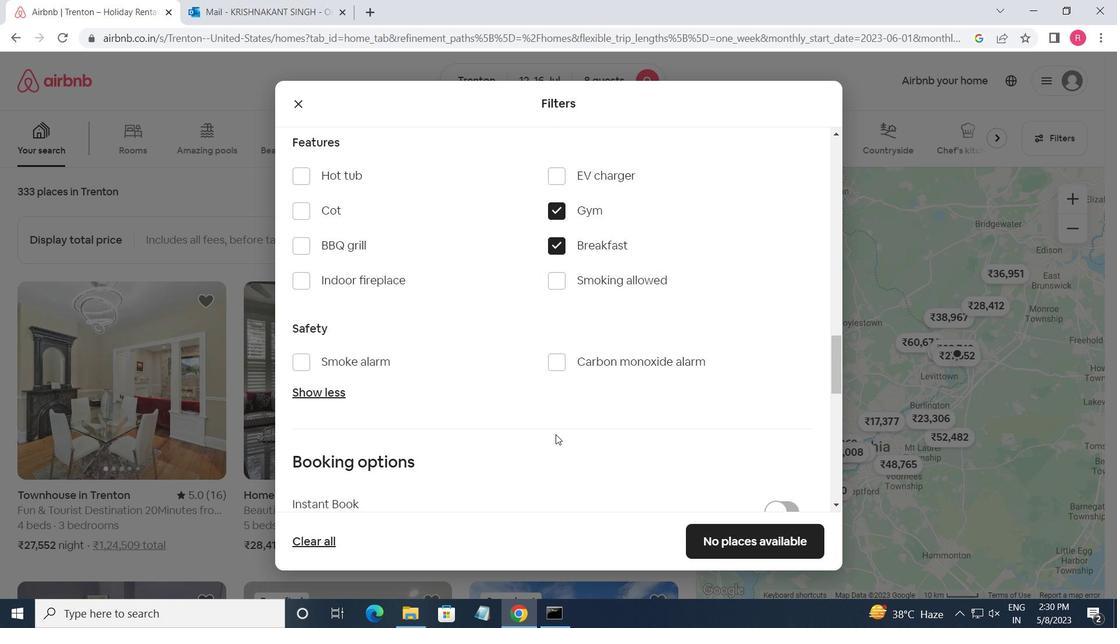 
Action: Mouse moved to (773, 393)
Screenshot: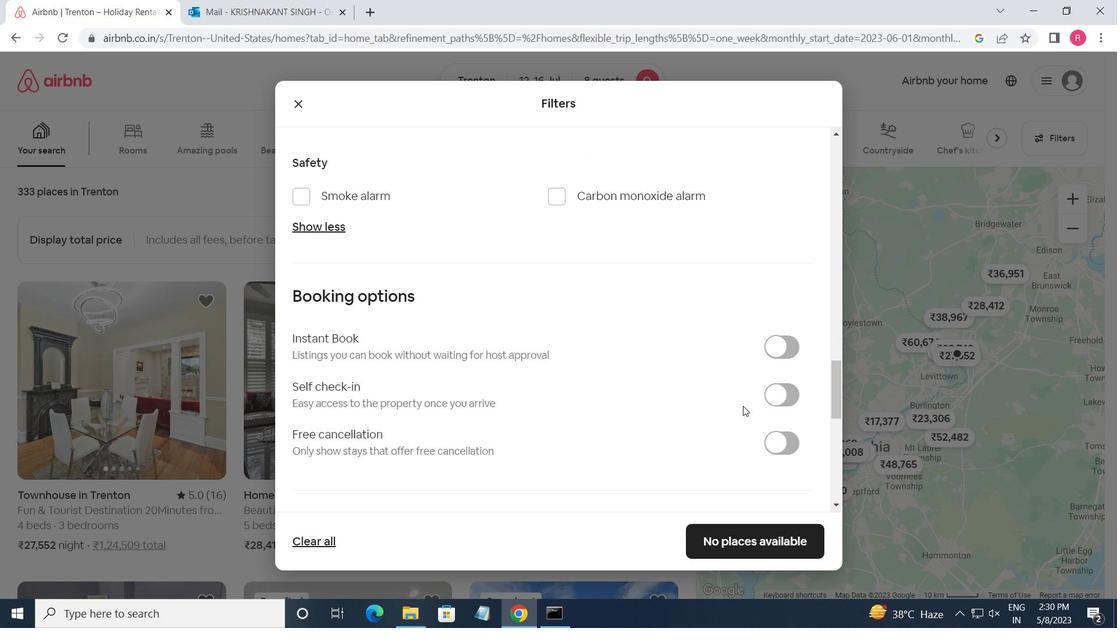 
Action: Mouse pressed left at (773, 393)
Screenshot: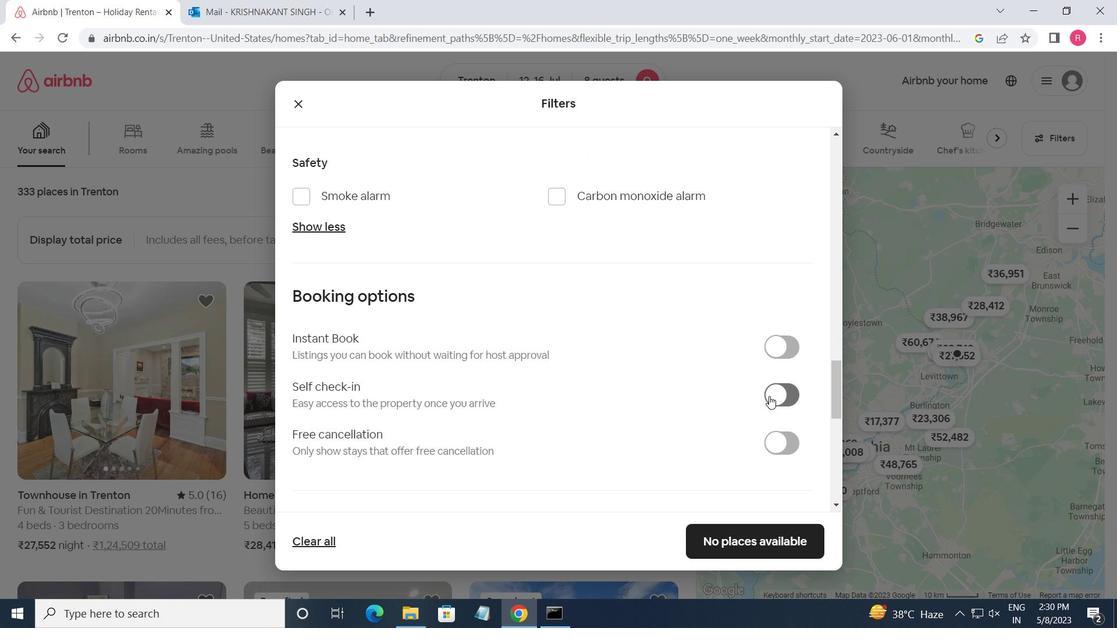 
Action: Mouse moved to (473, 384)
Screenshot: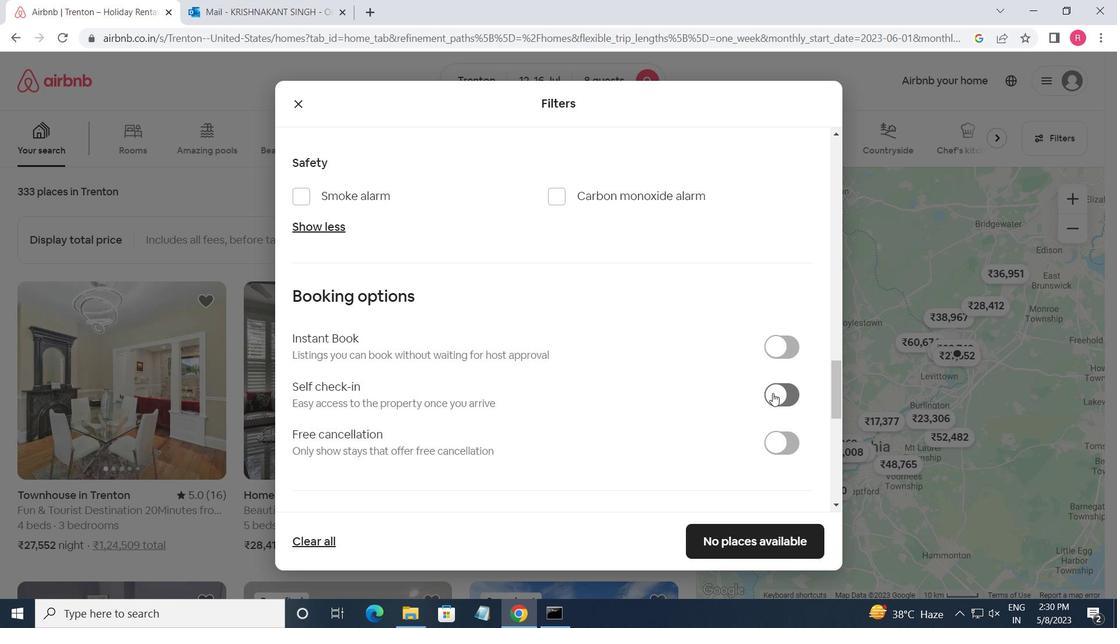 
Action: Mouse scrolled (473, 383) with delta (0, 0)
Screenshot: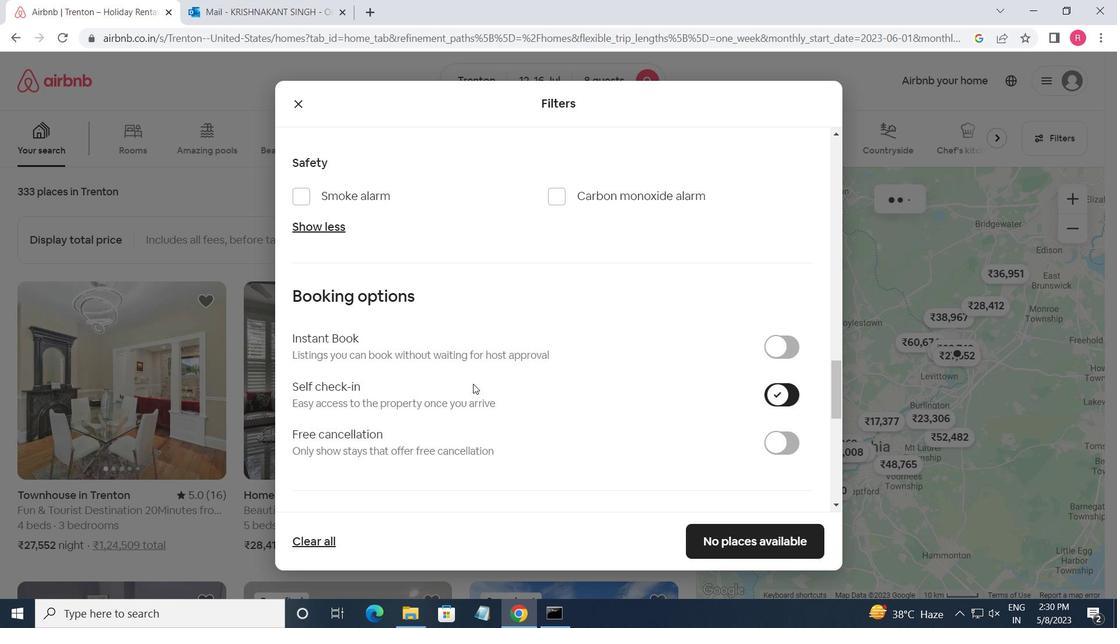 
Action: Mouse scrolled (473, 383) with delta (0, 0)
Screenshot: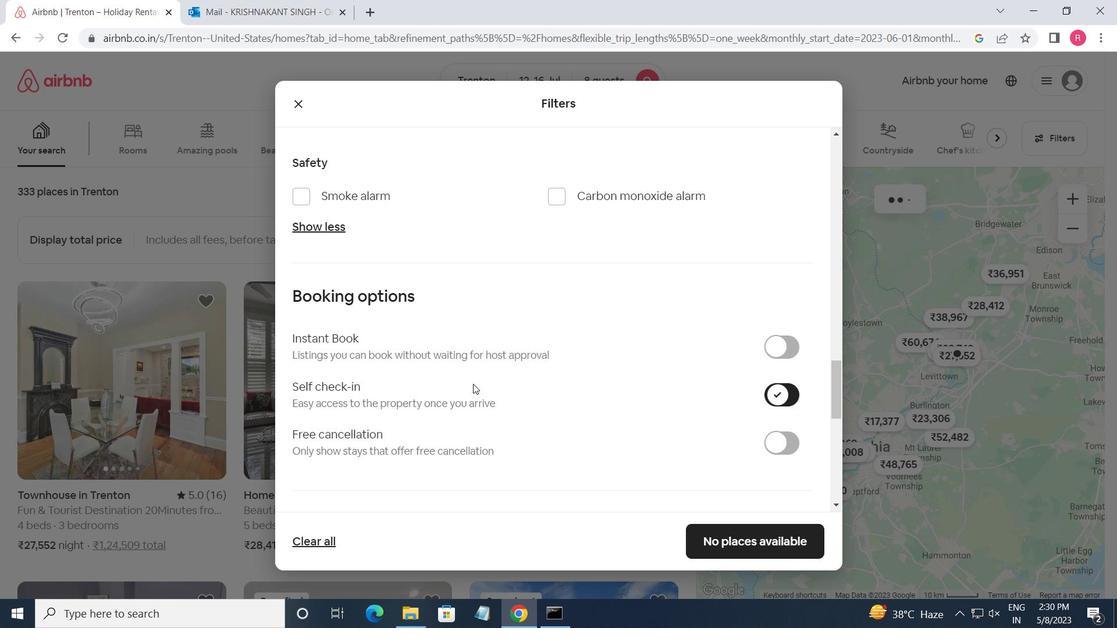 
Action: Mouse scrolled (473, 383) with delta (0, 0)
Screenshot: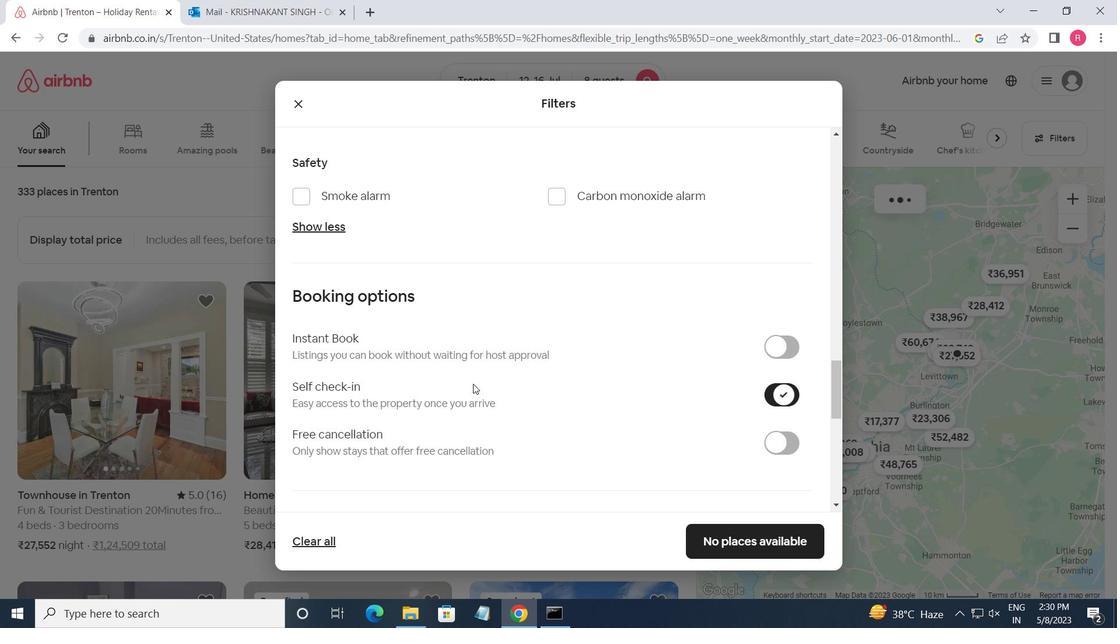 
Action: Mouse scrolled (473, 383) with delta (0, 0)
Screenshot: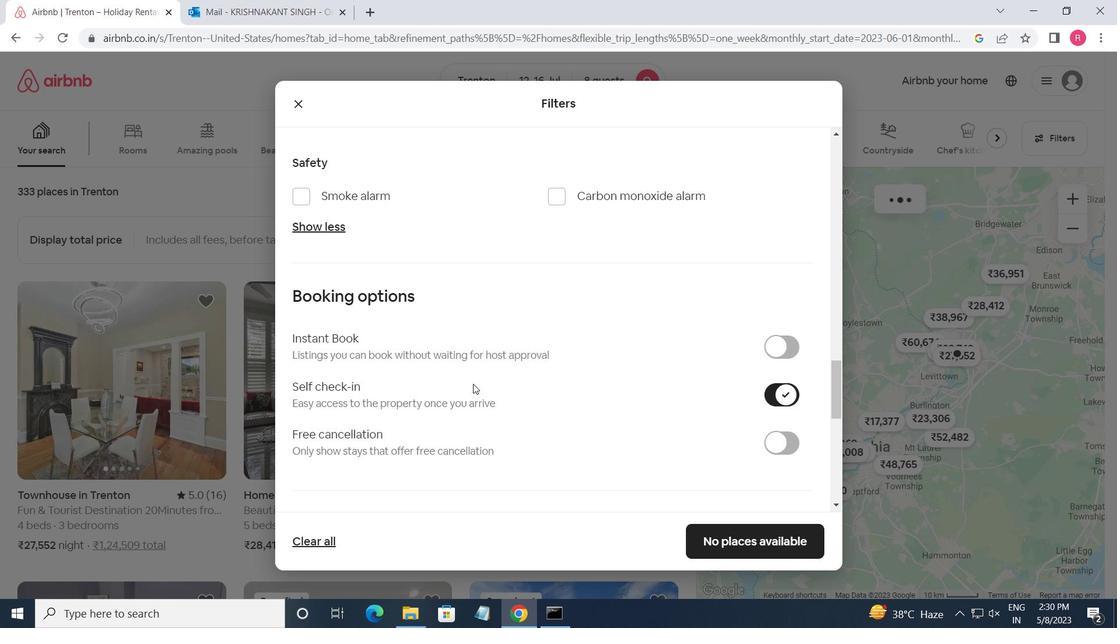 
Action: Mouse scrolled (473, 383) with delta (0, 0)
Screenshot: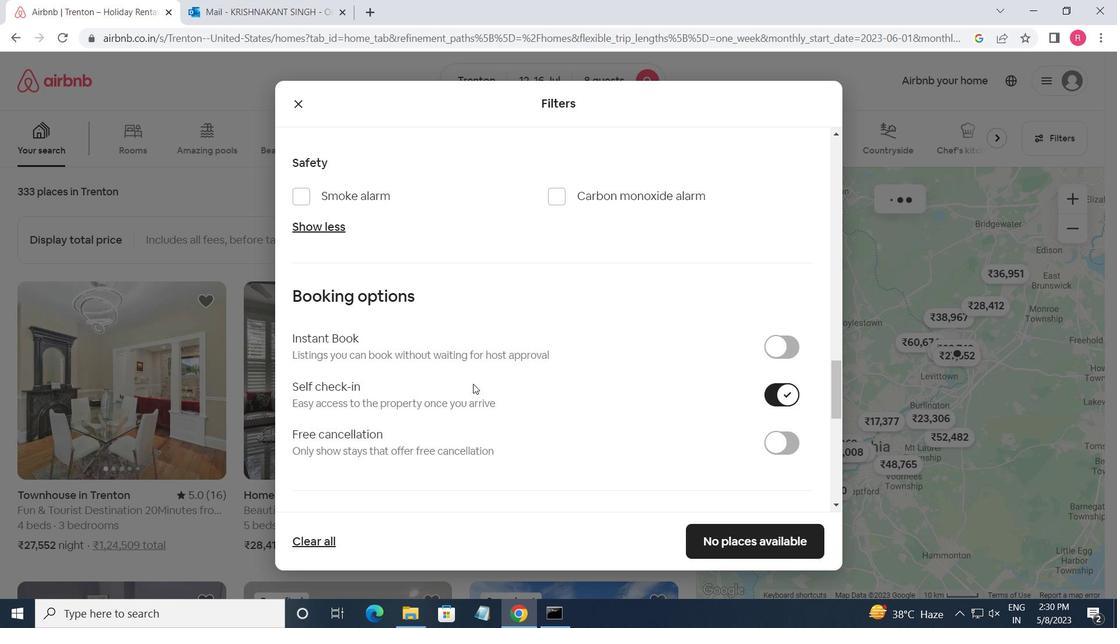 
Action: Mouse moved to (451, 380)
Screenshot: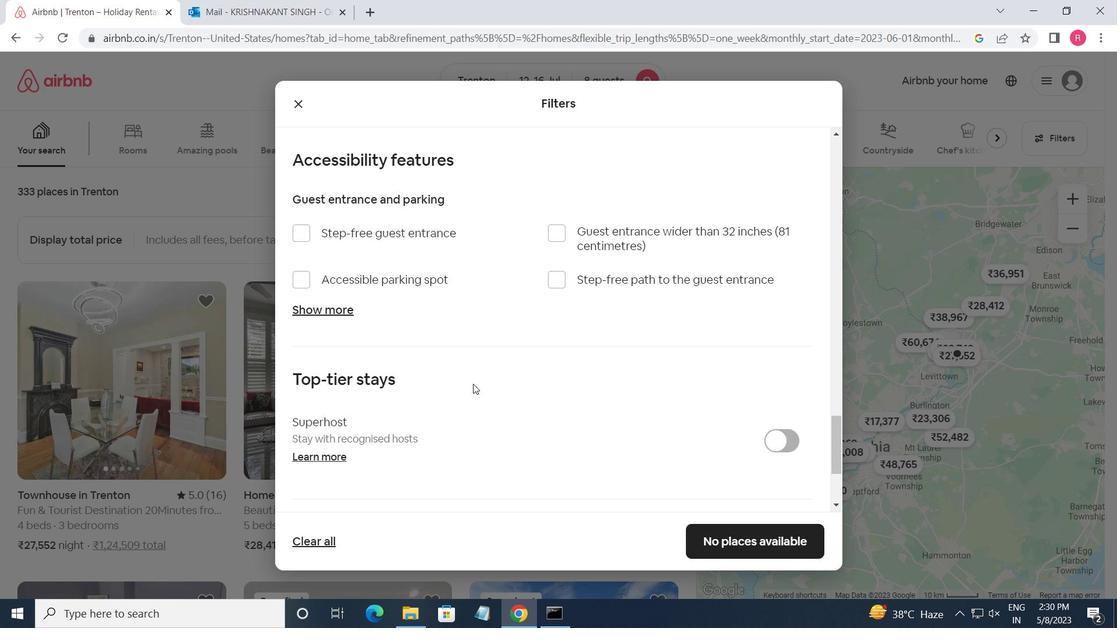 
Action: Mouse scrolled (451, 379) with delta (0, 0)
Screenshot: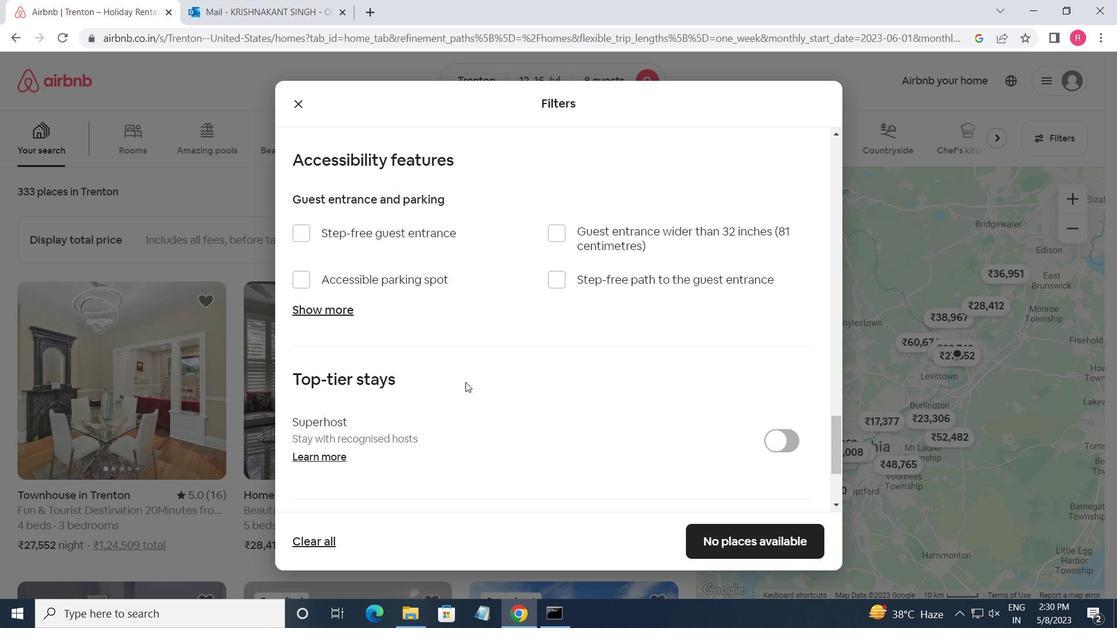 
Action: Mouse scrolled (451, 379) with delta (0, 0)
Screenshot: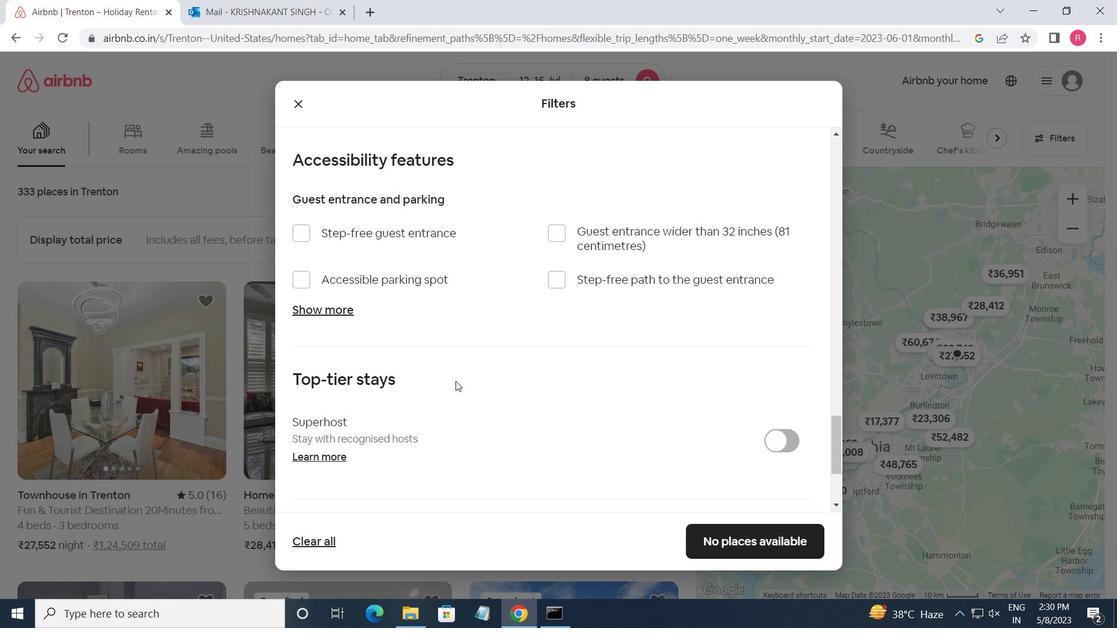 
Action: Mouse scrolled (451, 379) with delta (0, 0)
Screenshot: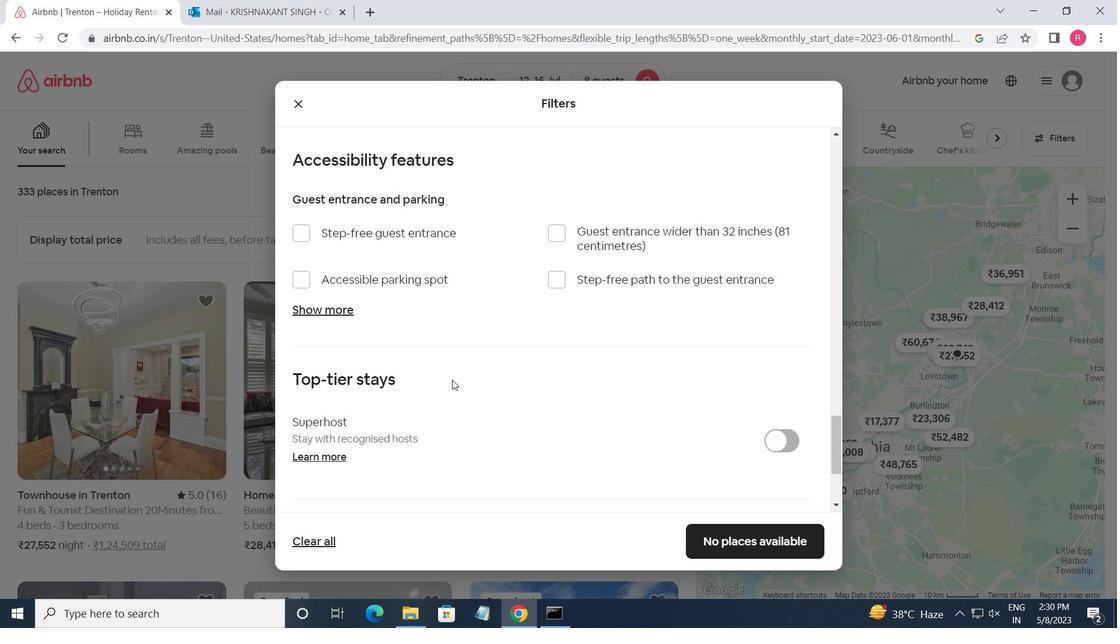 
Action: Mouse scrolled (451, 379) with delta (0, 0)
Screenshot: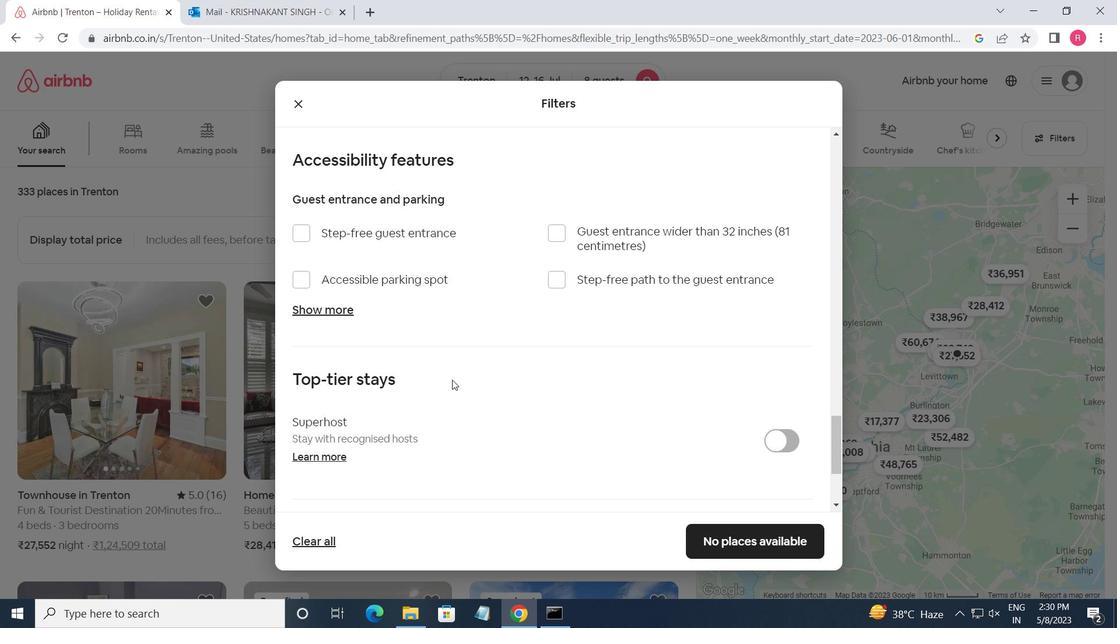 
Action: Mouse moved to (310, 404)
Screenshot: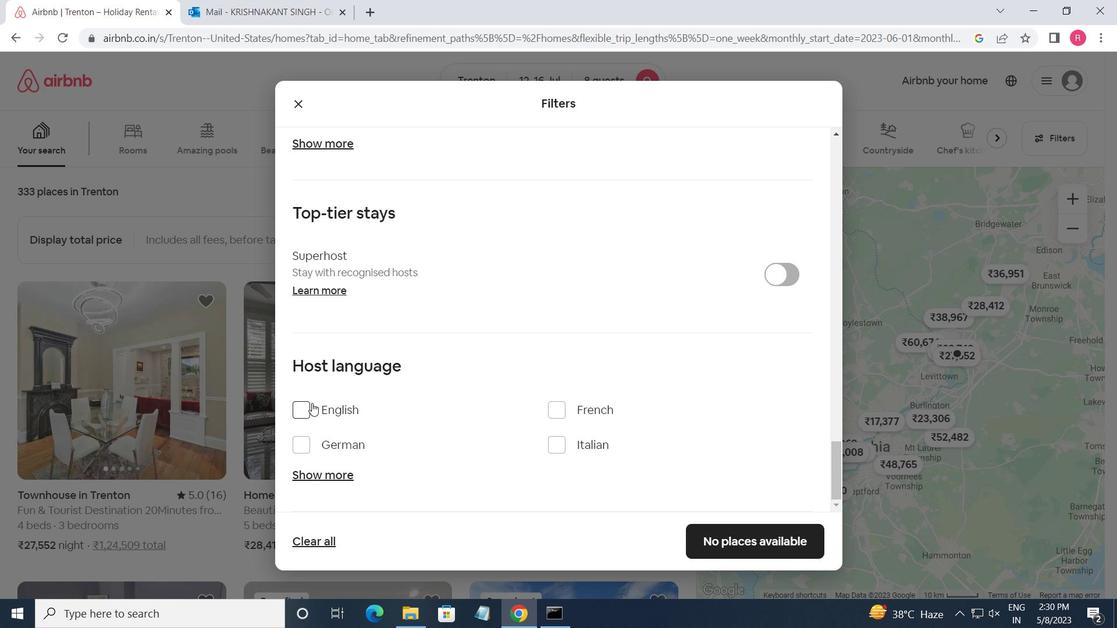
Action: Mouse pressed left at (310, 404)
Screenshot: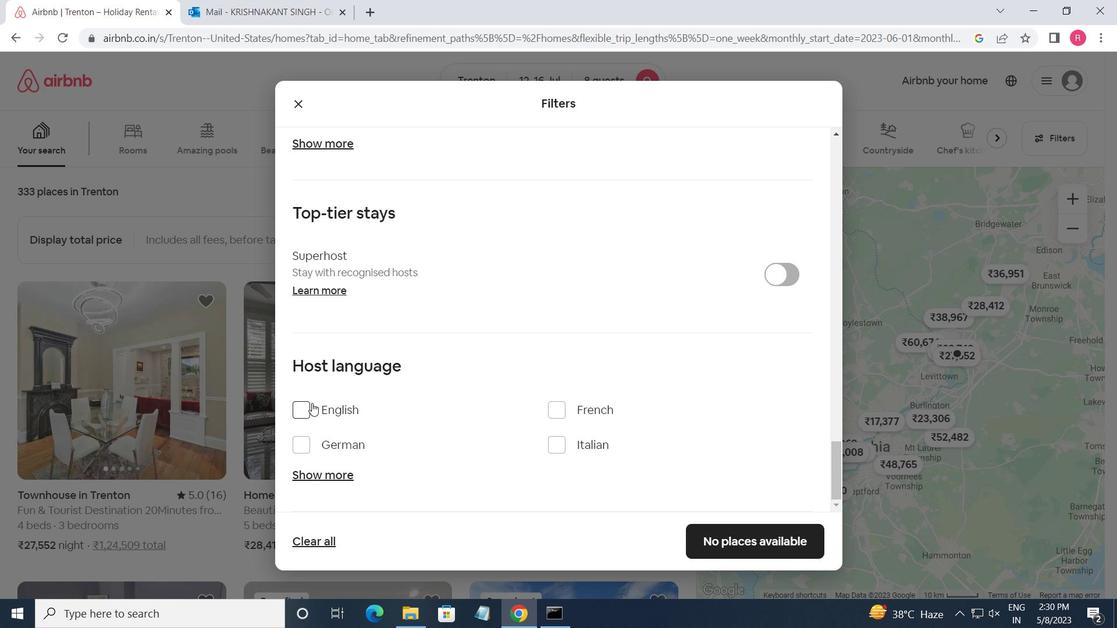 
Action: Mouse moved to (719, 541)
Screenshot: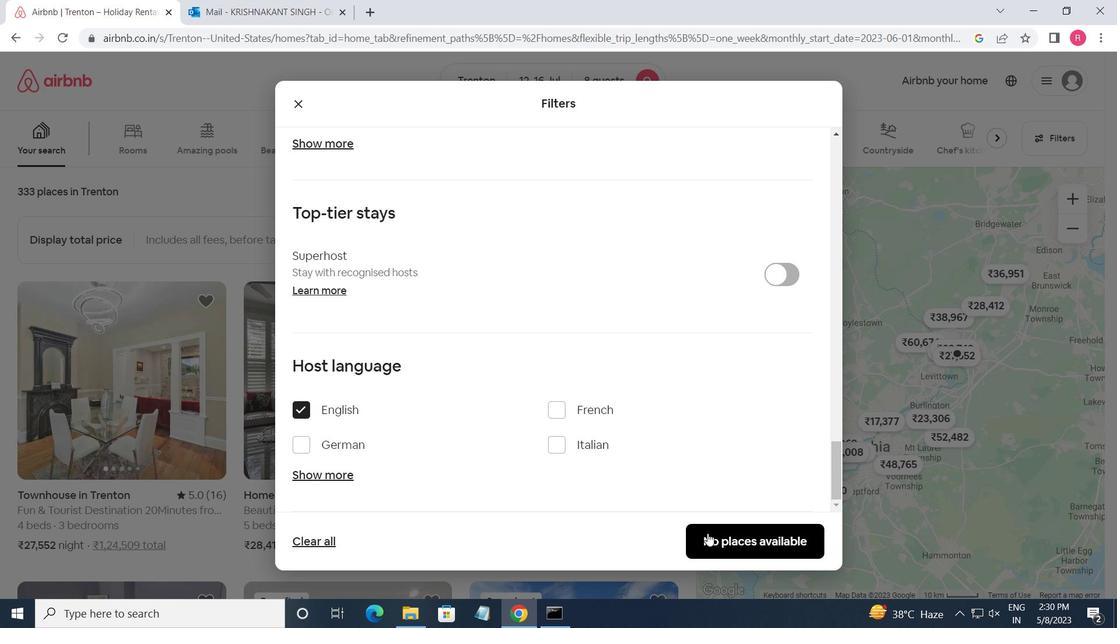 
Action: Mouse pressed left at (719, 541)
Screenshot: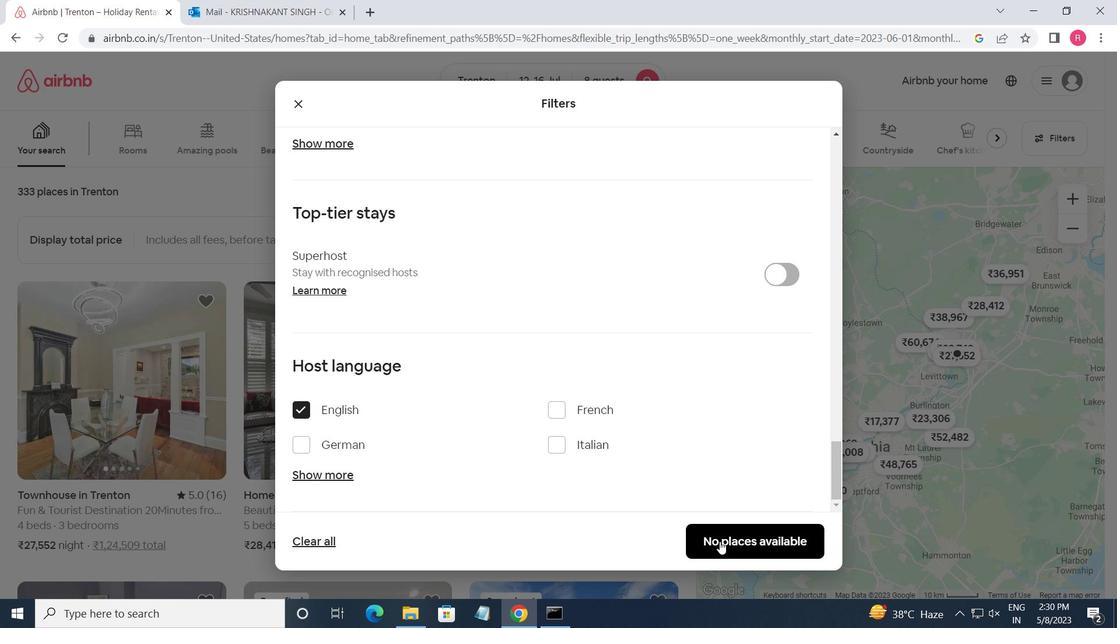 
Action: Mouse moved to (723, 540)
Screenshot: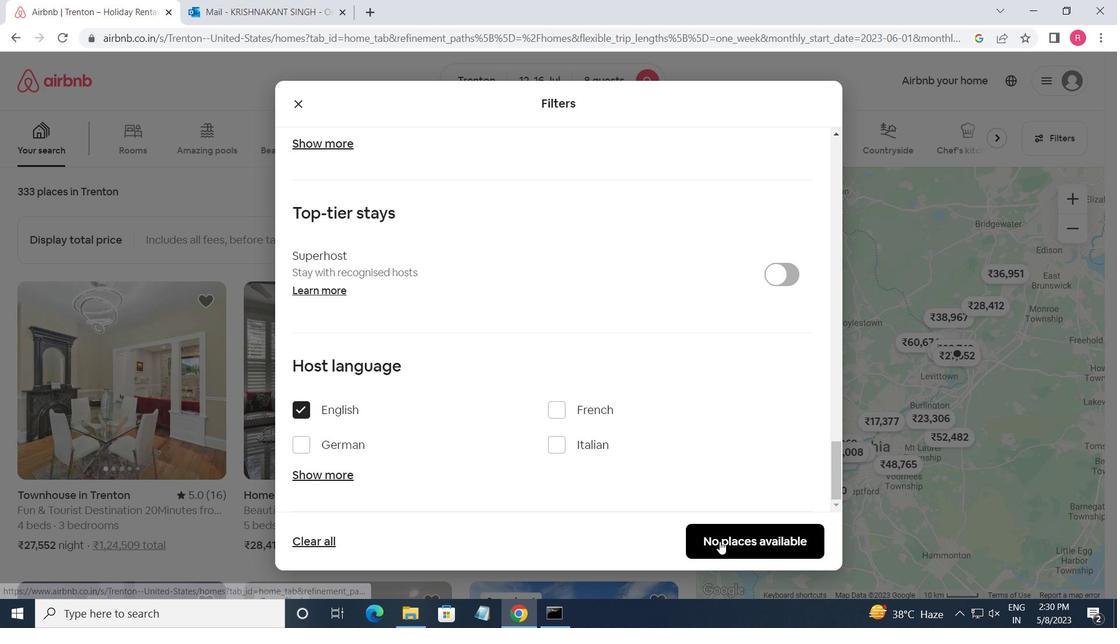 
